 Task: In the  document Nora.pdf ,change text color to 'Dark Blue' Insert the shape mentioned shape on right side of the text 'Star'. Change color of the shape to  OrangeChange shape height to 1
Action: Mouse moved to (249, 330)
Screenshot: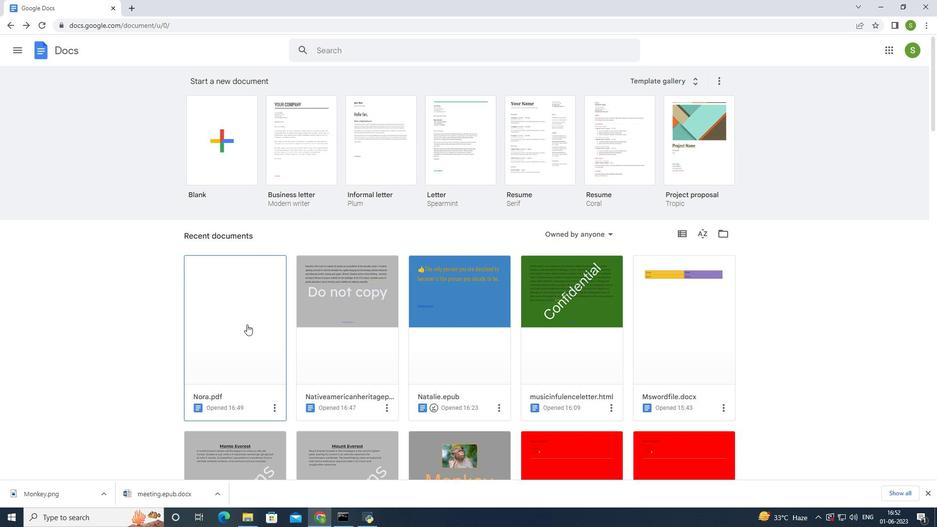 
Action: Mouse pressed left at (249, 330)
Screenshot: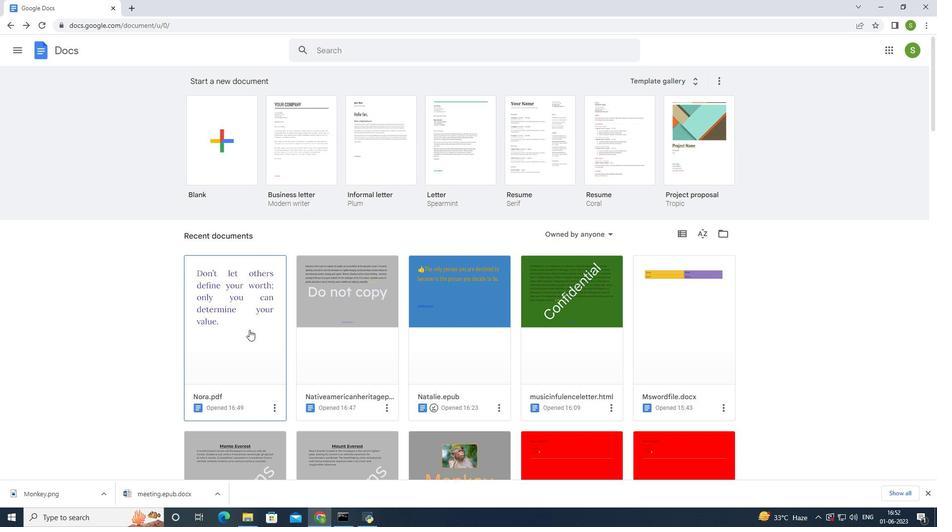 
Action: Mouse moved to (303, 165)
Screenshot: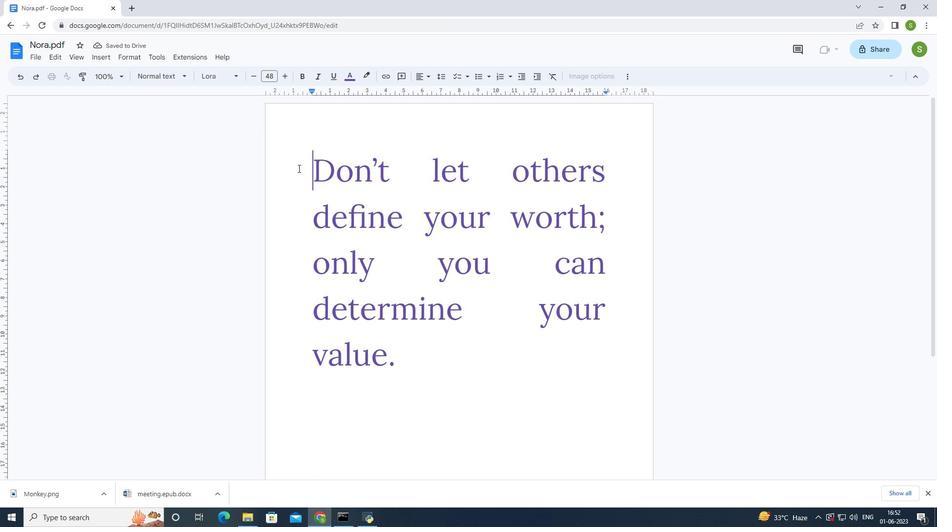 
Action: Mouse pressed left at (303, 165)
Screenshot: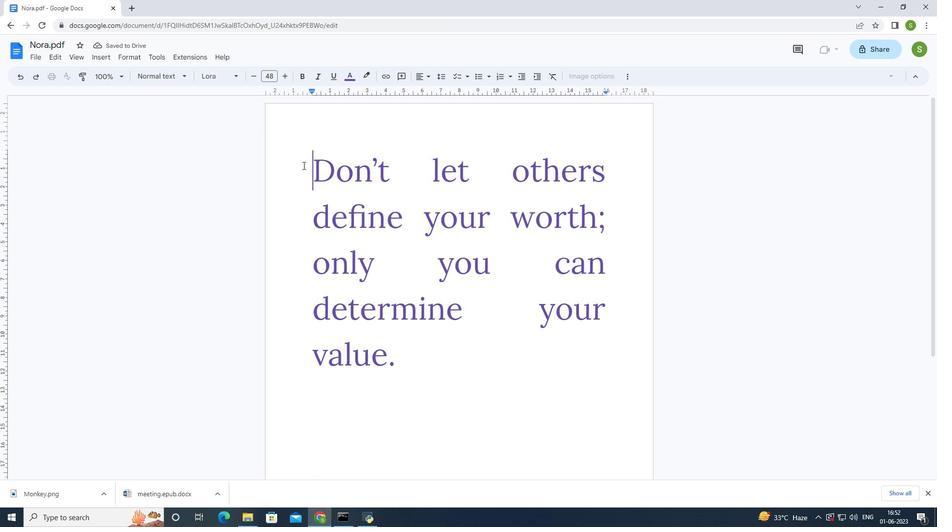 
Action: Mouse moved to (243, 155)
Screenshot: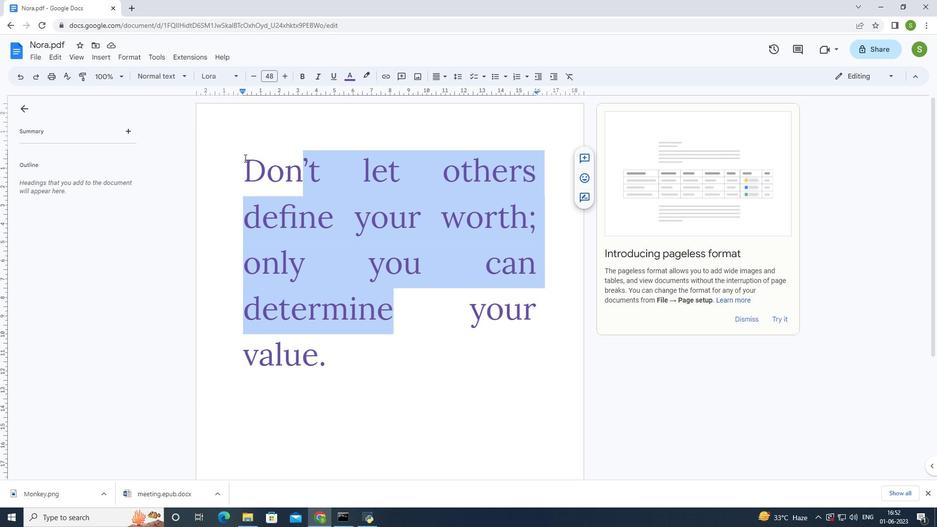 
Action: Mouse pressed left at (243, 155)
Screenshot: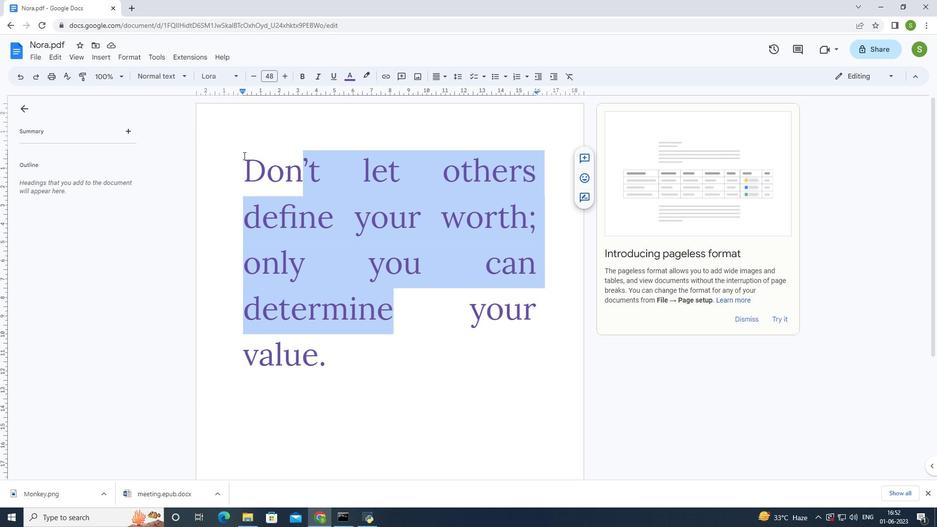 
Action: Mouse moved to (347, 74)
Screenshot: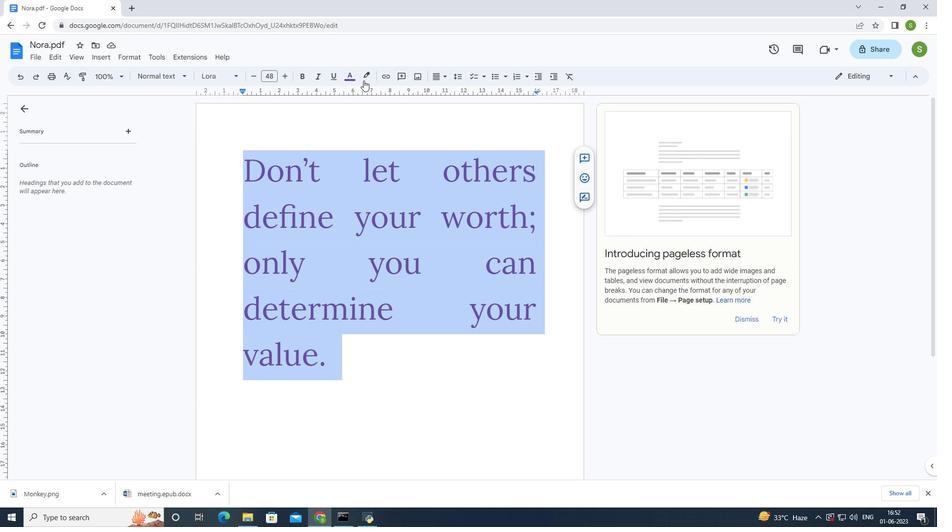 
Action: Mouse pressed left at (347, 74)
Screenshot: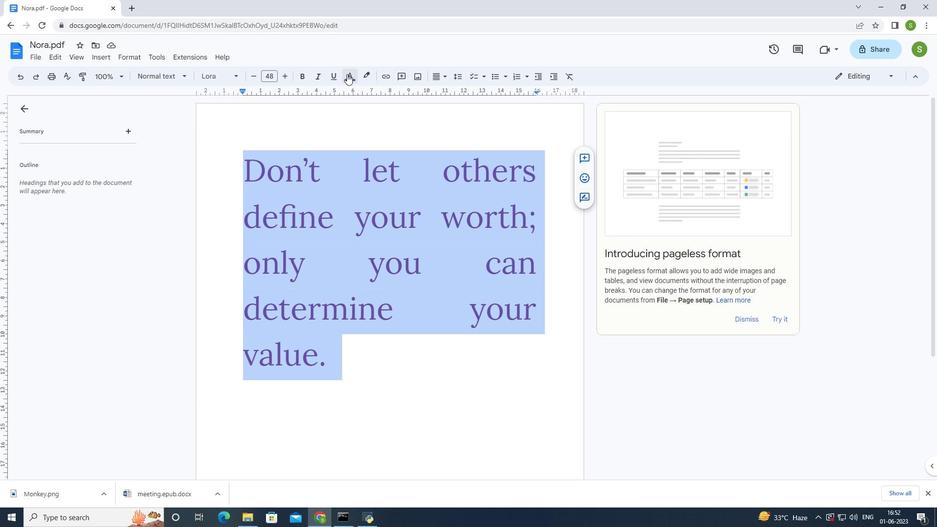 
Action: Mouse moved to (429, 147)
Screenshot: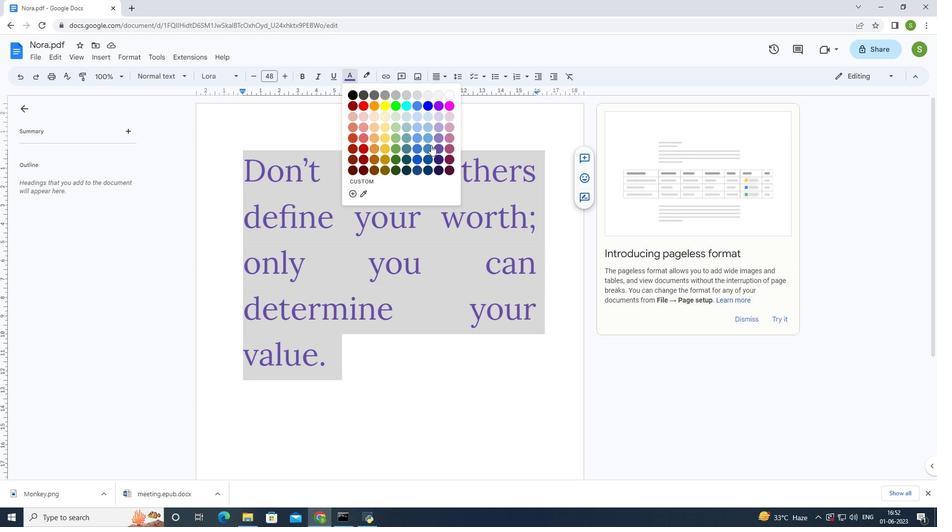 
Action: Mouse pressed left at (429, 147)
Screenshot: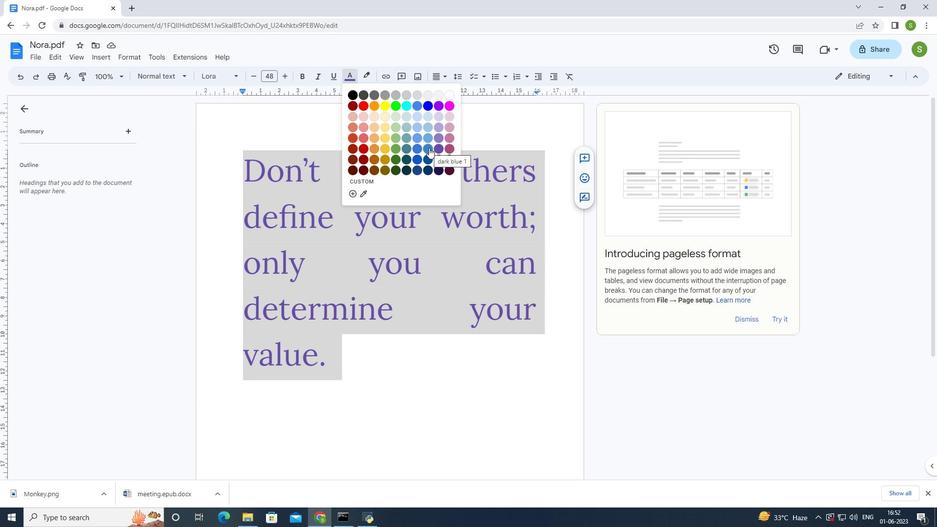 
Action: Mouse moved to (398, 353)
Screenshot: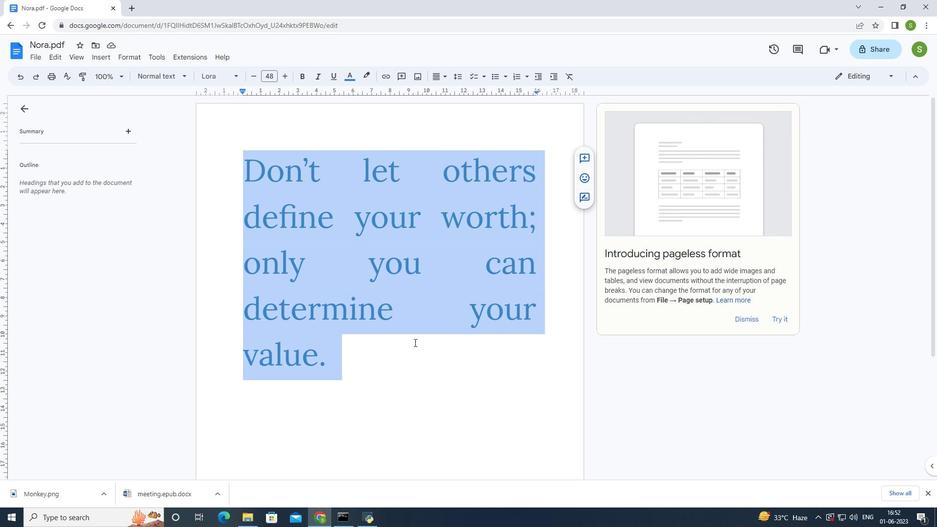 
Action: Mouse pressed left at (398, 353)
Screenshot: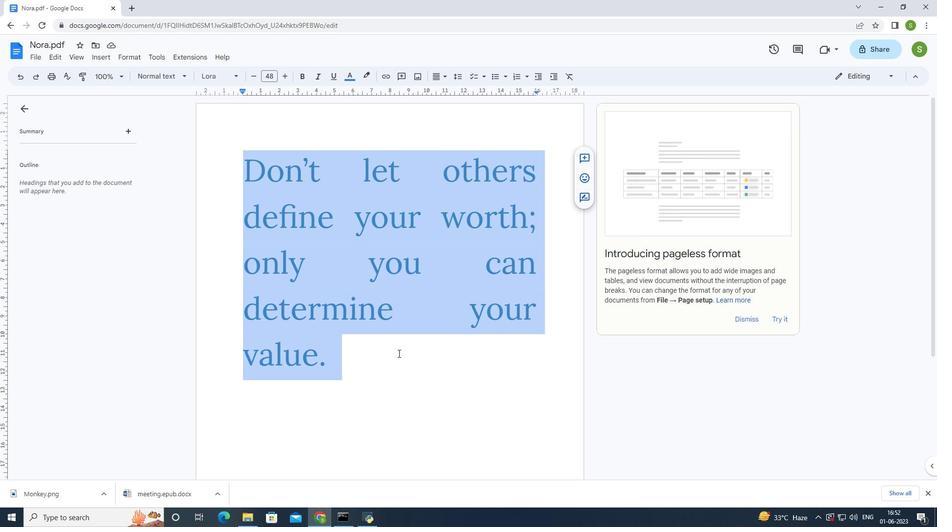 
Action: Mouse moved to (132, 60)
Screenshot: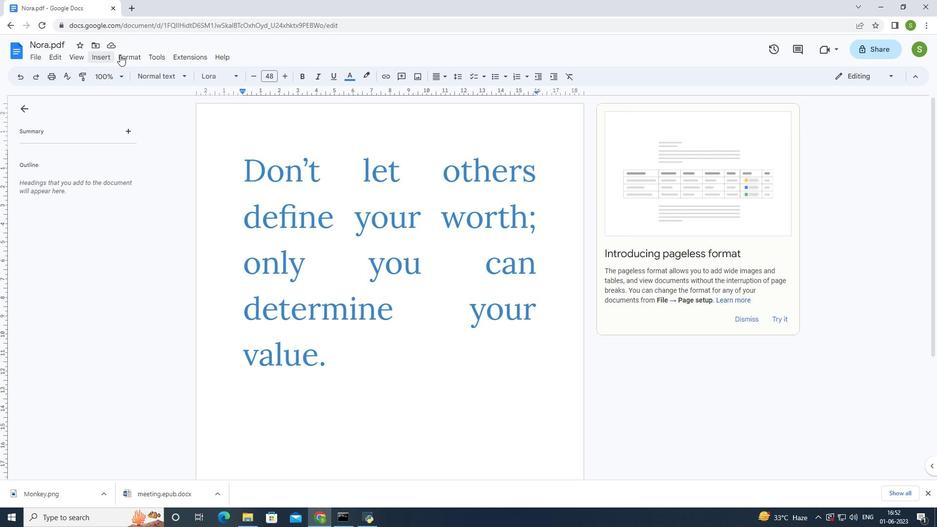 
Action: Mouse pressed left at (132, 60)
Screenshot: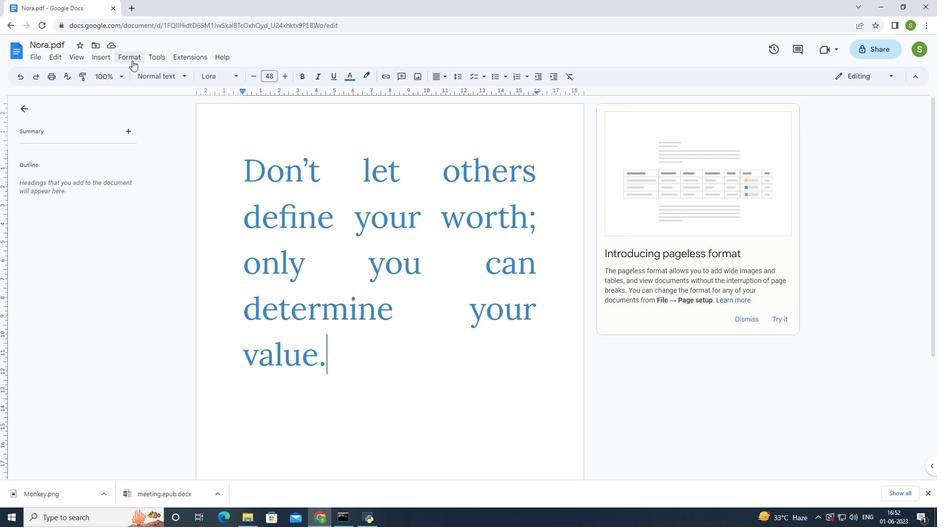 
Action: Mouse moved to (112, 102)
Screenshot: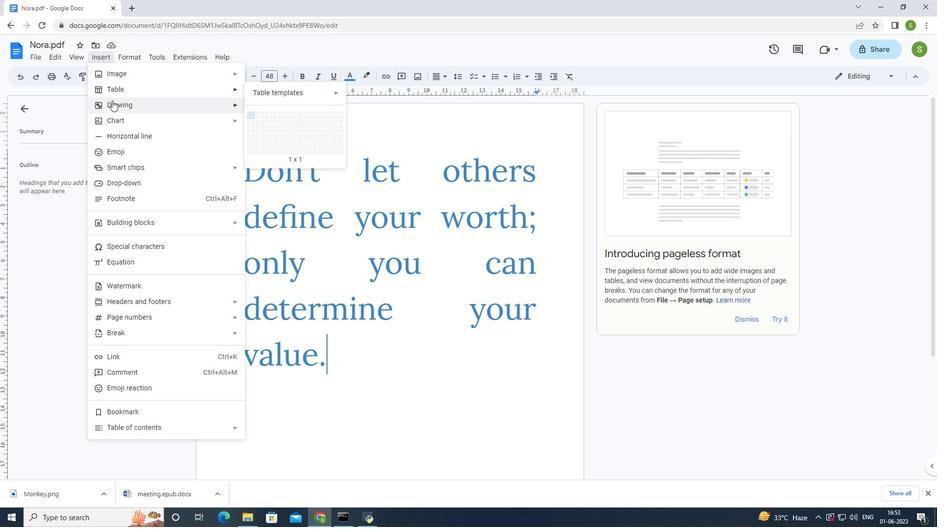 
Action: Mouse pressed left at (112, 102)
Screenshot: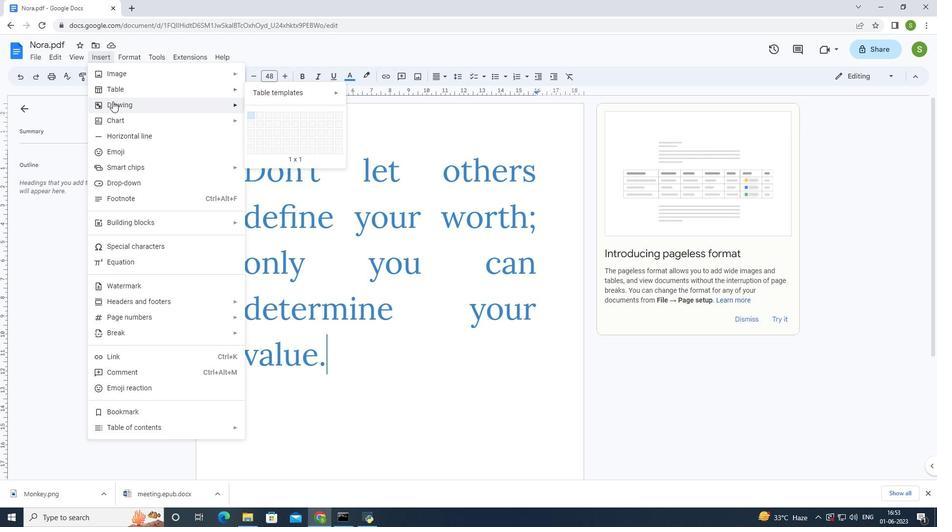 
Action: Mouse moved to (282, 109)
Screenshot: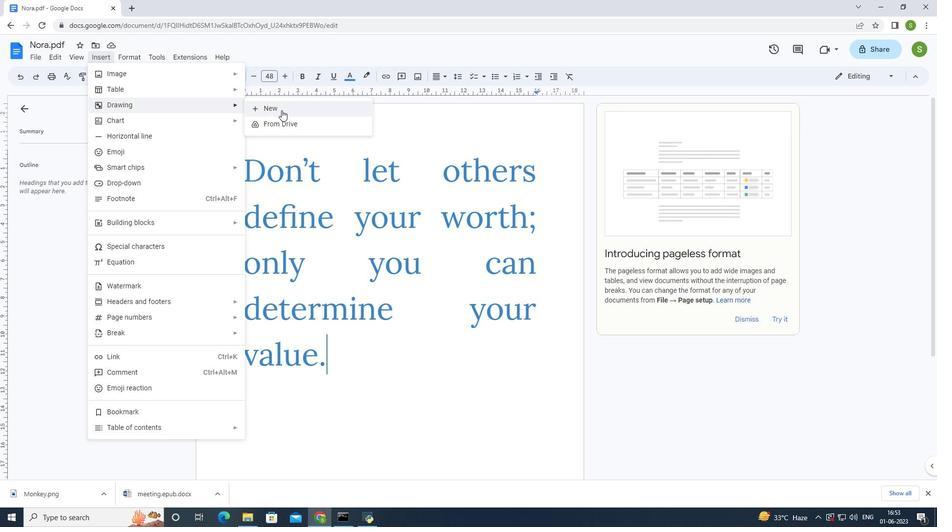 
Action: Mouse pressed left at (282, 109)
Screenshot: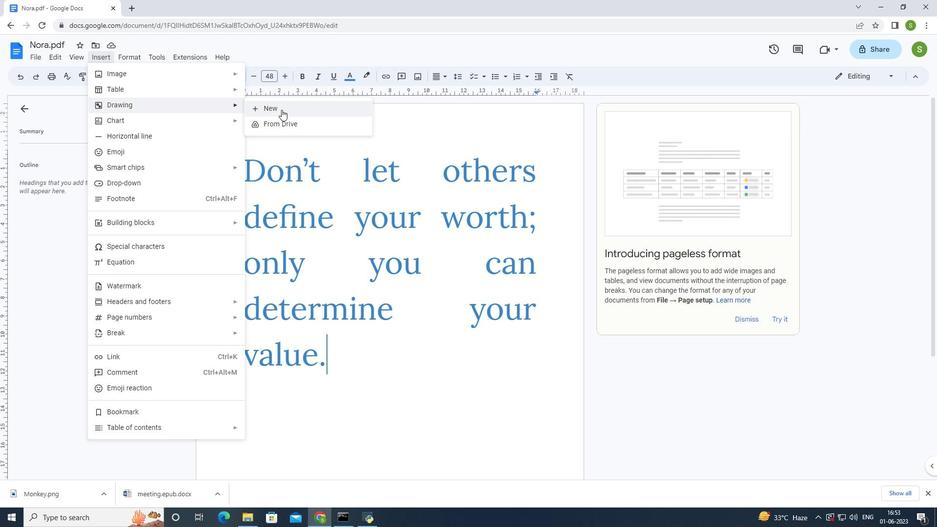 
Action: Mouse moved to (359, 95)
Screenshot: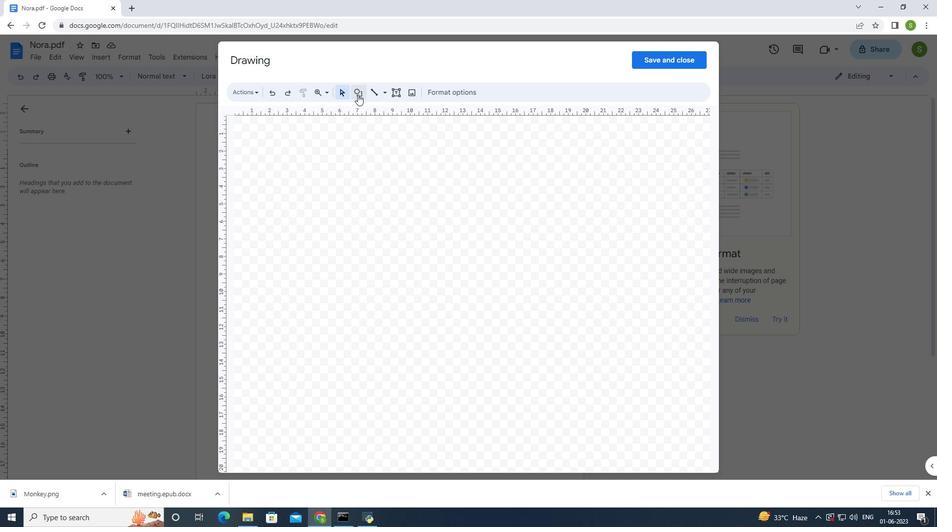 
Action: Mouse pressed left at (359, 95)
Screenshot: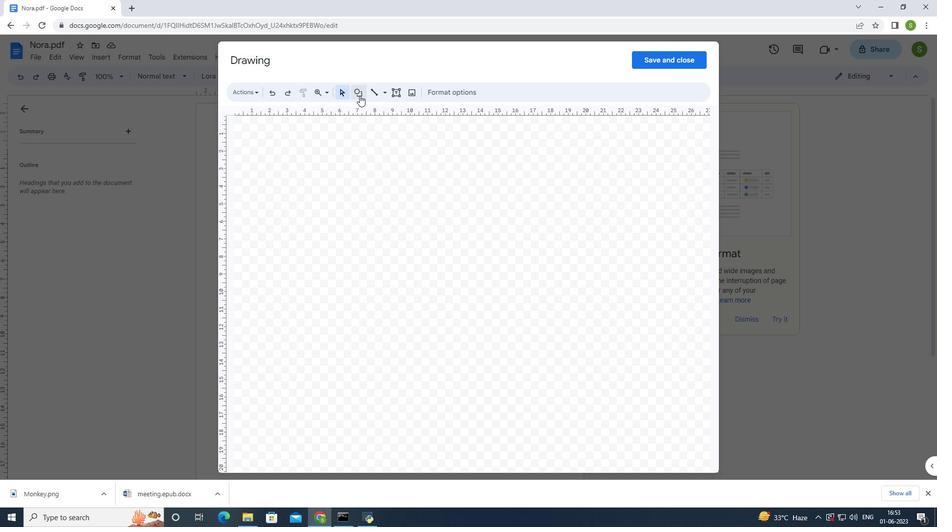 
Action: Mouse moved to (523, 153)
Screenshot: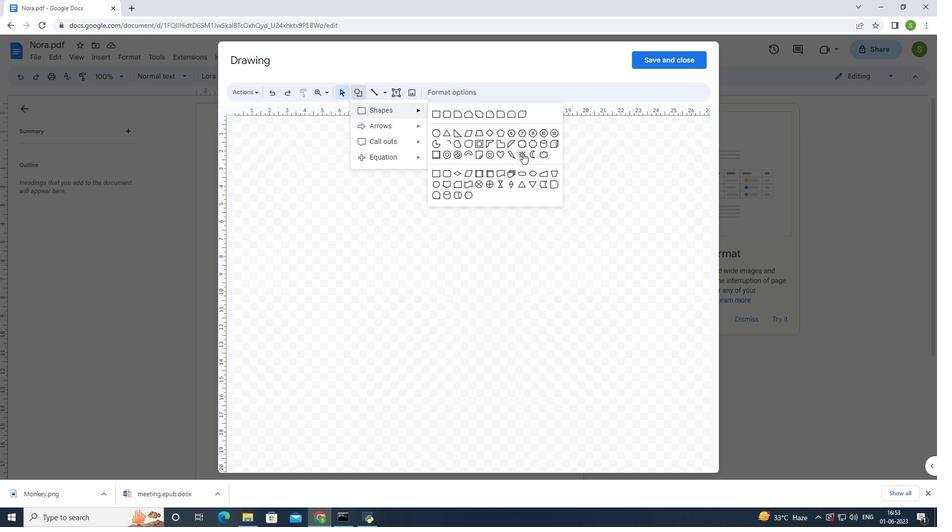 
Action: Mouse pressed left at (523, 153)
Screenshot: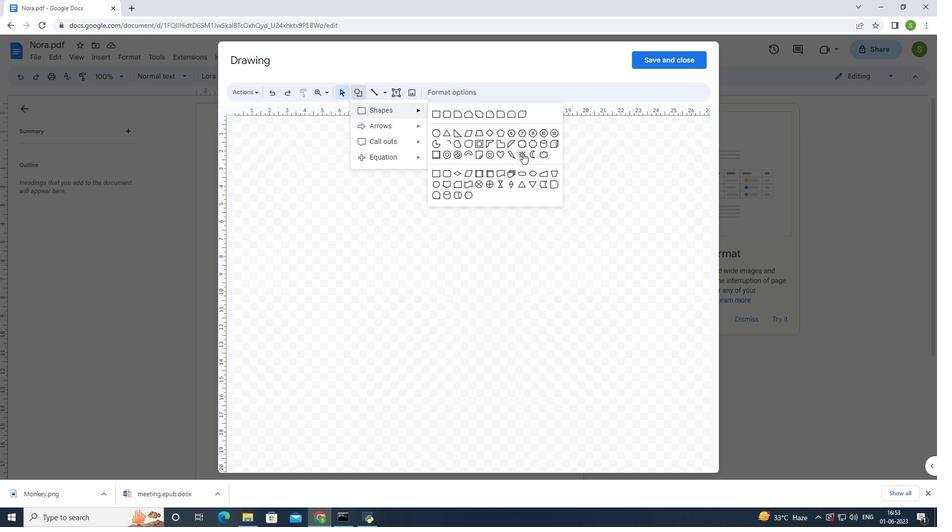 
Action: Mouse moved to (355, 166)
Screenshot: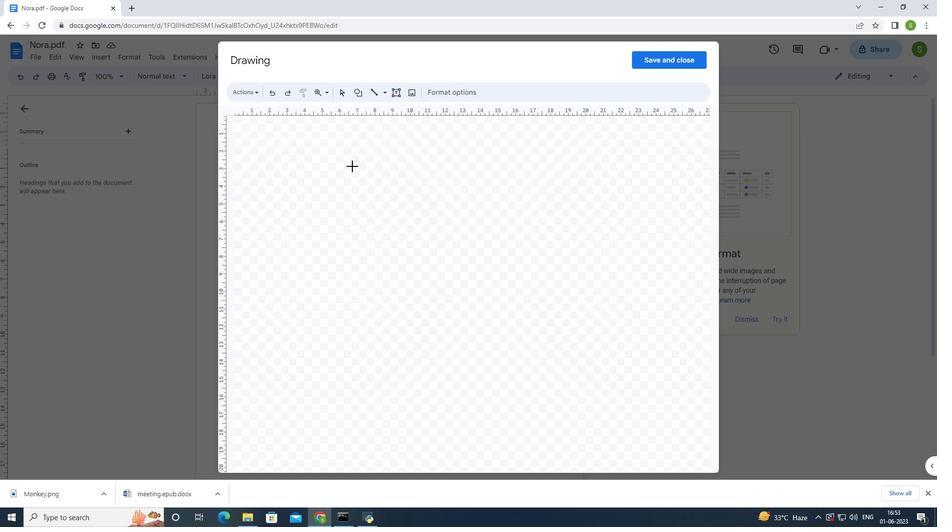 
Action: Mouse pressed left at (355, 166)
Screenshot: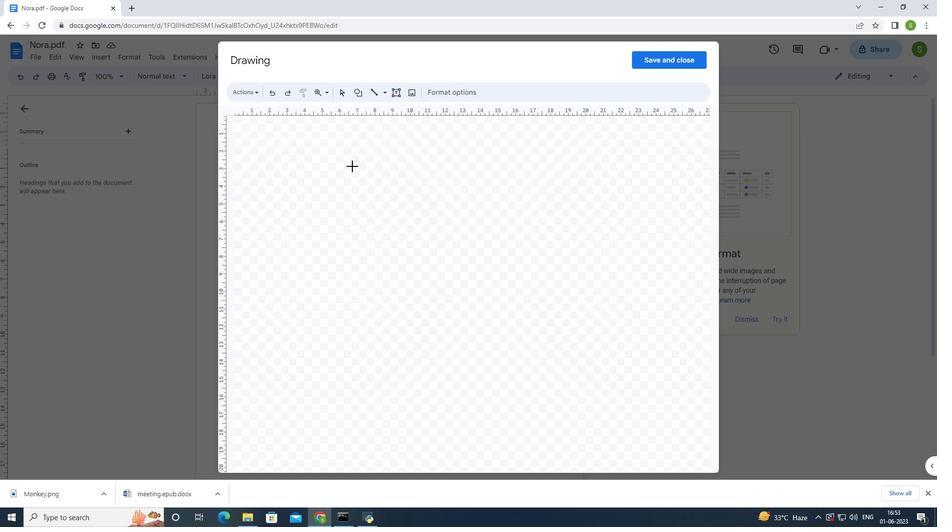 
Action: Mouse moved to (431, 93)
Screenshot: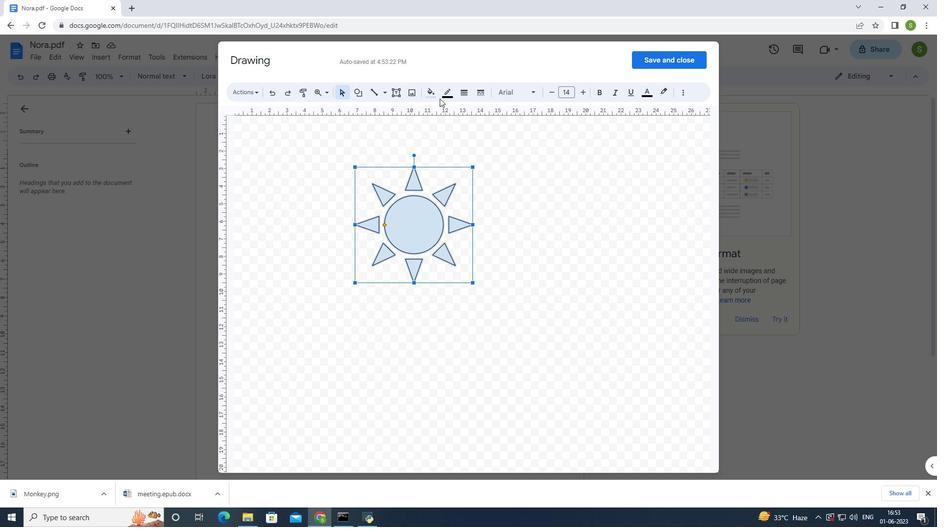 
Action: Mouse pressed left at (431, 93)
Screenshot: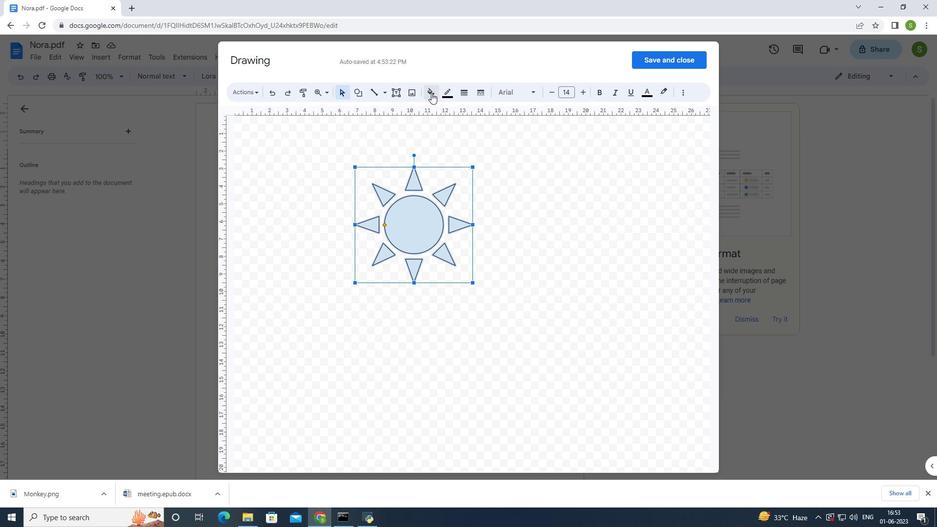 
Action: Mouse moved to (455, 170)
Screenshot: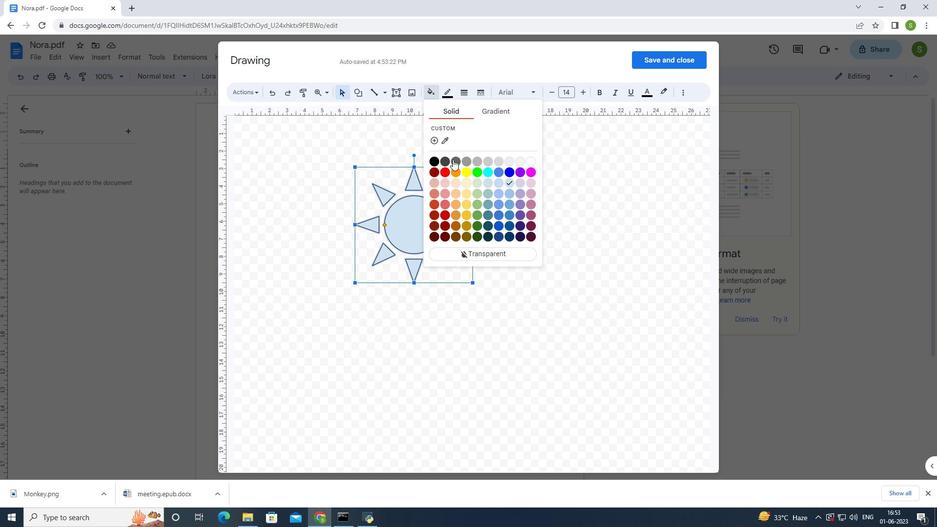 
Action: Mouse pressed left at (455, 170)
Screenshot: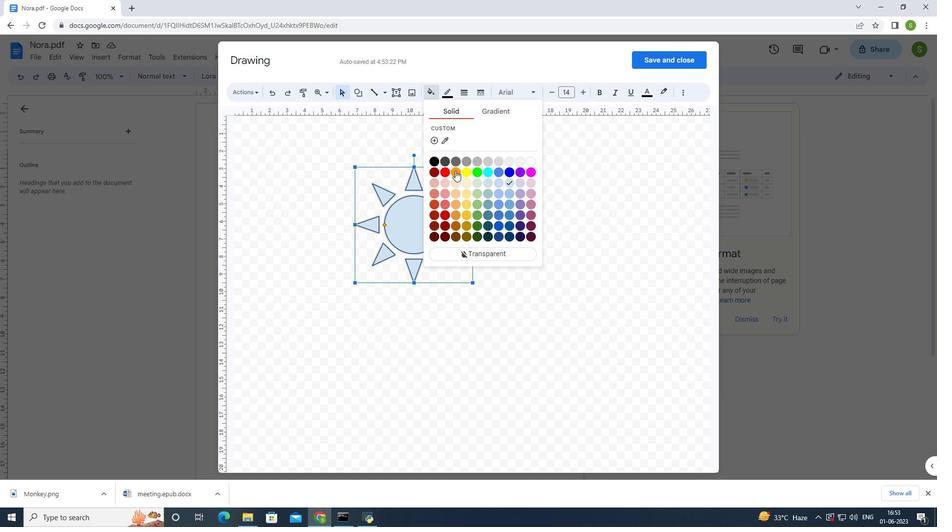 
Action: Mouse moved to (465, 91)
Screenshot: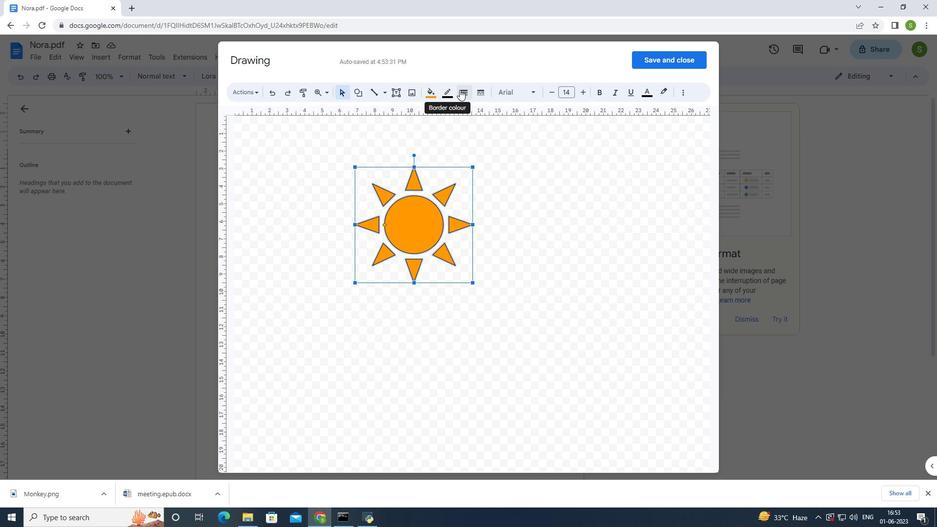 
Action: Mouse pressed left at (465, 91)
Screenshot: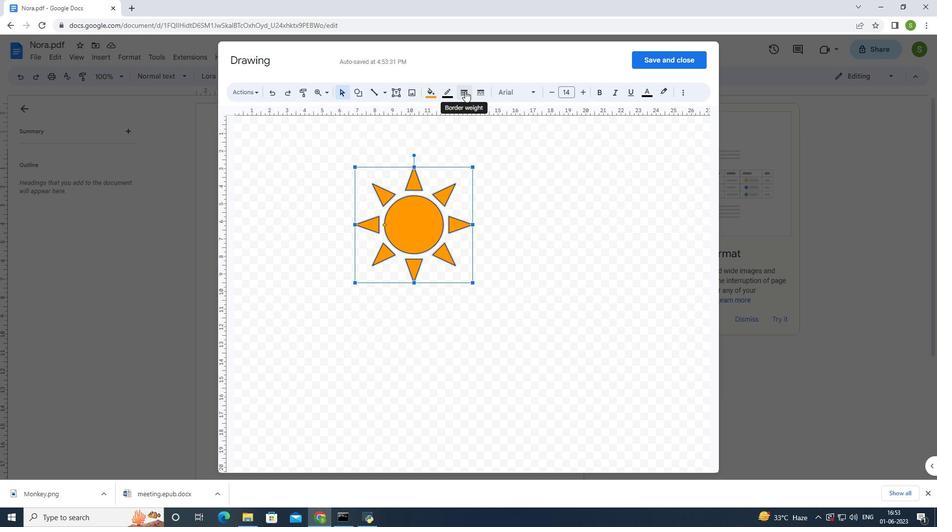 
Action: Mouse moved to (544, 178)
Screenshot: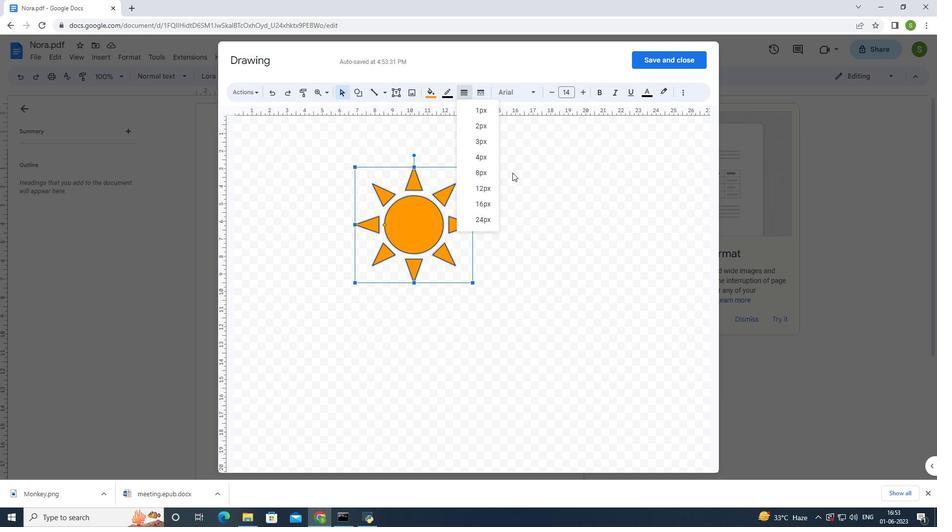 
Action: Mouse pressed left at (544, 178)
Screenshot: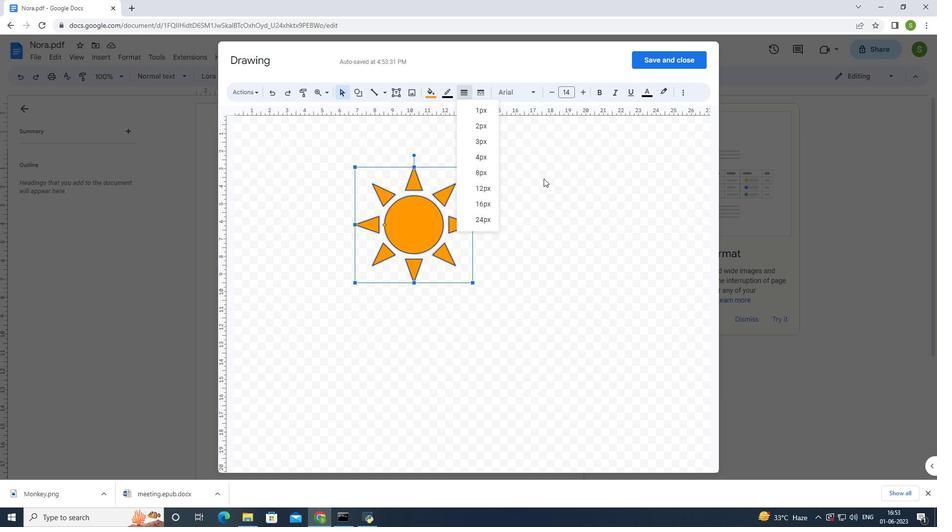
Action: Mouse moved to (539, 177)
Screenshot: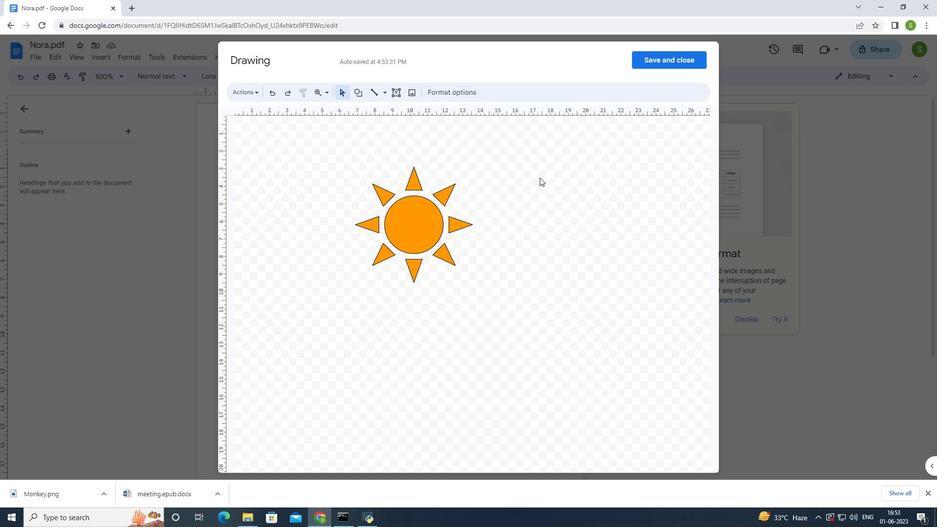 
Action: Key pressed <Key.enter>
Screenshot: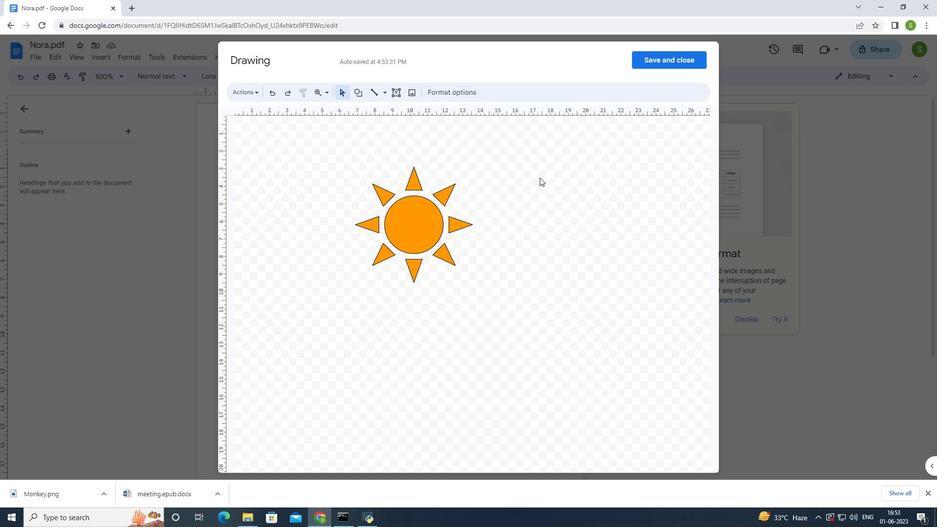 
Action: Mouse moved to (656, 63)
Screenshot: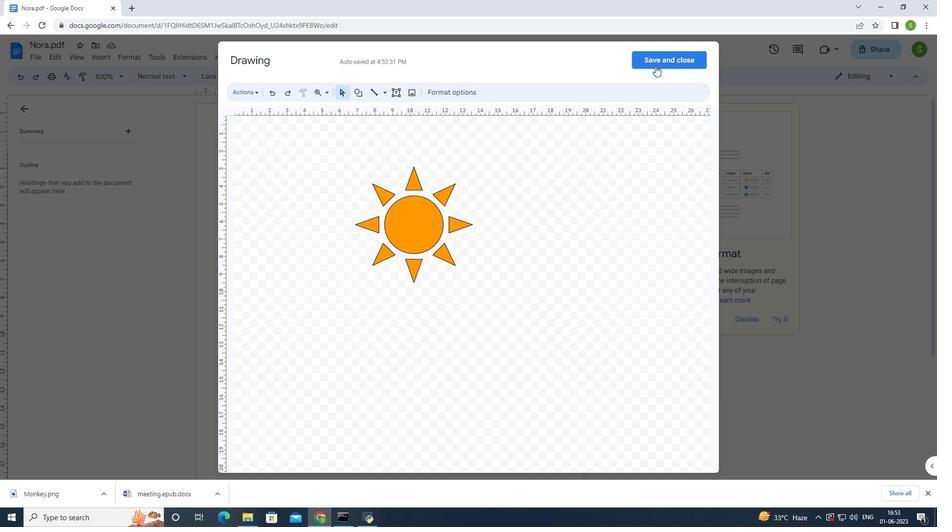 
Action: Mouse pressed left at (656, 63)
Screenshot: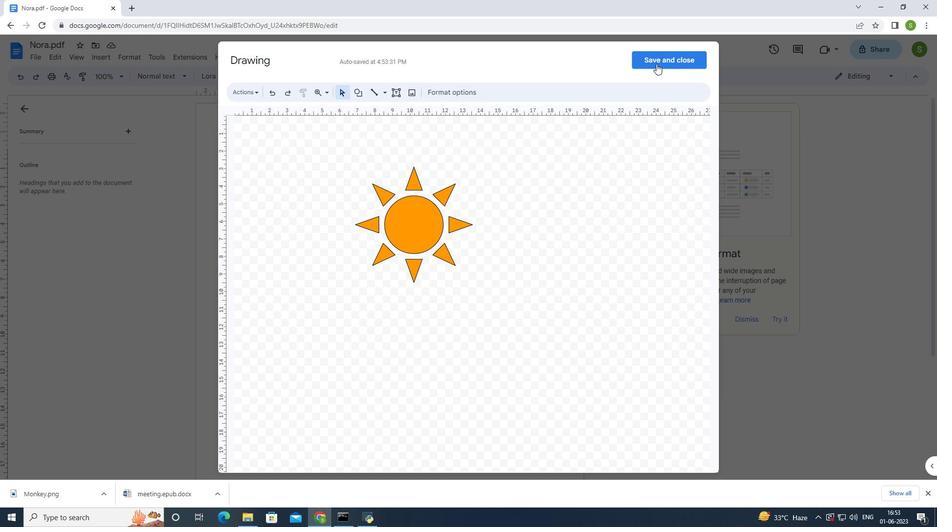 
Action: Mouse moved to (410, 409)
Screenshot: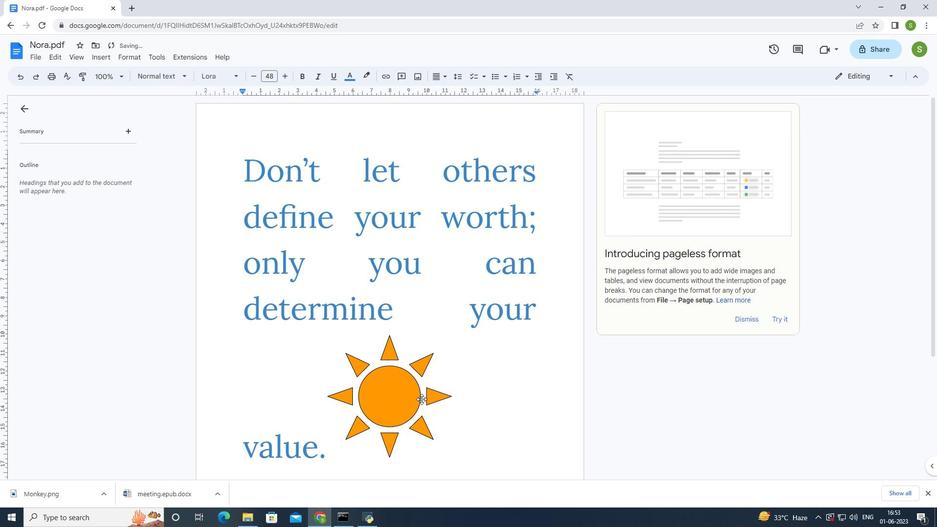 
Action: Mouse pressed right at (410, 409)
Screenshot: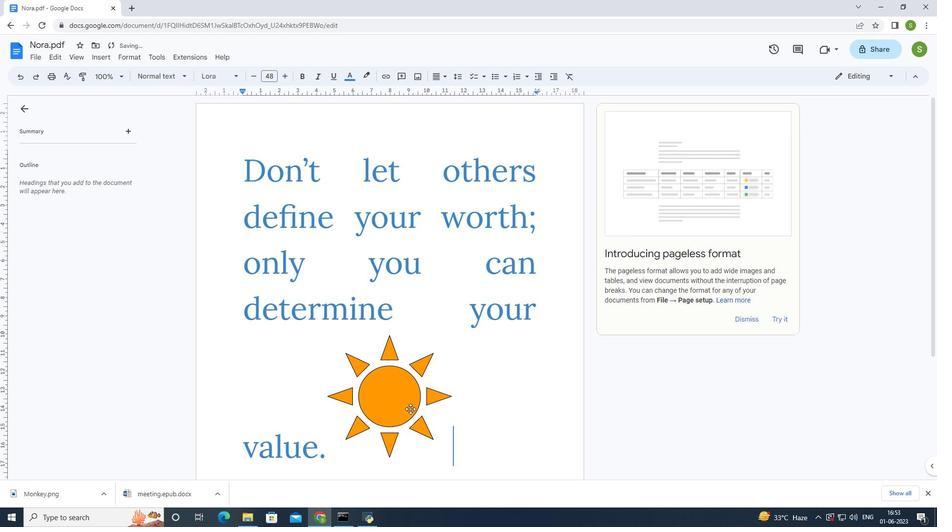 
Action: Mouse moved to (473, 475)
Screenshot: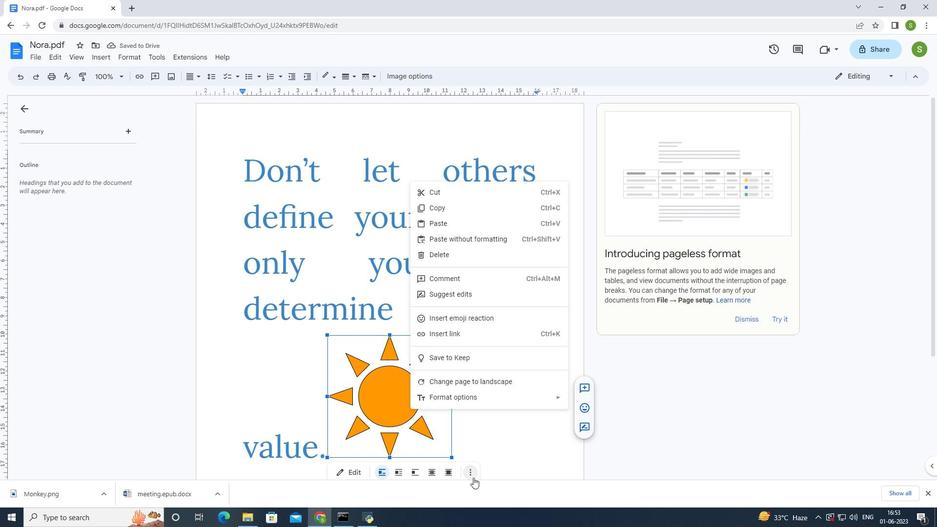 
Action: Mouse pressed left at (473, 475)
Screenshot: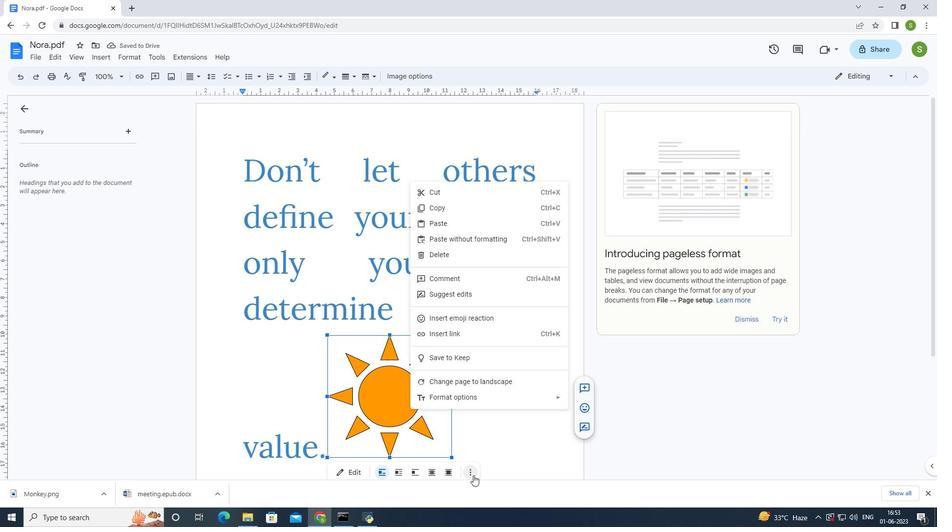 
Action: Mouse moved to (484, 433)
Screenshot: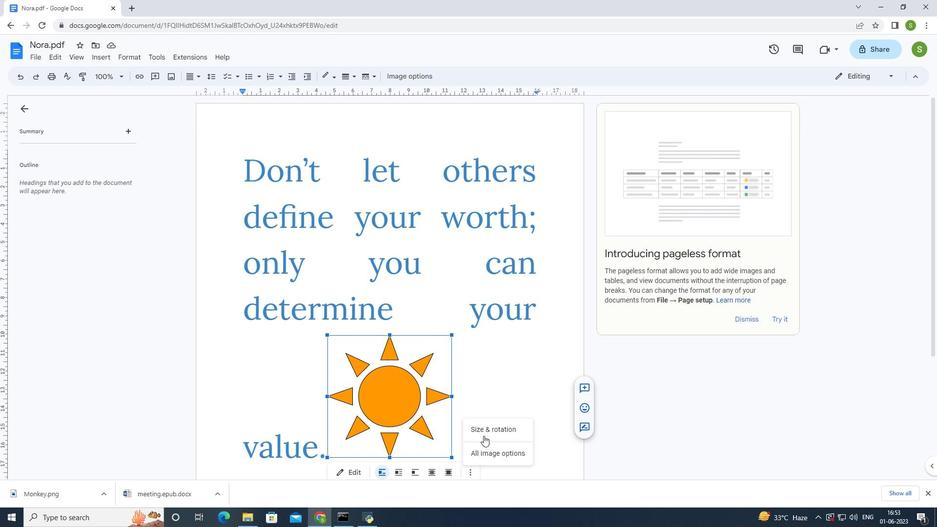 
Action: Mouse pressed left at (484, 433)
Screenshot: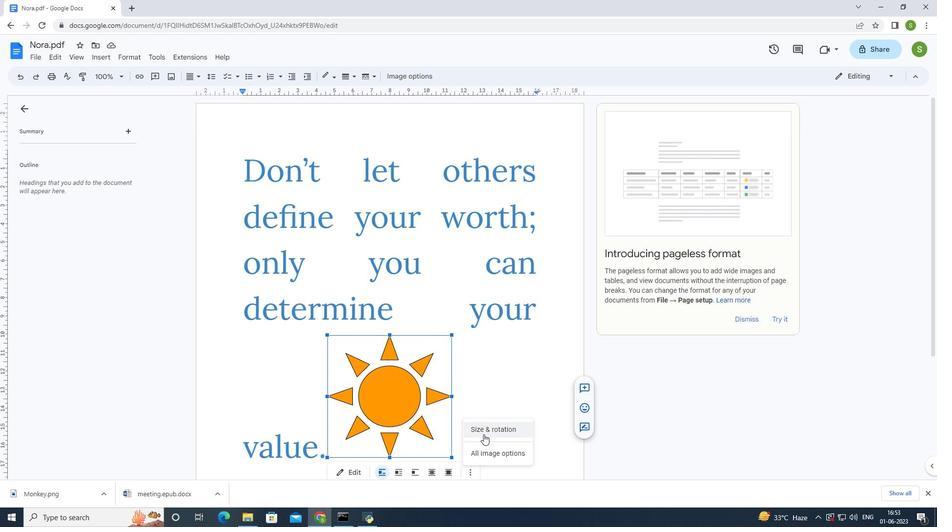 
Action: Mouse moved to (894, 160)
Screenshot: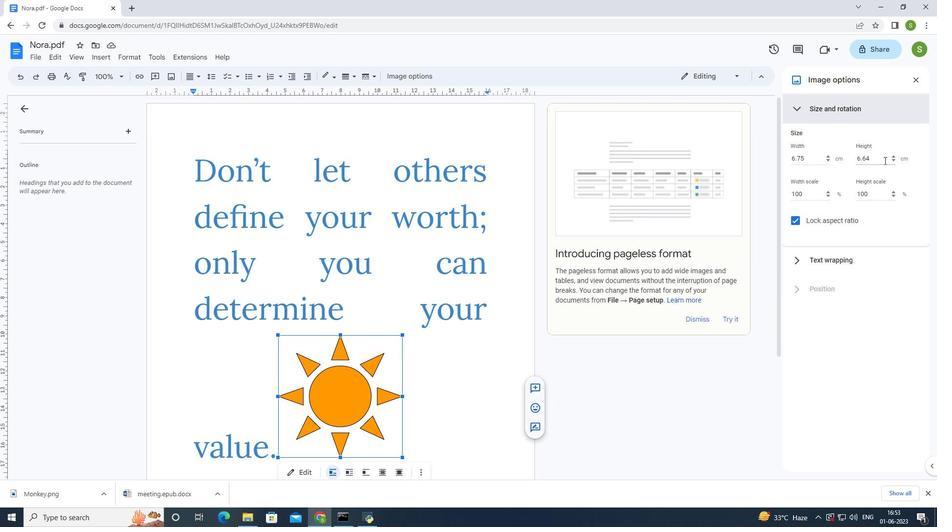 
Action: Mouse pressed left at (894, 160)
Screenshot: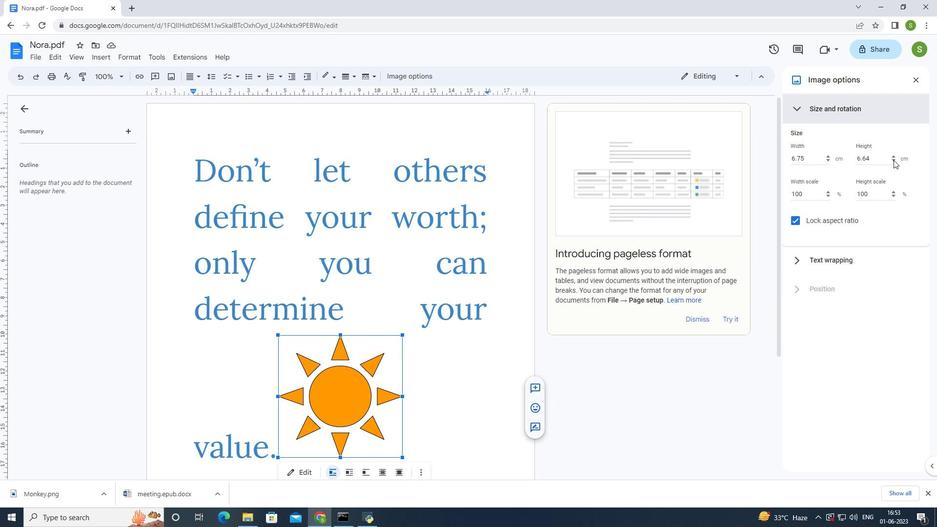 
Action: Mouse pressed left at (894, 160)
Screenshot: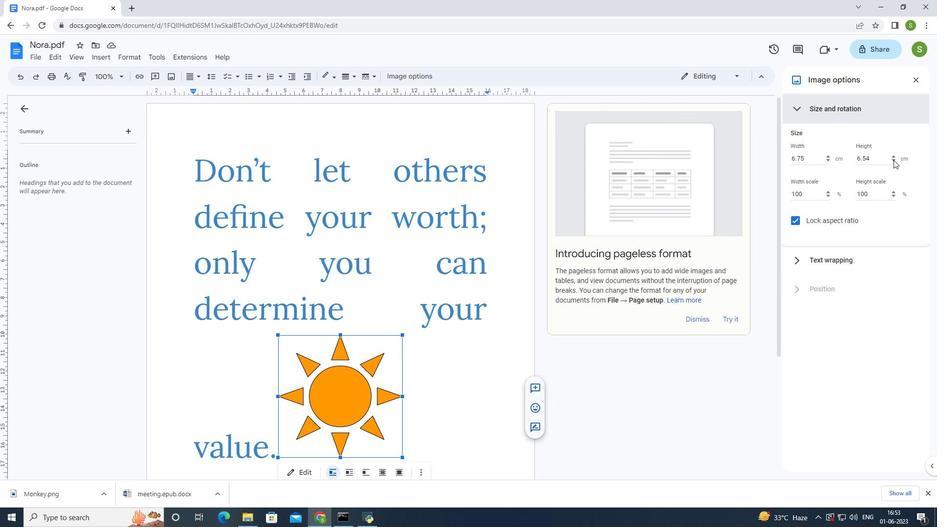 
Action: Mouse pressed left at (894, 160)
Screenshot: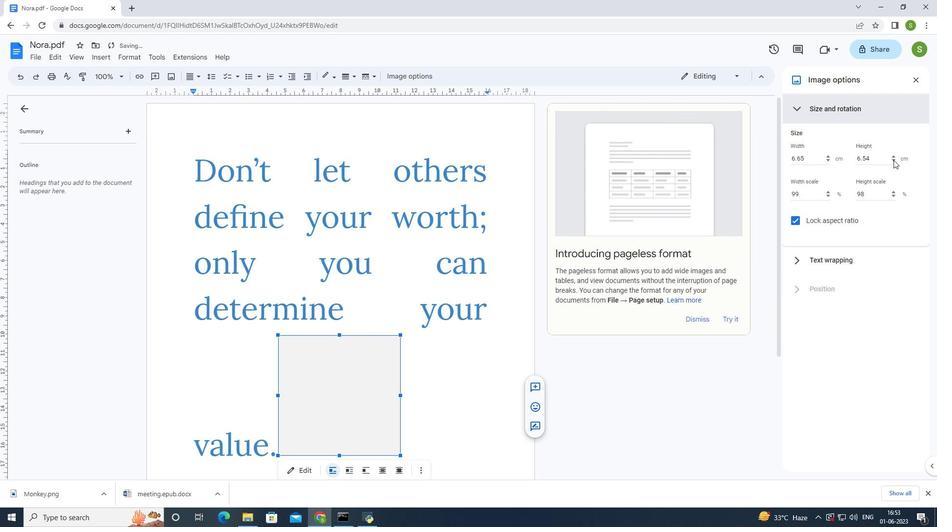
Action: Mouse pressed left at (894, 160)
Screenshot: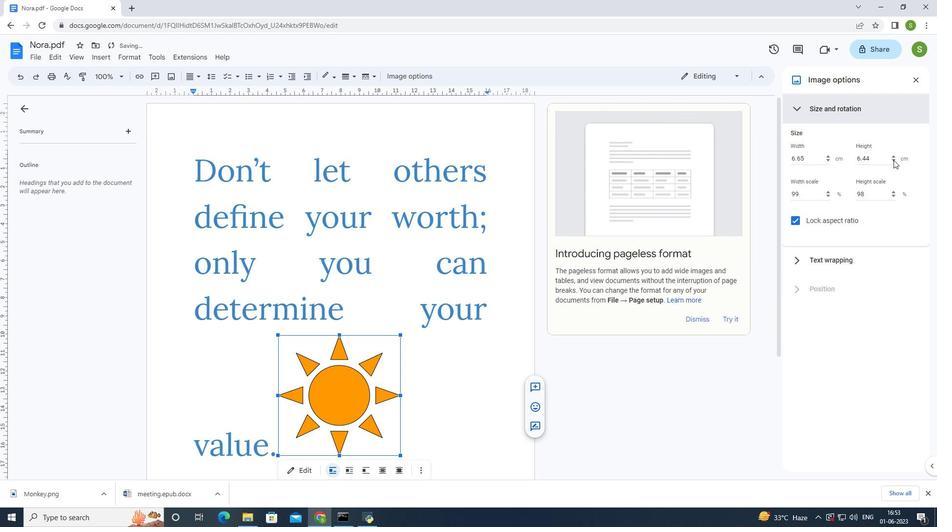 
Action: Mouse pressed left at (894, 160)
Screenshot: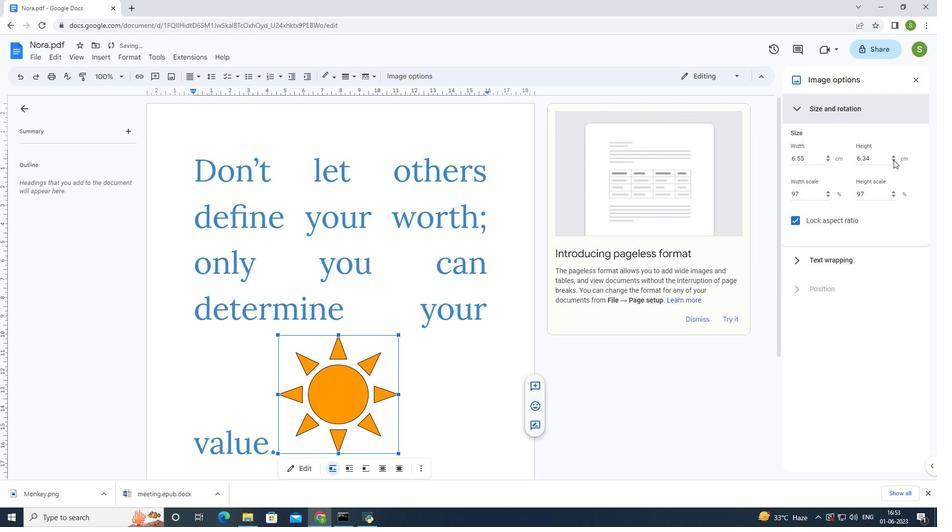 
Action: Mouse moved to (894, 160)
Screenshot: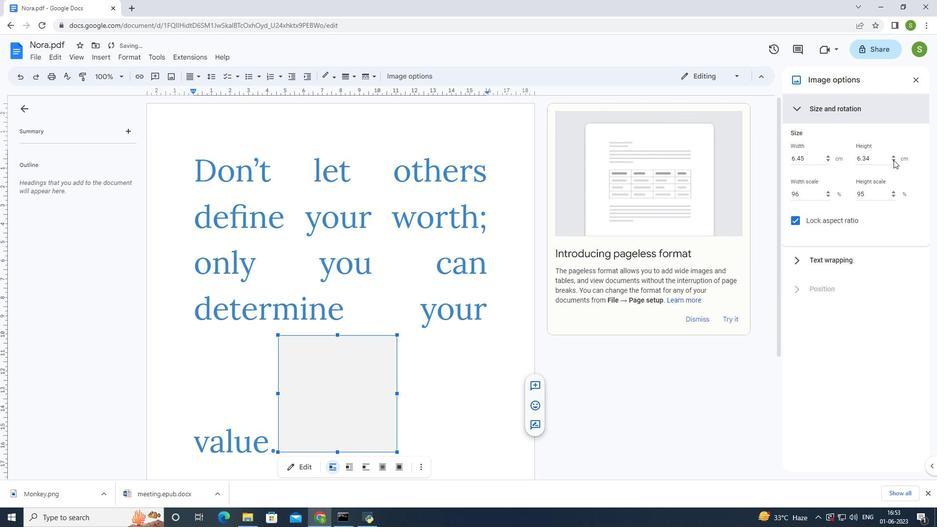 
Action: Mouse pressed left at (894, 160)
Screenshot: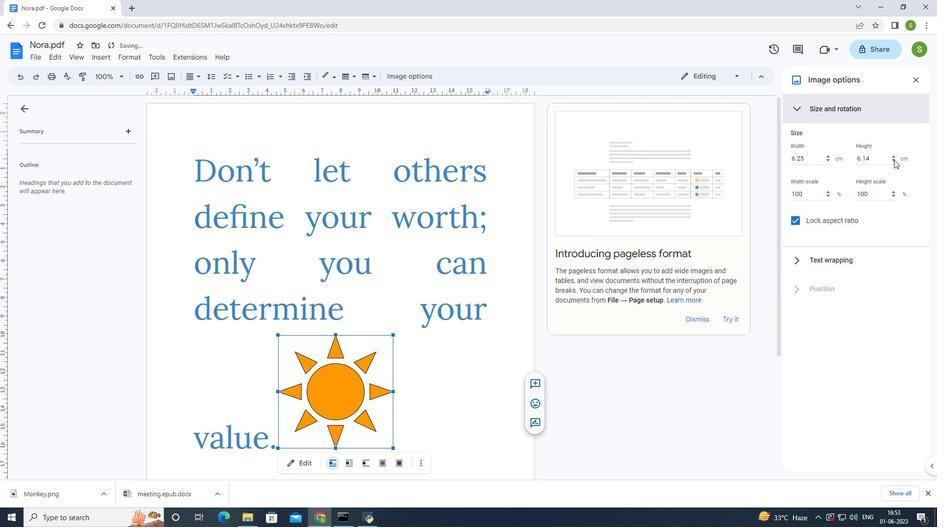 
Action: Mouse moved to (895, 160)
Screenshot: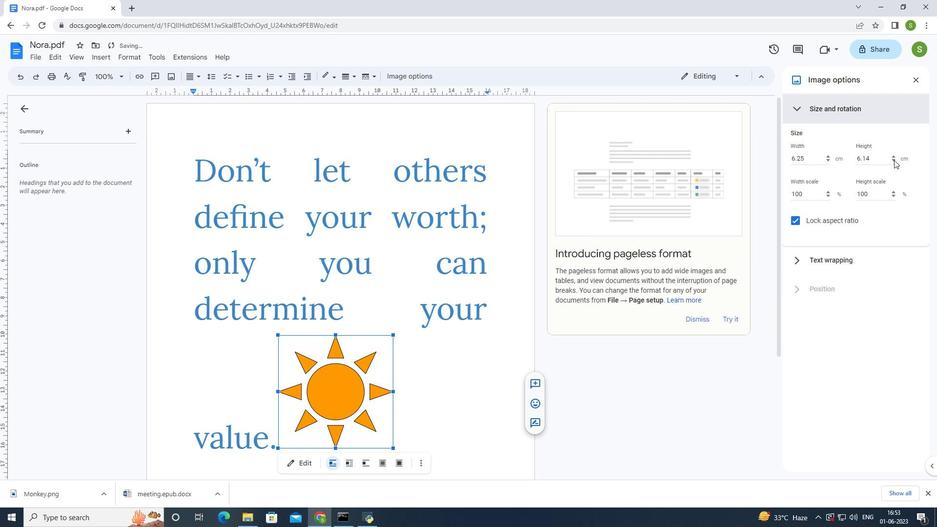
Action: Mouse pressed left at (895, 160)
Screenshot: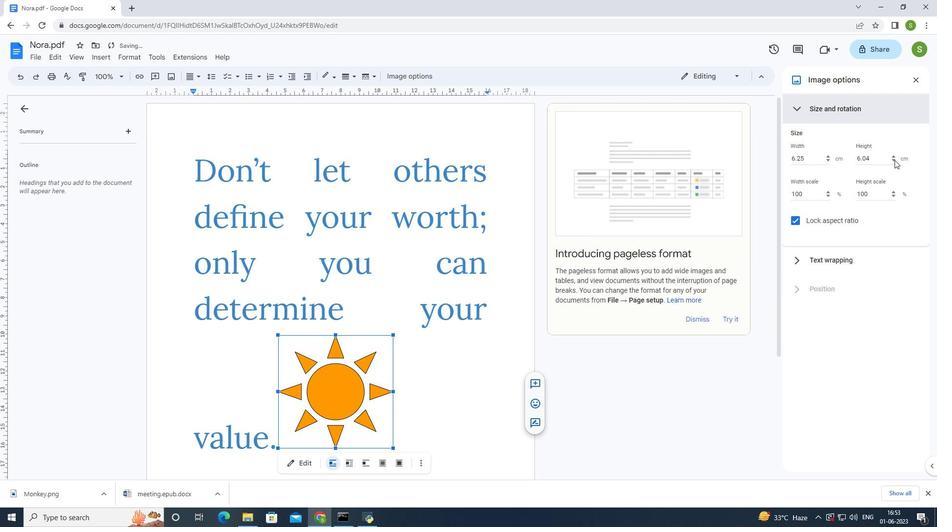 
Action: Mouse pressed left at (895, 160)
Screenshot: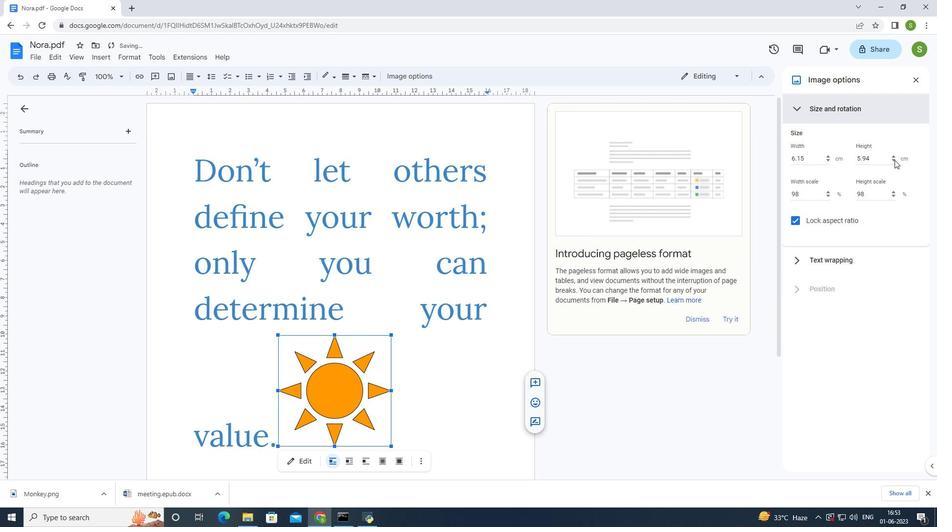 
Action: Mouse pressed left at (895, 160)
Screenshot: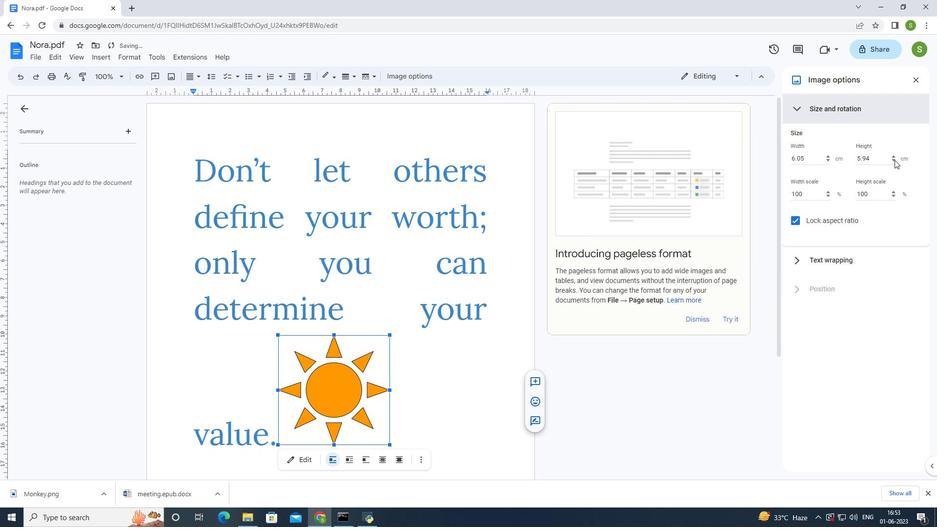 
Action: Mouse moved to (895, 159)
Screenshot: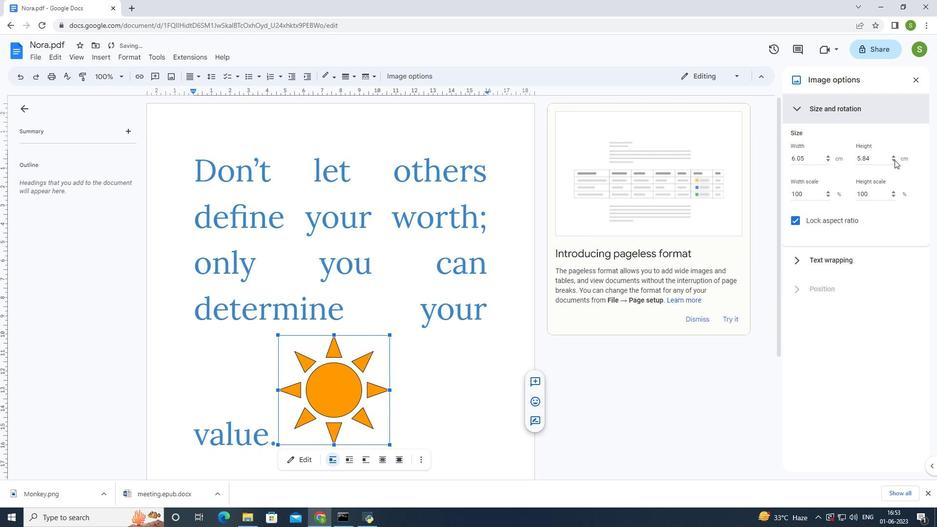 
Action: Mouse pressed left at (895, 159)
Screenshot: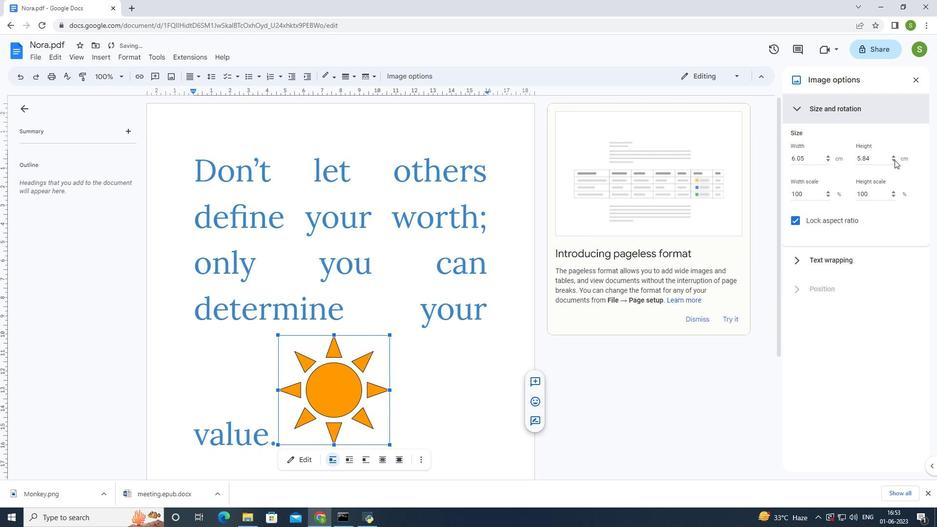
Action: Mouse pressed left at (895, 159)
Screenshot: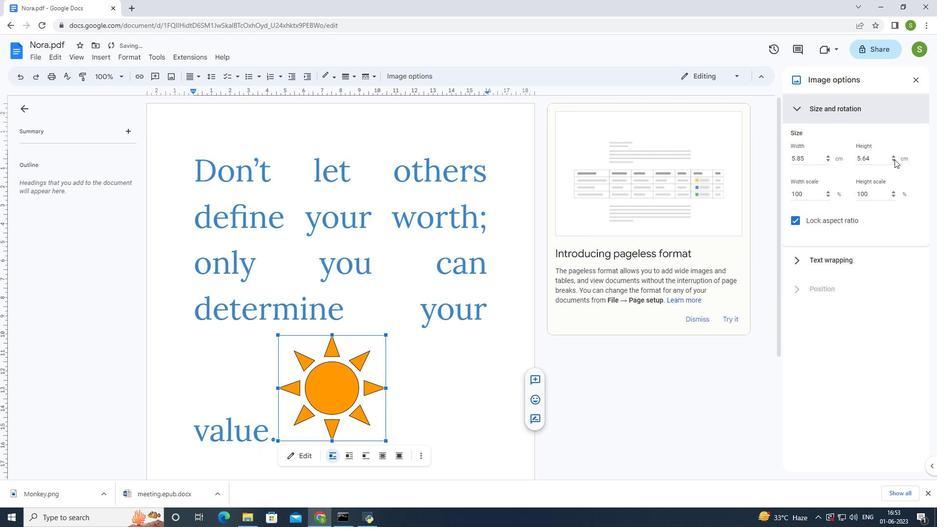 
Action: Mouse pressed left at (895, 159)
Screenshot: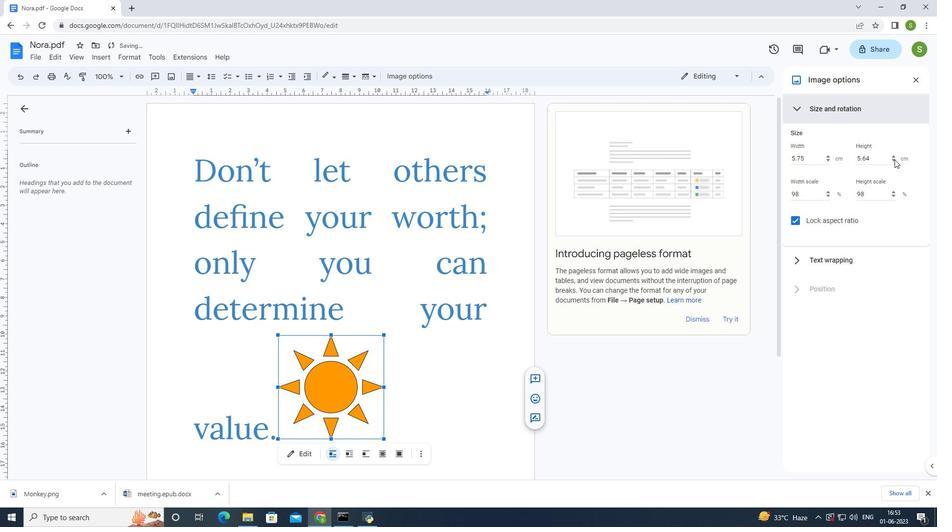 
Action: Mouse pressed left at (895, 159)
Screenshot: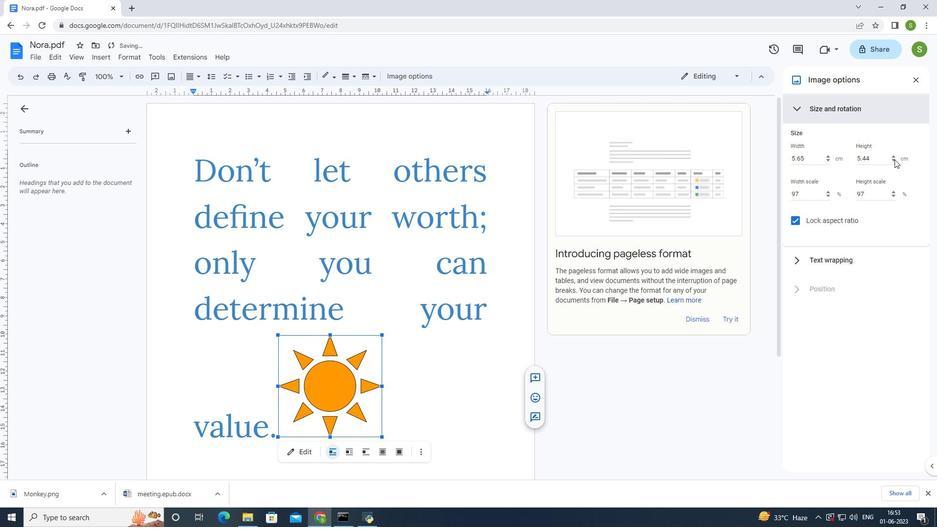 
Action: Mouse pressed left at (895, 159)
Screenshot: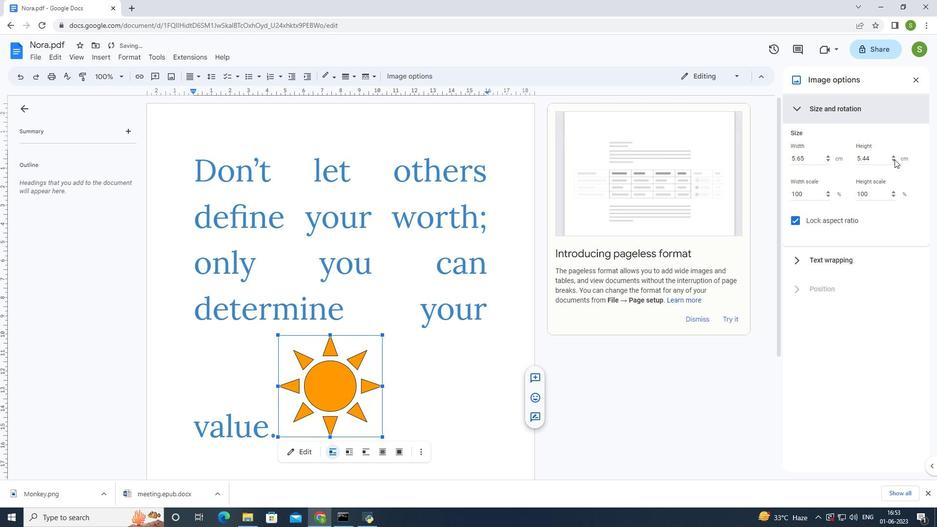 
Action: Mouse pressed left at (895, 159)
Screenshot: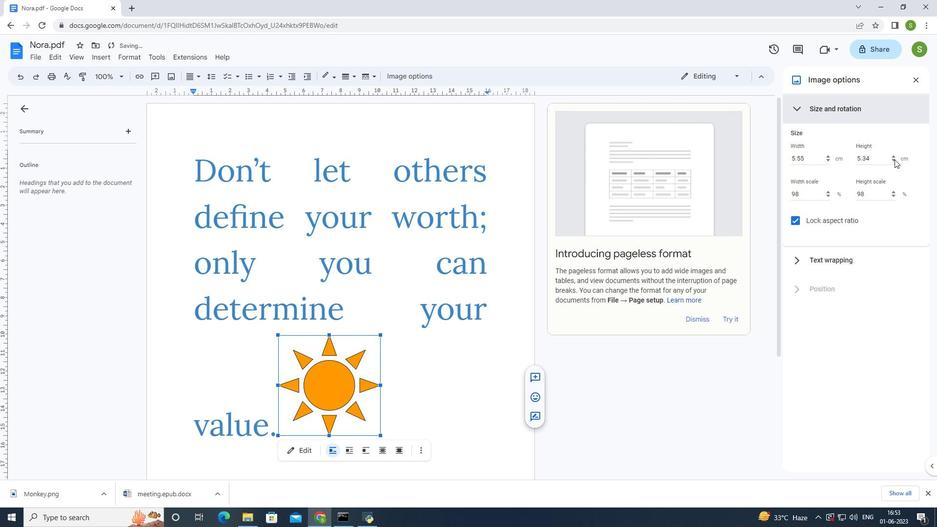 
Action: Mouse pressed left at (895, 159)
Screenshot: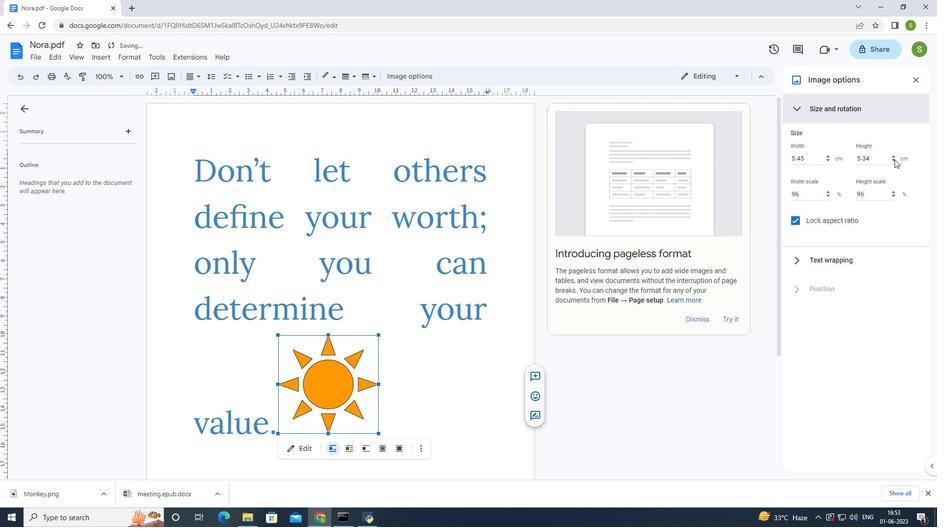 
Action: Mouse pressed left at (895, 159)
Screenshot: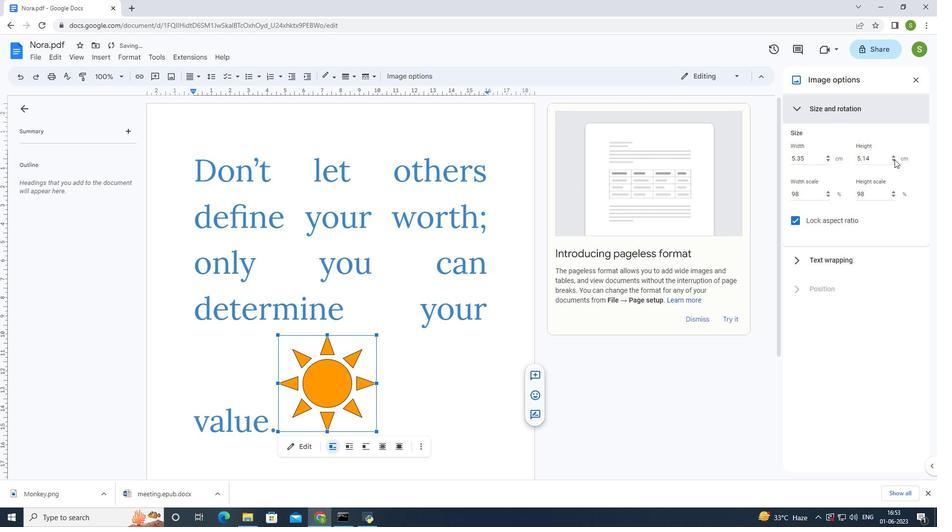 
Action: Mouse pressed left at (895, 159)
Screenshot: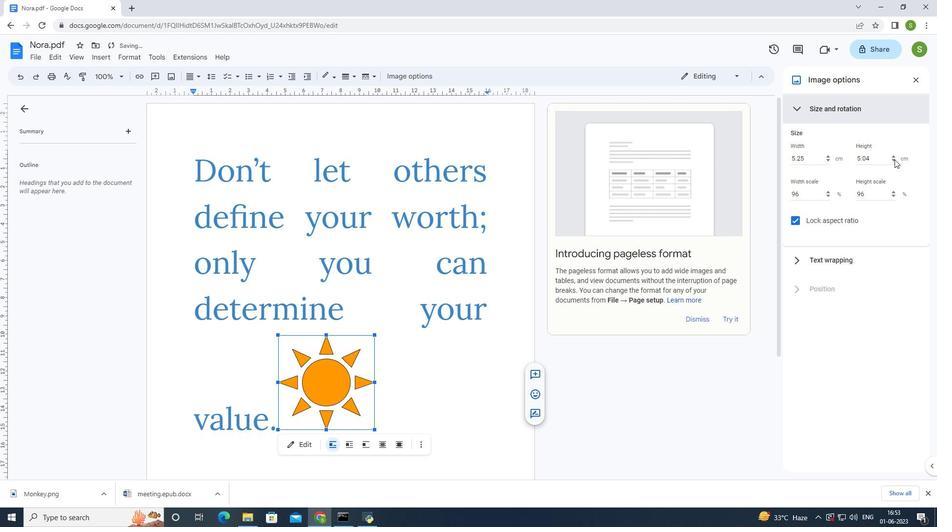
Action: Mouse moved to (894, 158)
Screenshot: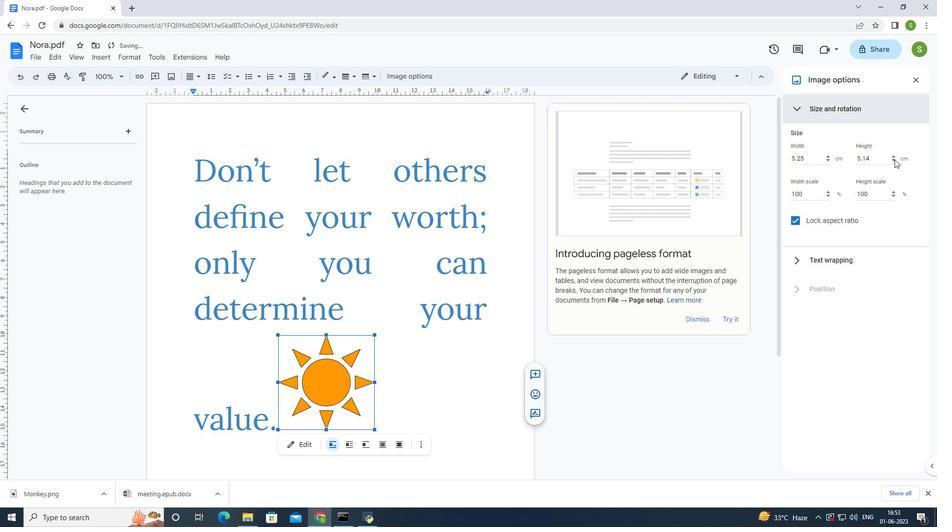 
Action: Mouse pressed left at (894, 158)
Screenshot: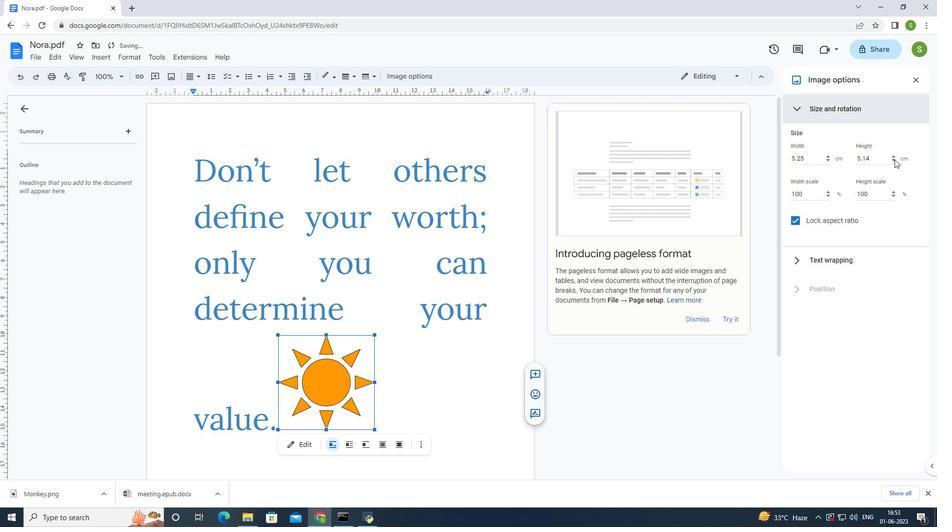 
Action: Mouse pressed left at (894, 158)
Screenshot: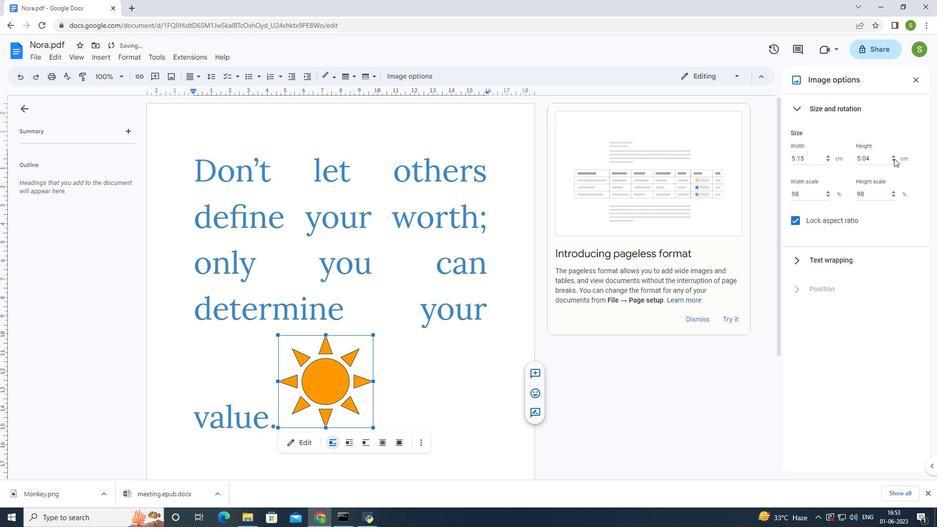 
Action: Mouse pressed left at (894, 158)
Screenshot: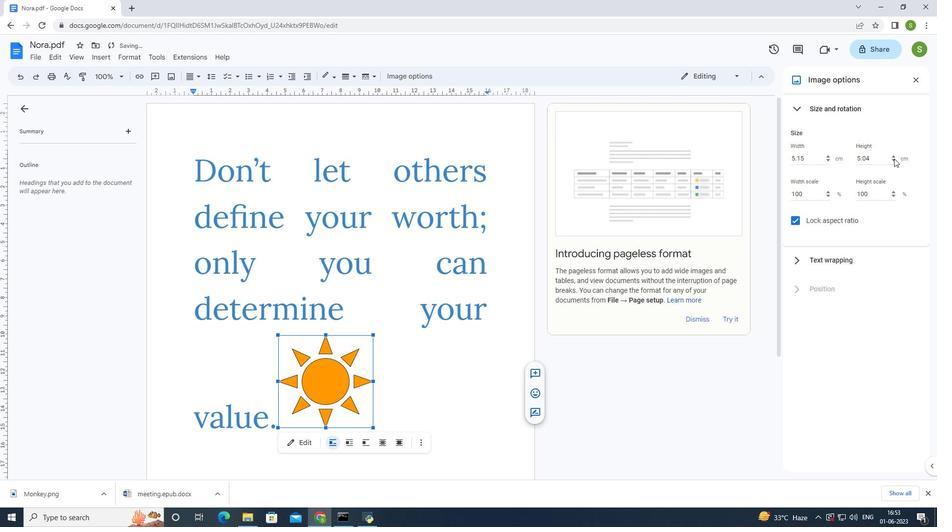 
Action: Mouse pressed left at (894, 158)
Screenshot: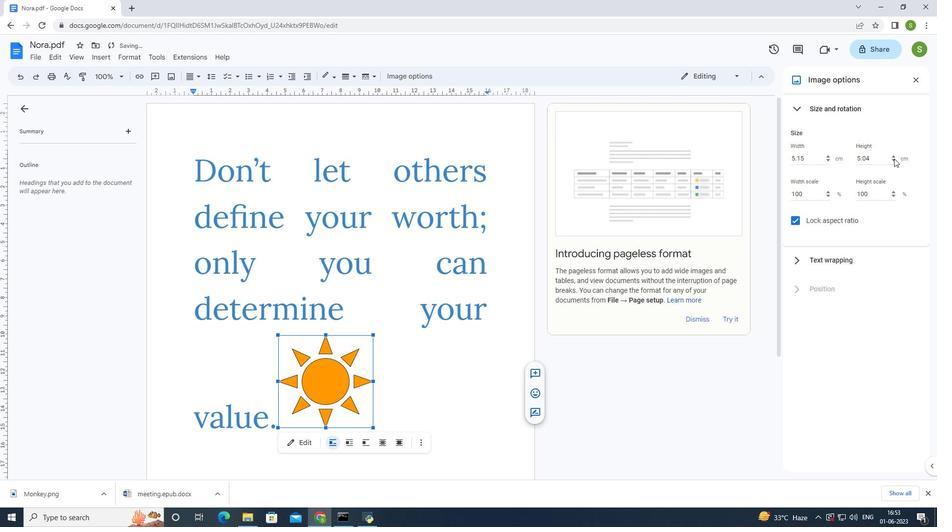 
Action: Mouse pressed left at (894, 158)
Screenshot: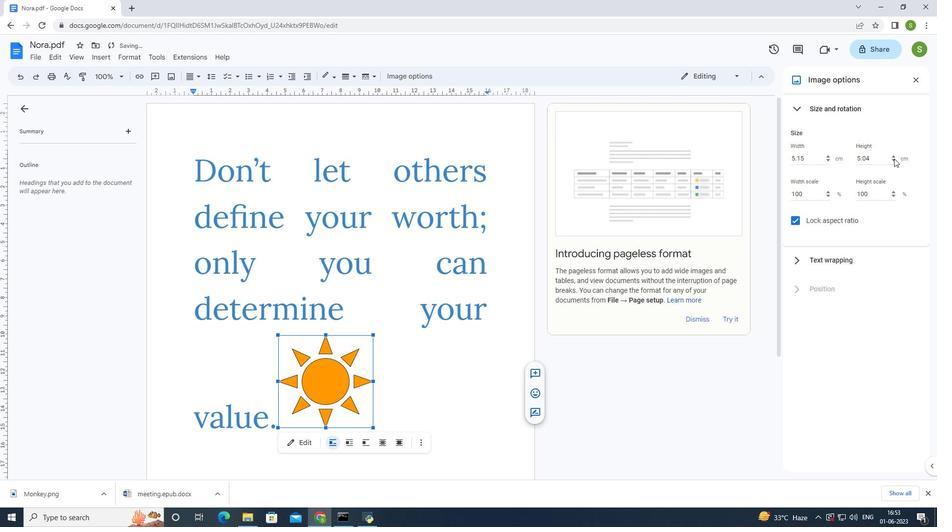 
Action: Mouse moved to (893, 160)
Screenshot: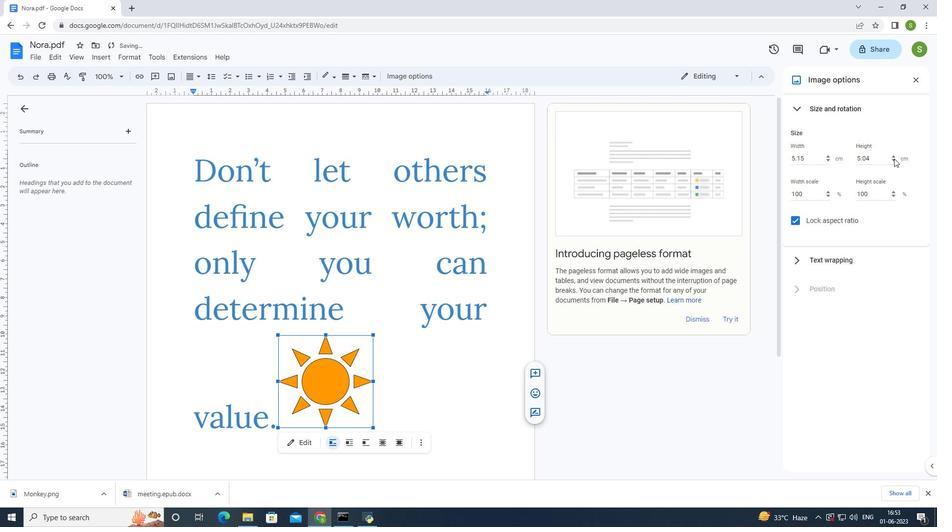 
Action: Mouse pressed left at (893, 160)
Screenshot: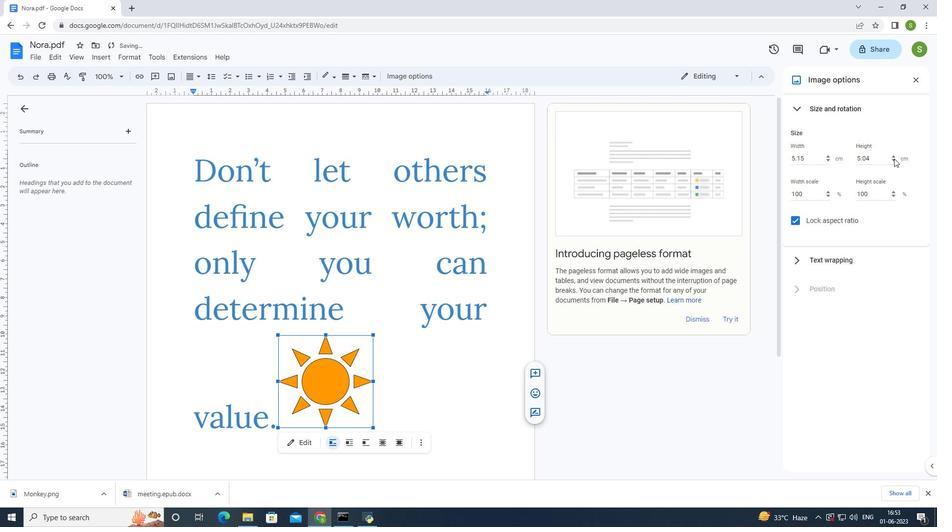 
Action: Mouse moved to (892, 160)
Screenshot: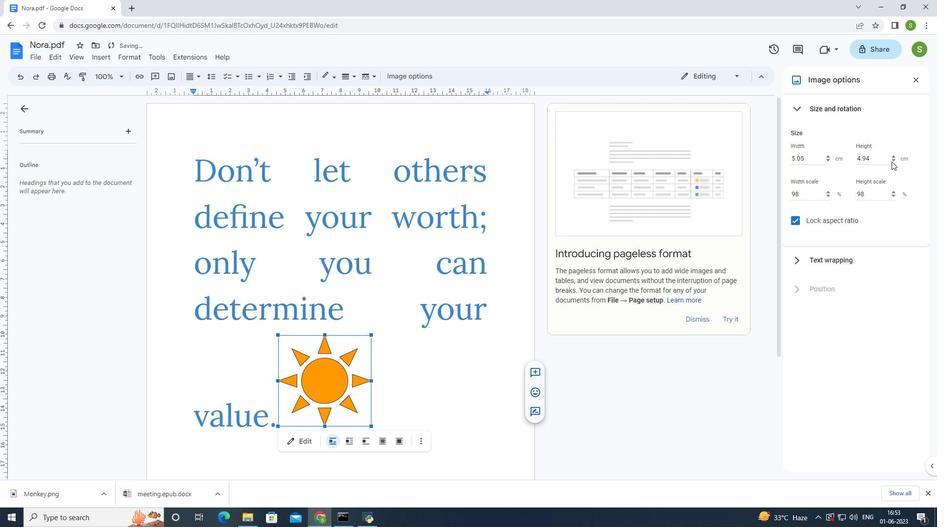 
Action: Mouse pressed left at (892, 160)
Screenshot: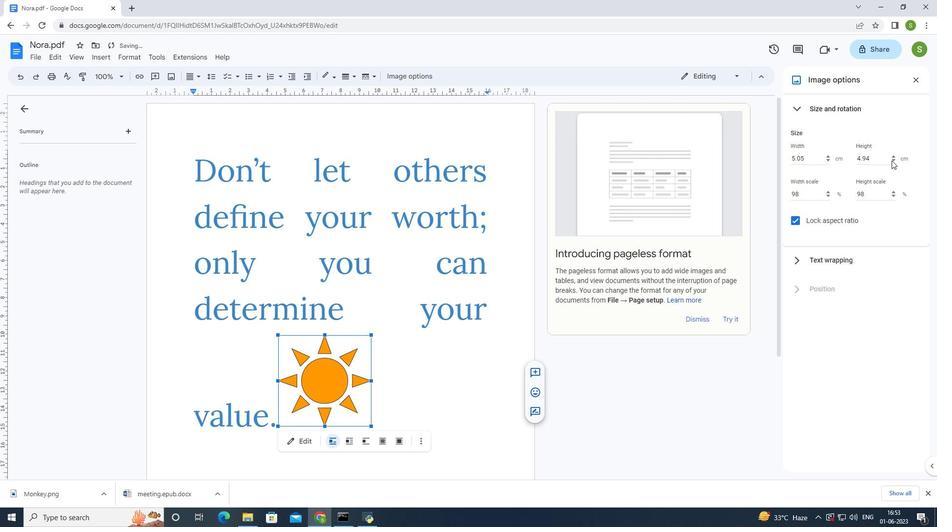 
Action: Mouse pressed left at (892, 160)
Screenshot: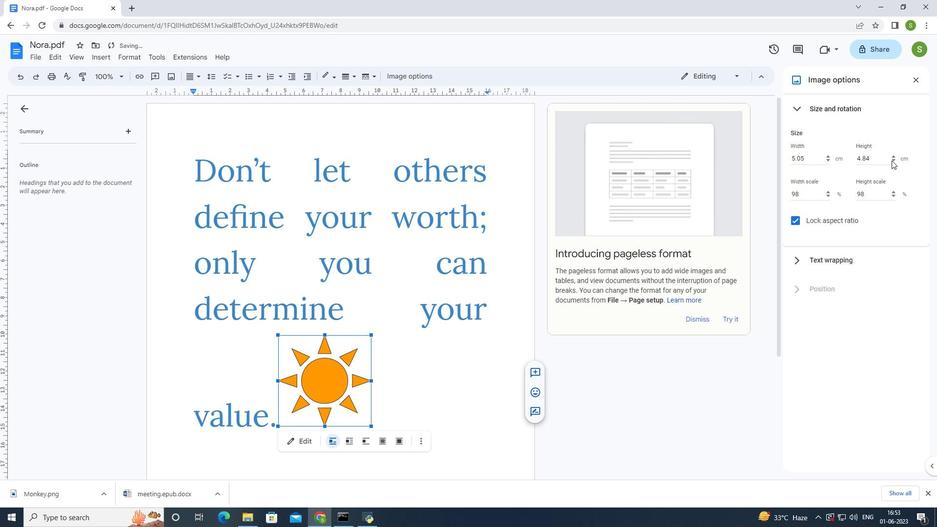 
Action: Mouse moved to (892, 160)
Screenshot: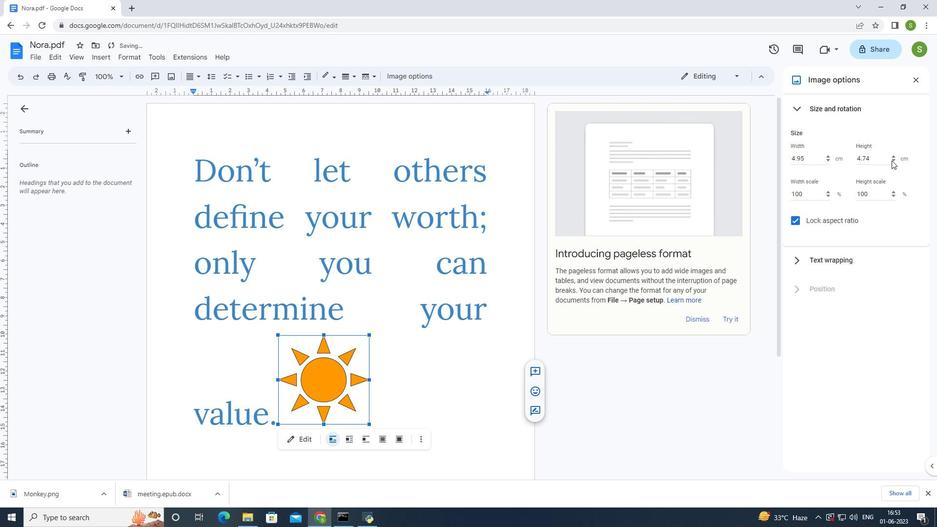 
Action: Mouse pressed left at (892, 160)
Screenshot: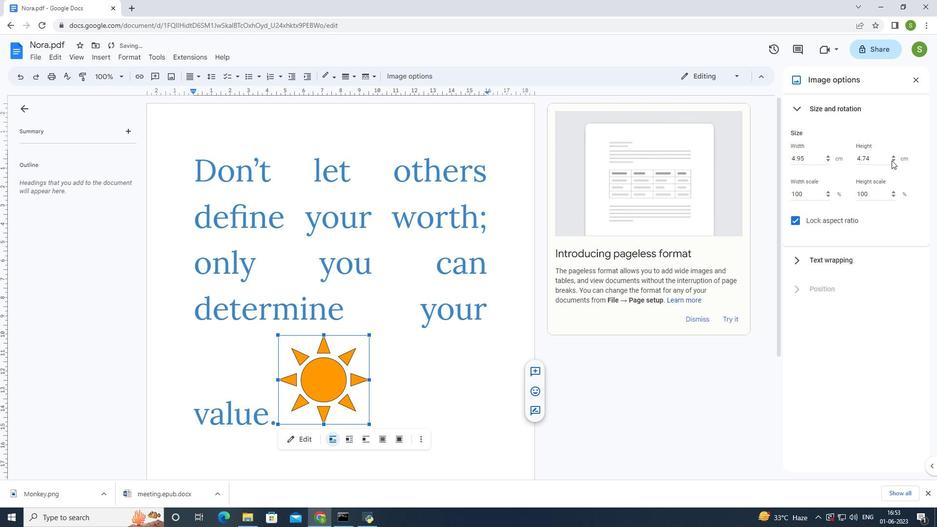 
Action: Mouse pressed left at (892, 160)
Screenshot: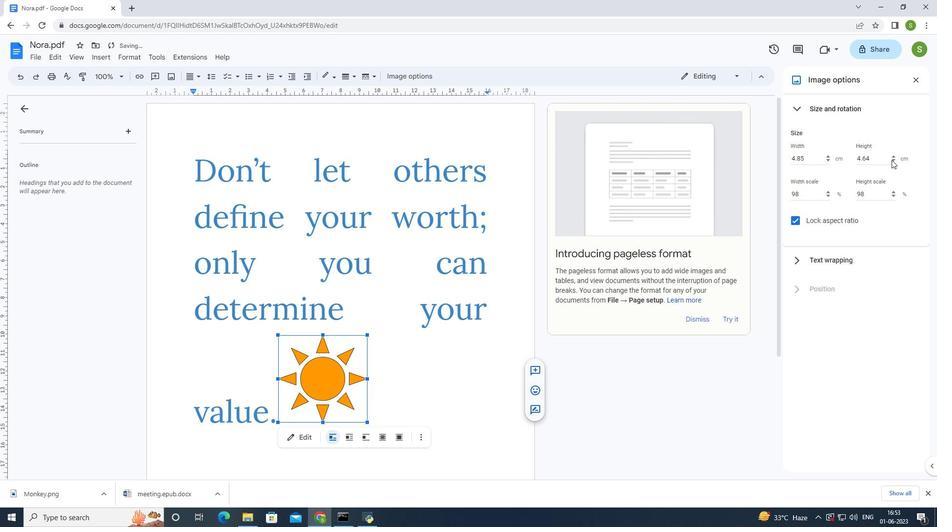 
Action: Mouse pressed left at (892, 160)
Screenshot: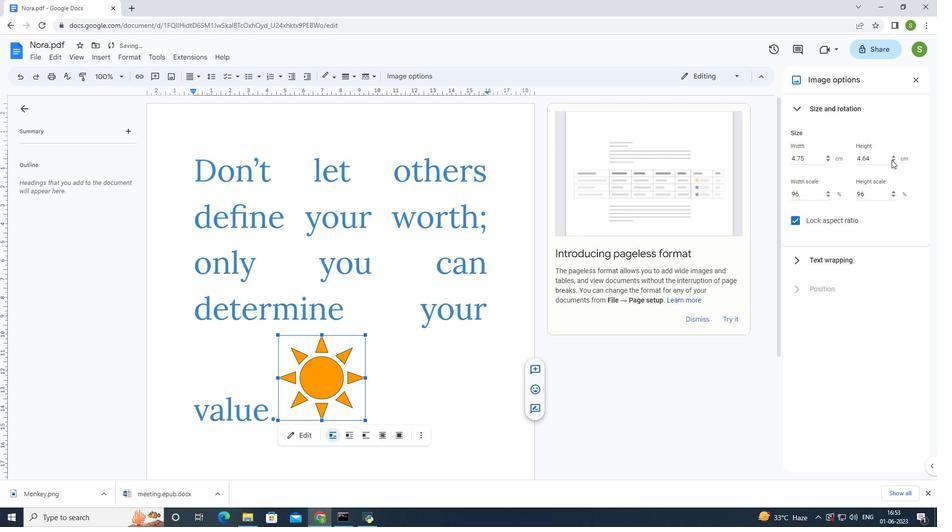 
Action: Mouse pressed left at (892, 160)
Screenshot: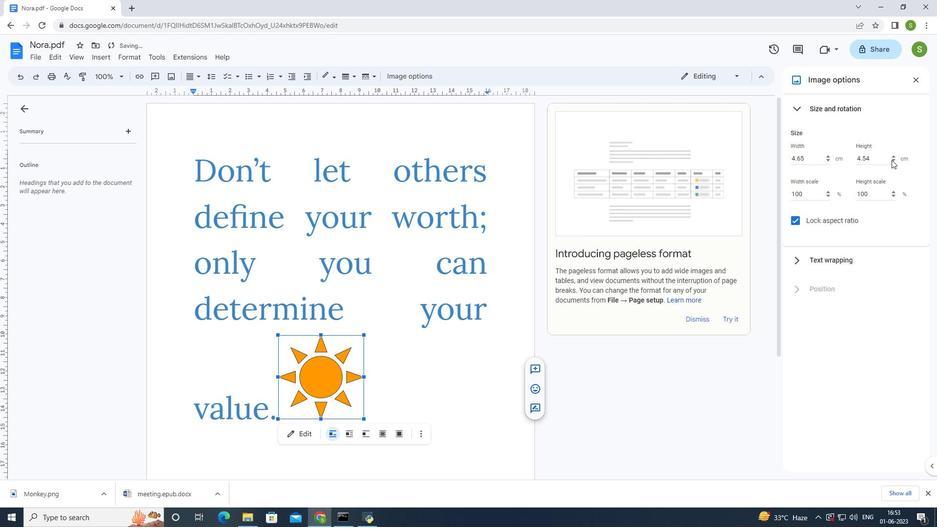 
Action: Mouse pressed left at (892, 160)
Screenshot: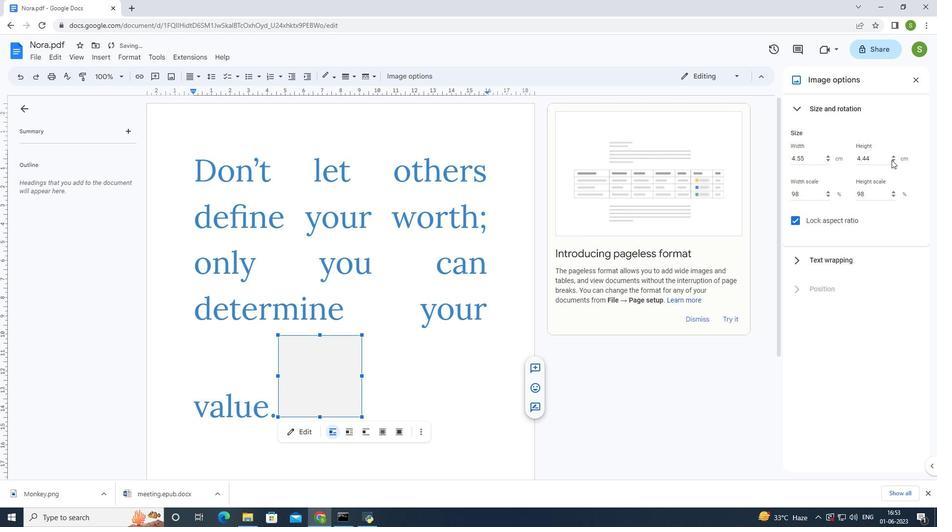 
Action: Mouse pressed left at (892, 160)
Screenshot: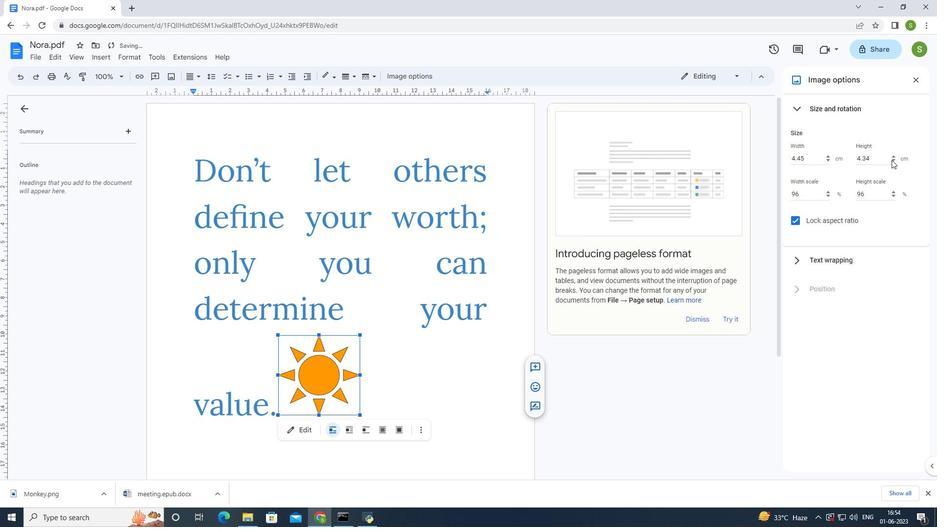 
Action: Mouse pressed left at (892, 160)
Screenshot: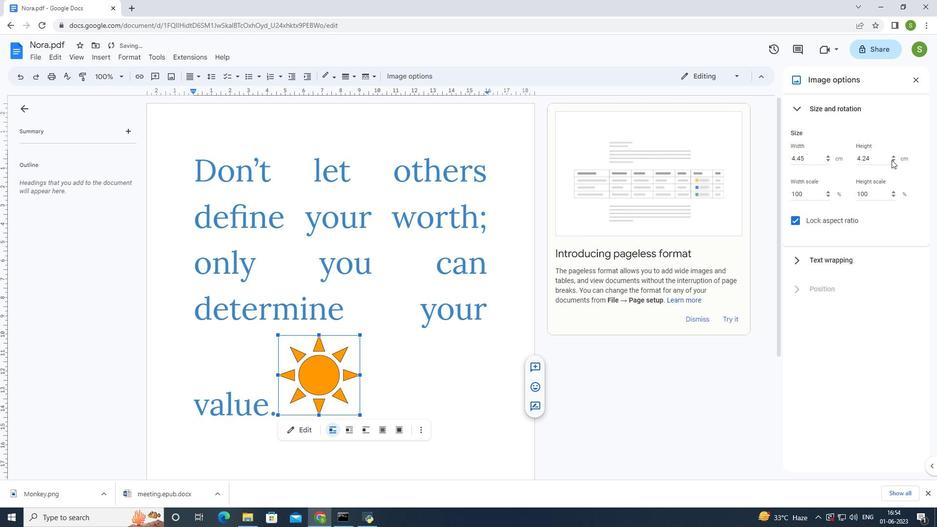 
Action: Mouse pressed left at (892, 160)
Screenshot: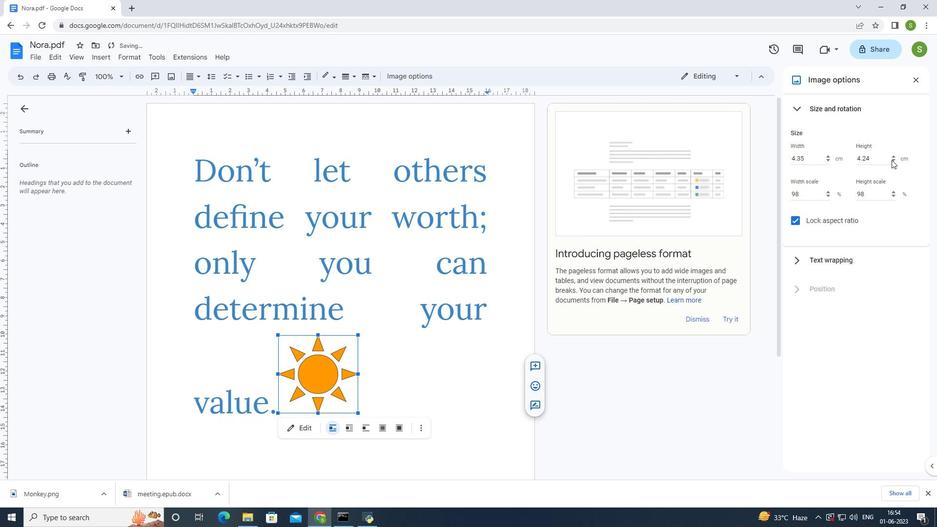 
Action: Mouse pressed left at (892, 160)
Screenshot: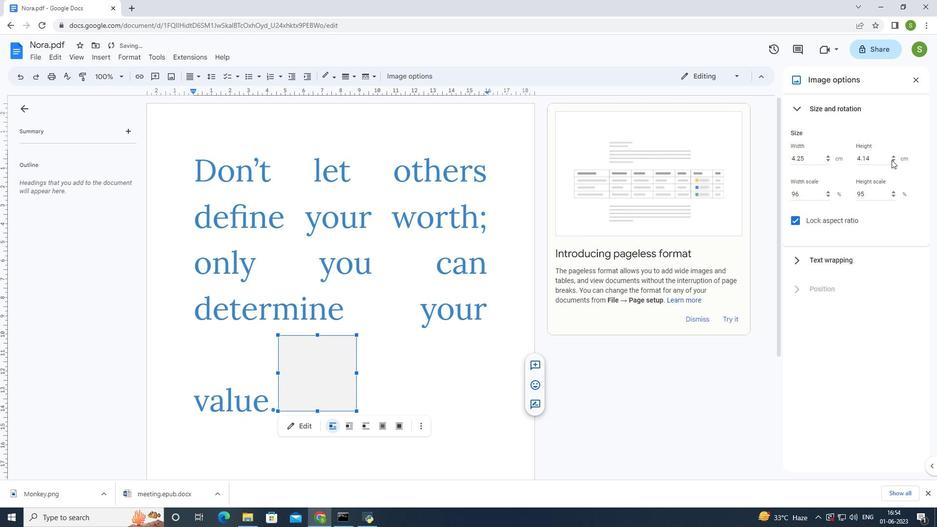
Action: Mouse pressed left at (892, 160)
Screenshot: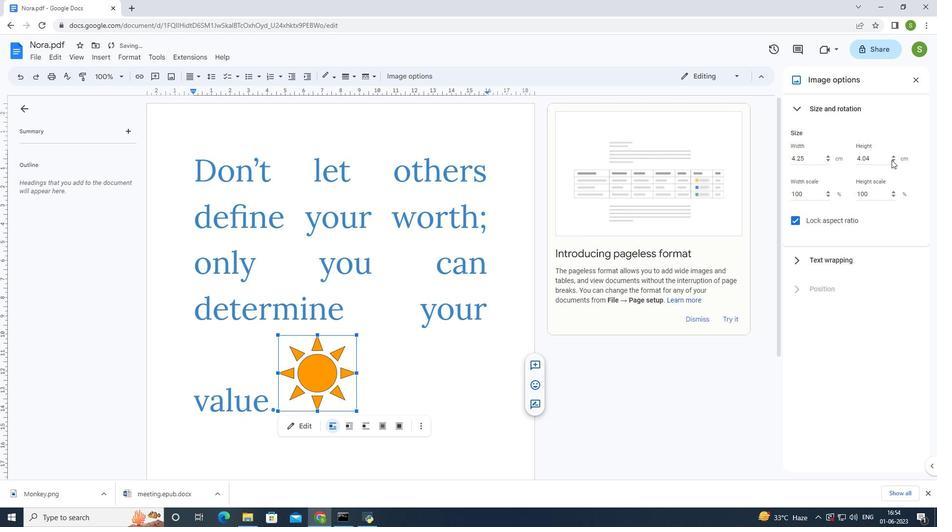 
Action: Mouse pressed left at (892, 160)
Screenshot: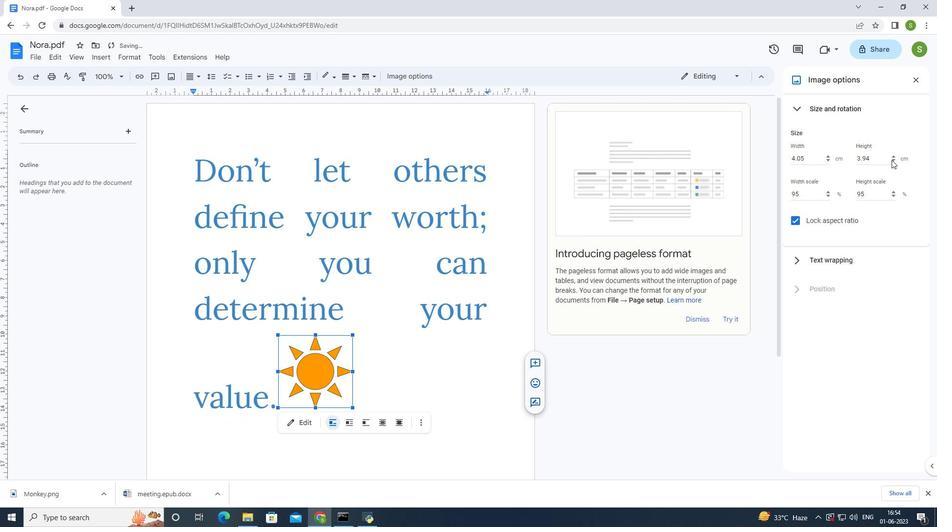 
Action: Mouse pressed left at (892, 160)
Screenshot: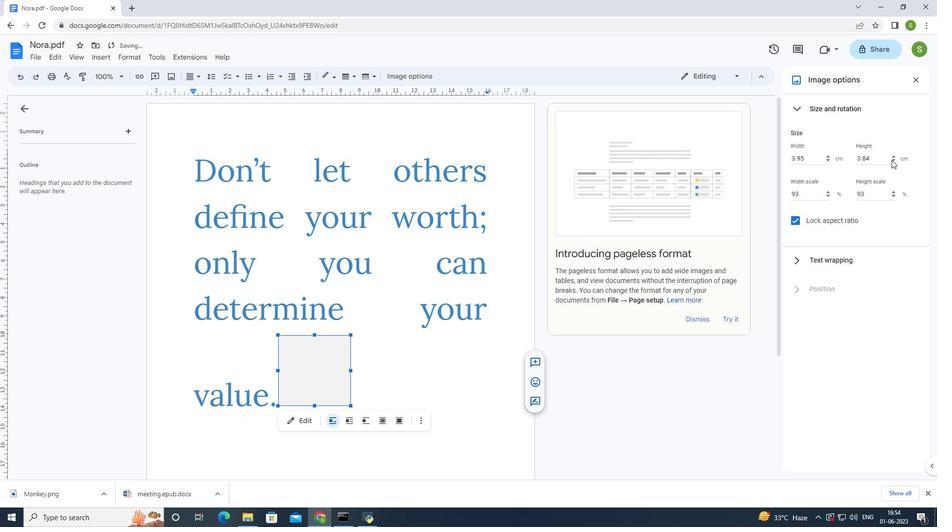 
Action: Mouse pressed left at (892, 160)
Screenshot: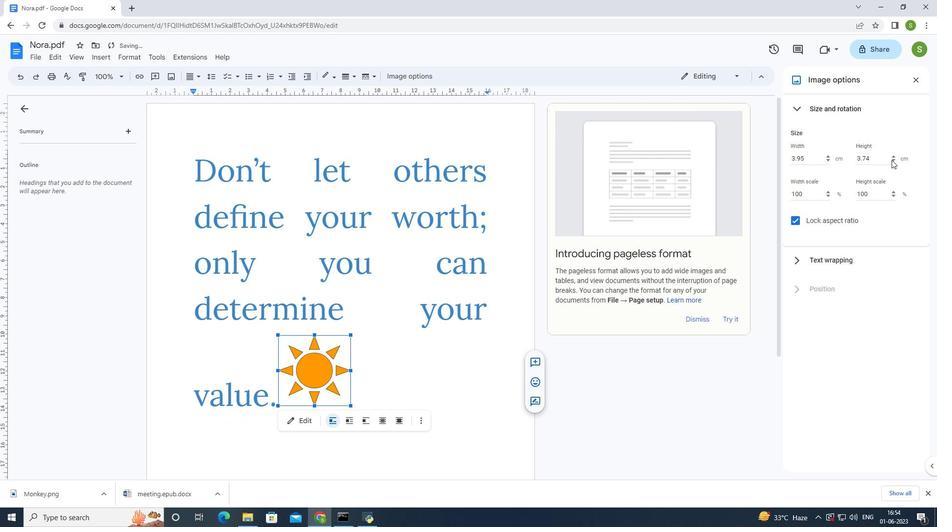
Action: Mouse pressed left at (892, 160)
Screenshot: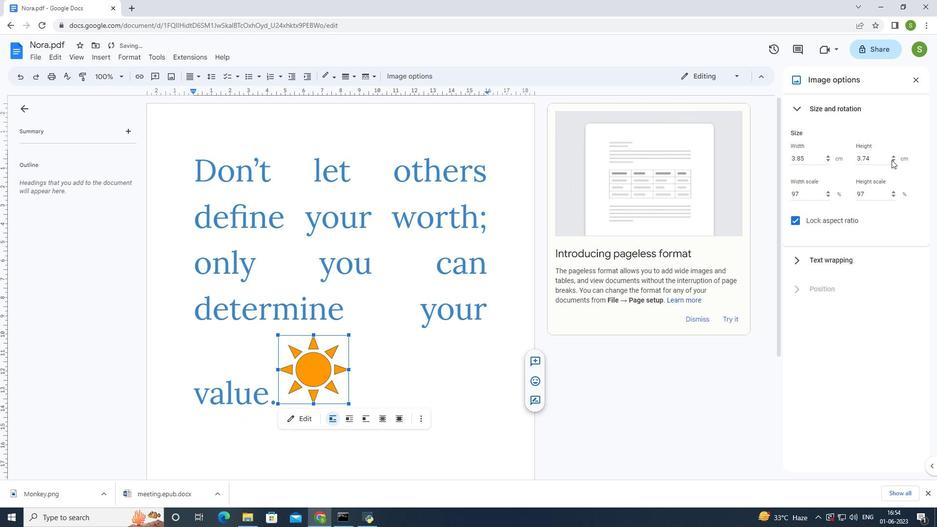
Action: Mouse pressed left at (892, 160)
Screenshot: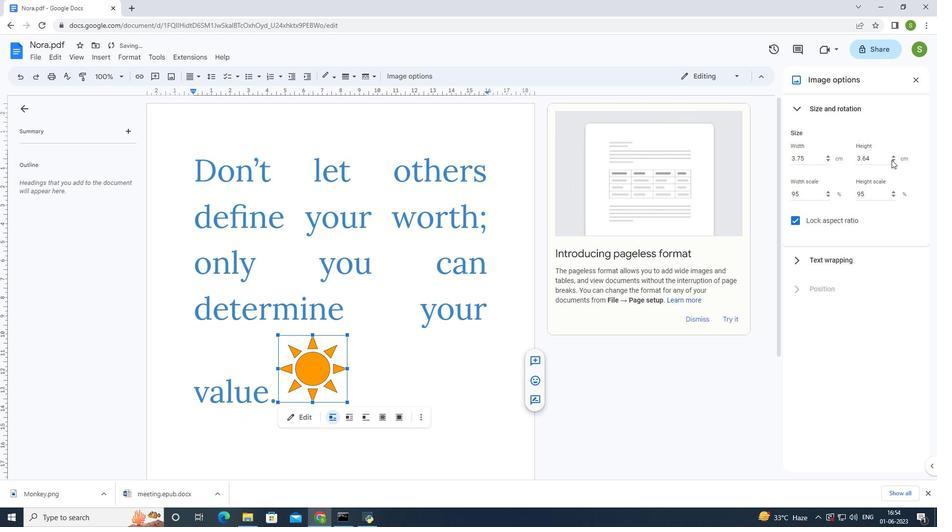 
Action: Mouse pressed left at (892, 160)
Screenshot: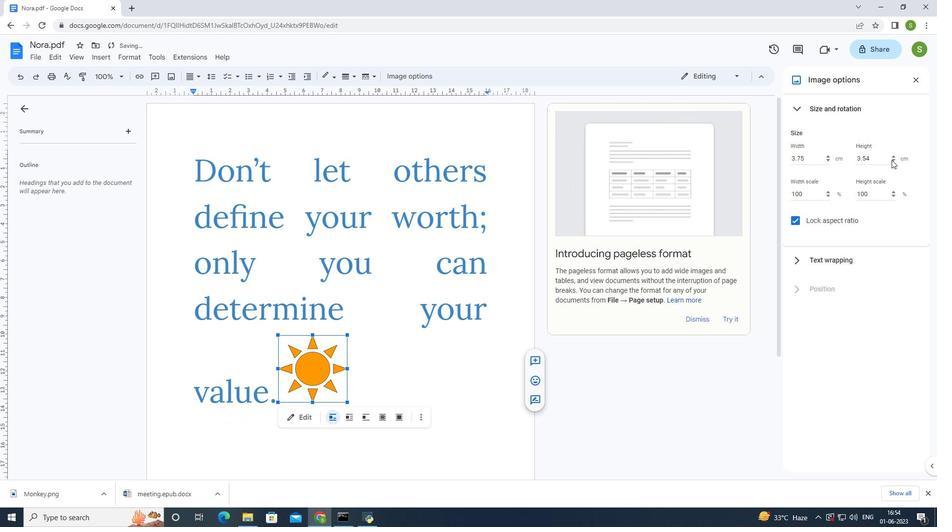 
Action: Mouse pressed left at (892, 160)
Screenshot: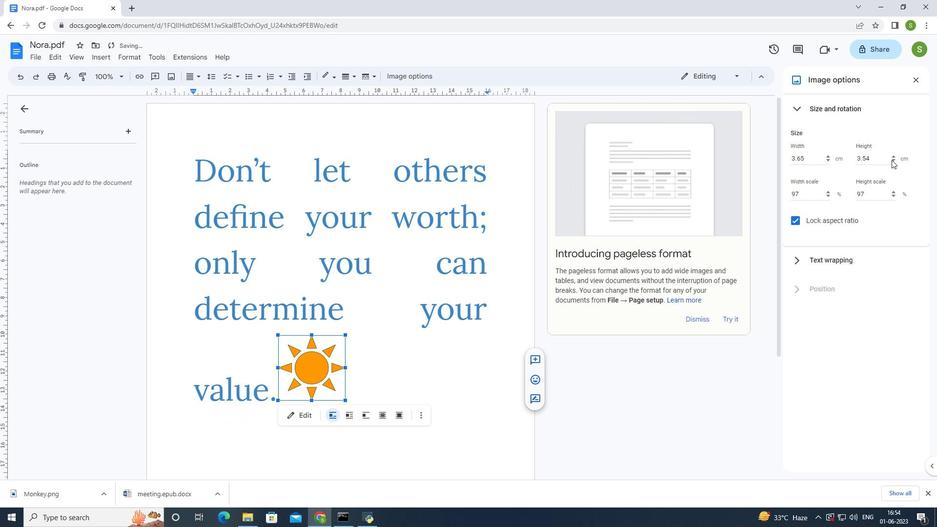 
Action: Mouse pressed left at (892, 160)
Screenshot: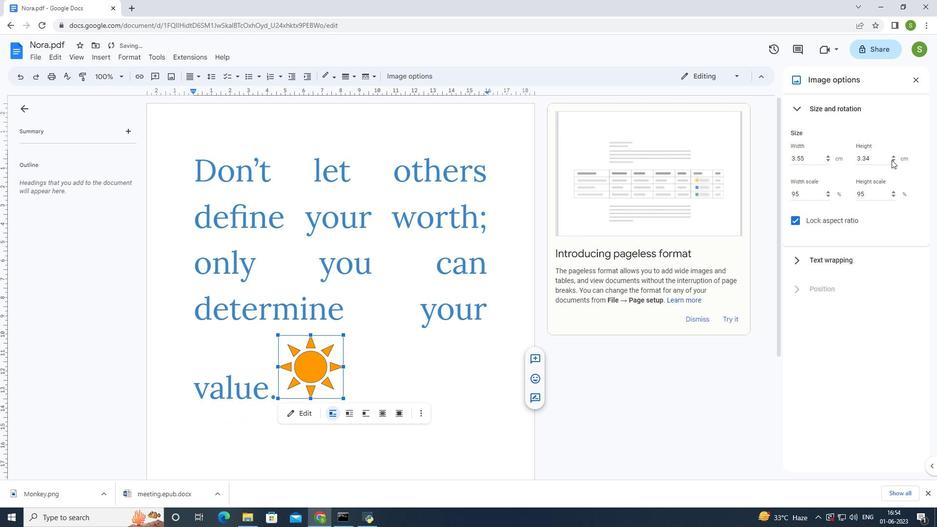 
Action: Mouse pressed left at (892, 160)
Screenshot: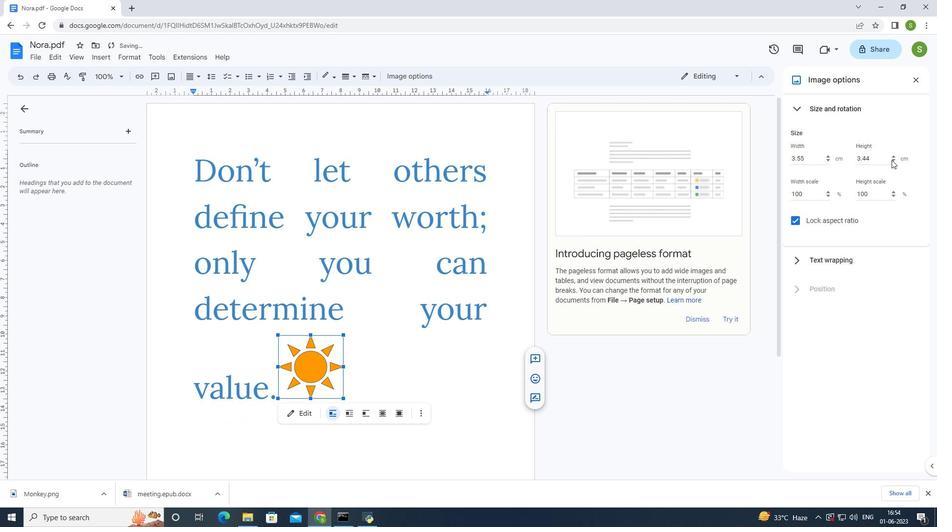 
Action: Mouse pressed left at (892, 160)
Screenshot: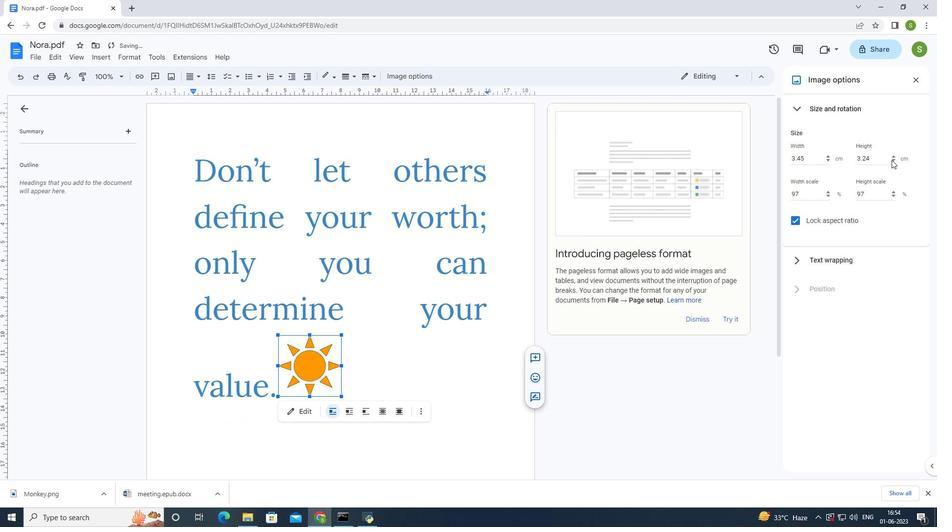
Action: Mouse pressed left at (892, 160)
Screenshot: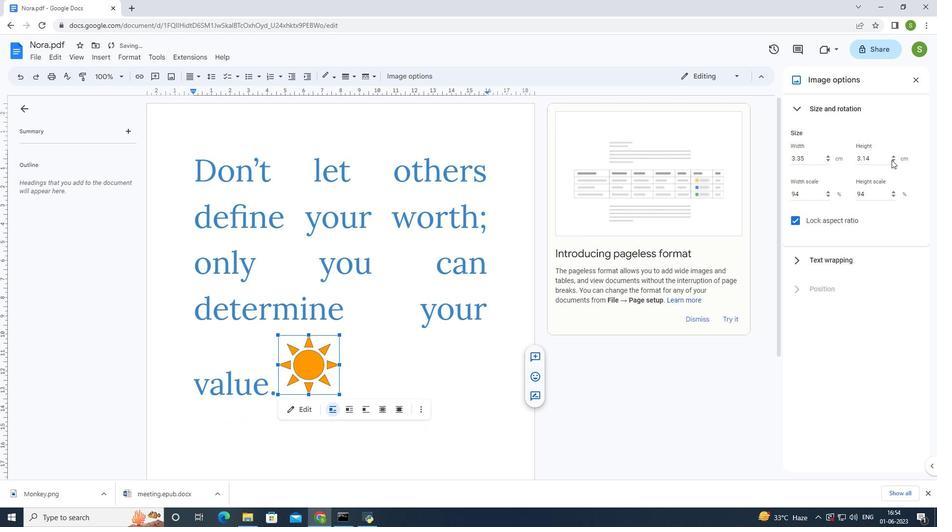 
Action: Mouse pressed left at (892, 160)
Screenshot: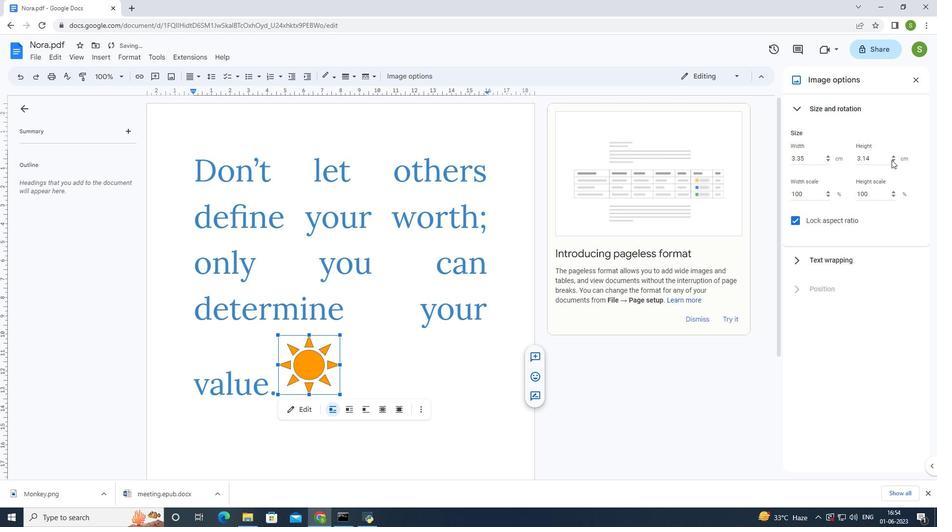 
Action: Mouse pressed left at (892, 160)
Screenshot: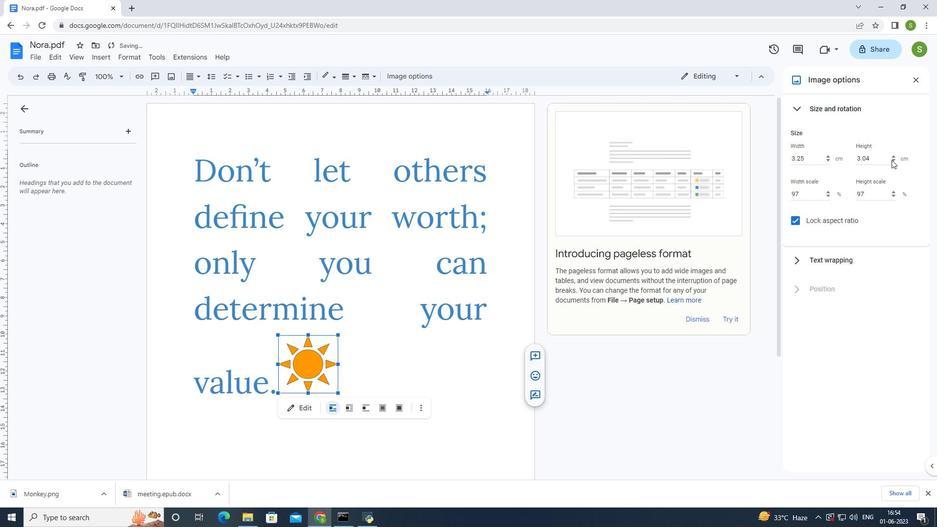 
Action: Mouse pressed left at (892, 160)
Screenshot: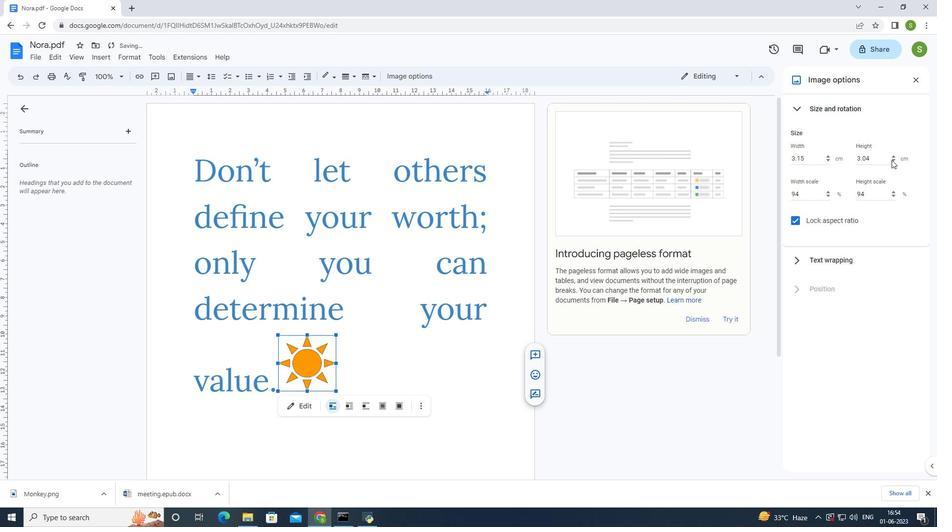 
Action: Mouse pressed left at (892, 160)
Screenshot: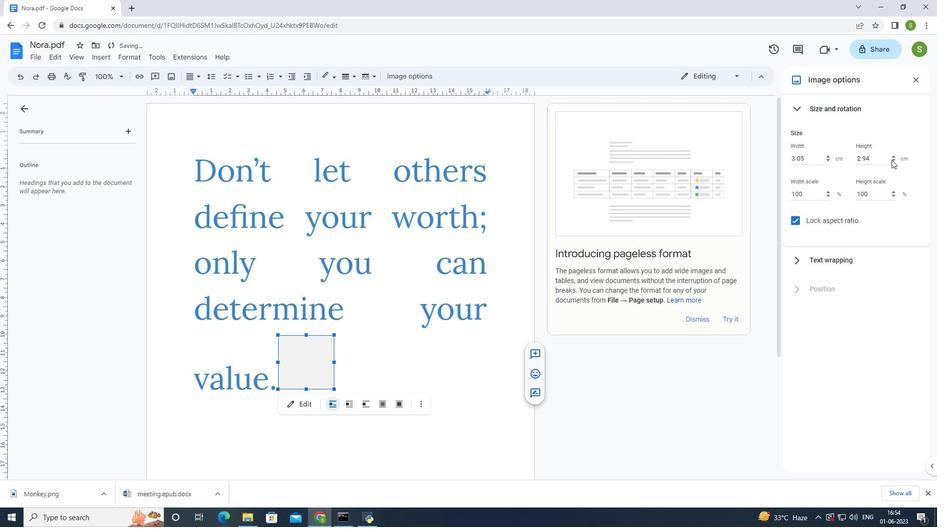 
Action: Mouse moved to (892, 160)
Screenshot: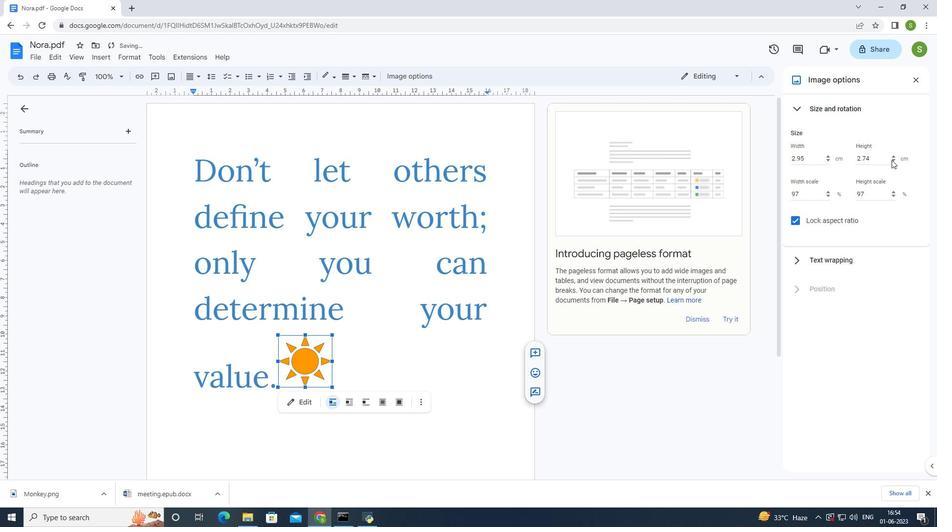 
Action: Mouse pressed left at (892, 160)
Screenshot: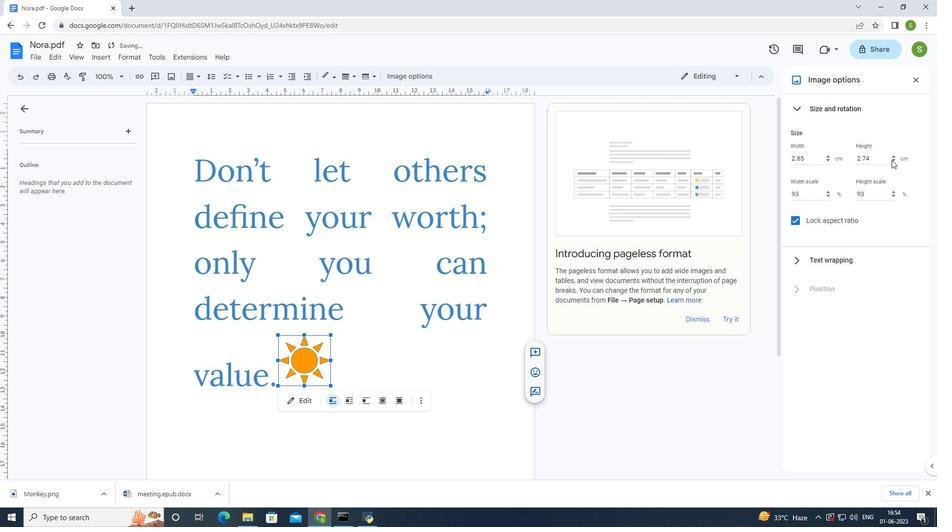 
Action: Mouse pressed left at (892, 160)
Screenshot: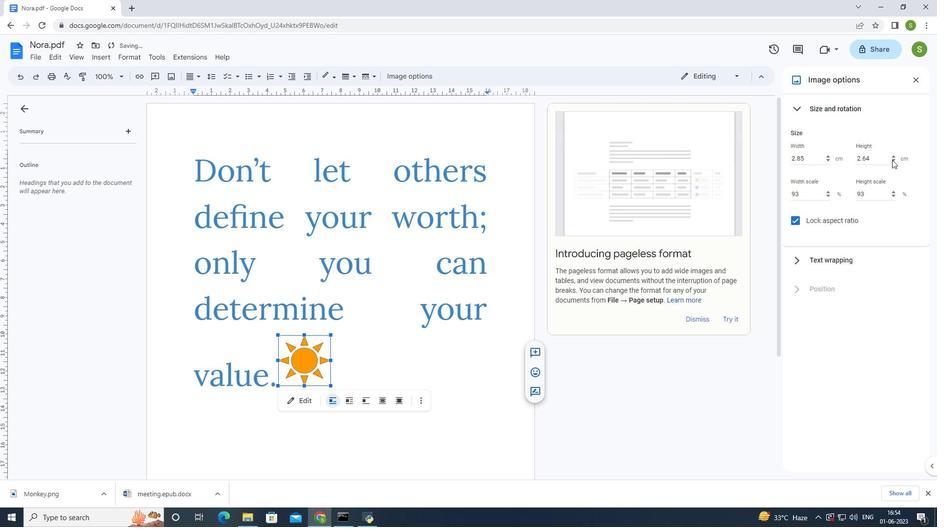 
Action: Mouse pressed left at (892, 160)
Screenshot: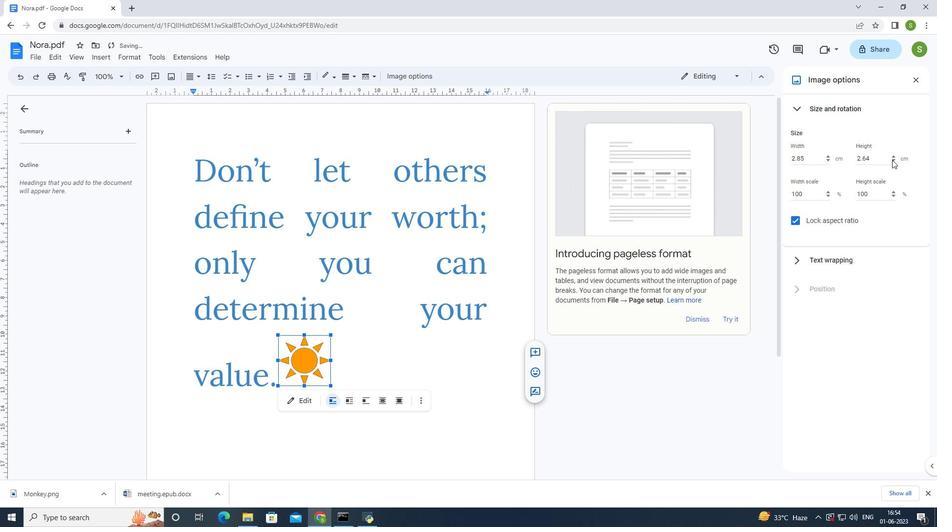 
Action: Mouse pressed left at (892, 160)
Screenshot: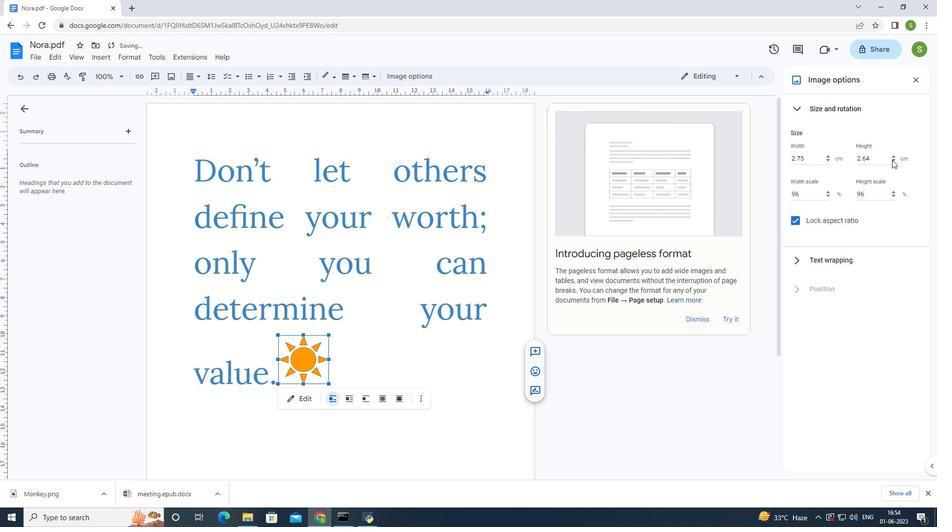 
Action: Mouse pressed left at (892, 160)
Screenshot: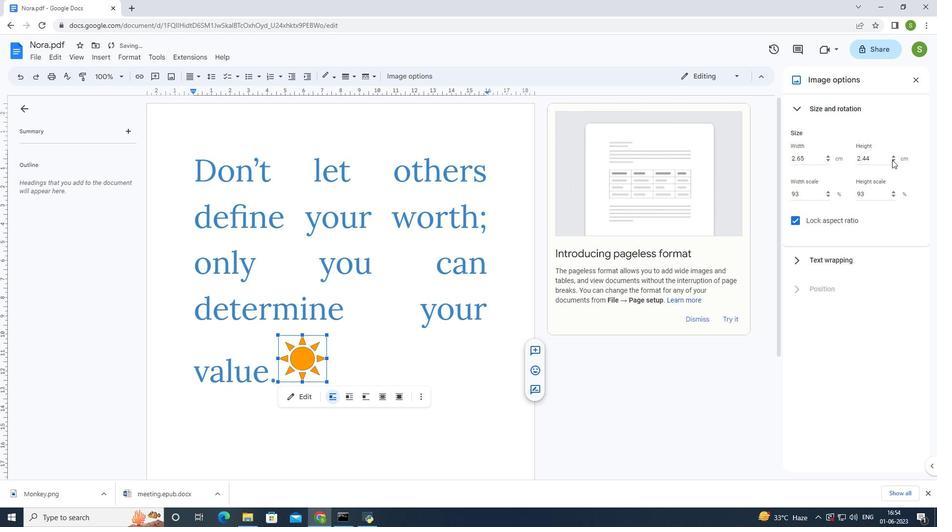 
Action: Mouse pressed left at (892, 160)
Screenshot: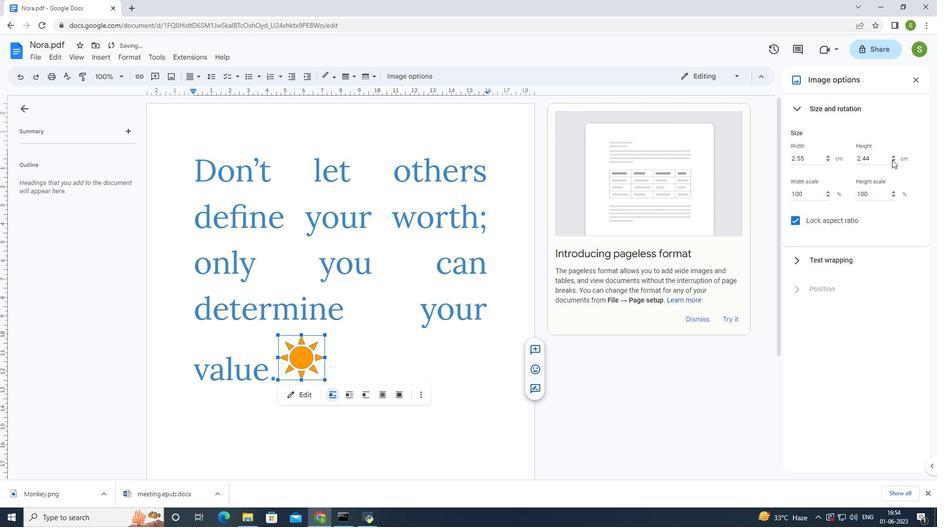 
Action: Mouse pressed left at (892, 160)
Screenshot: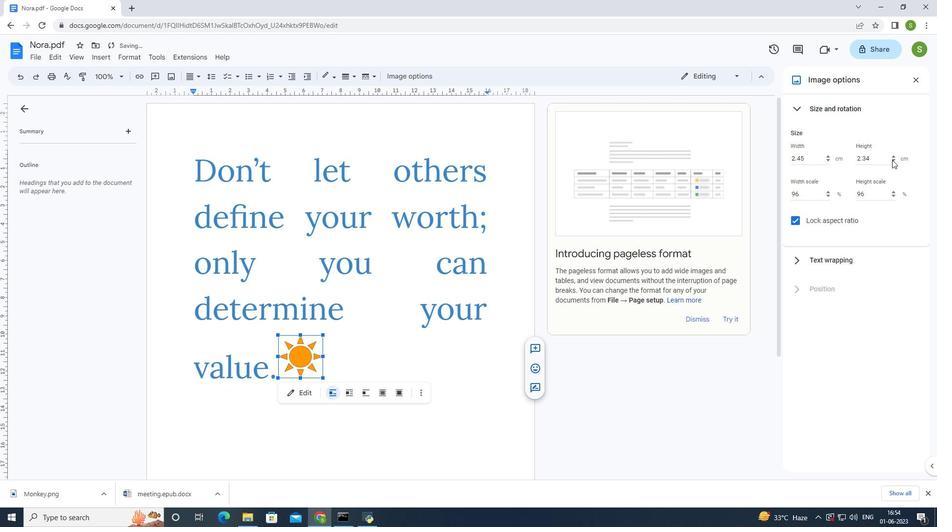 
Action: Mouse pressed left at (892, 160)
Screenshot: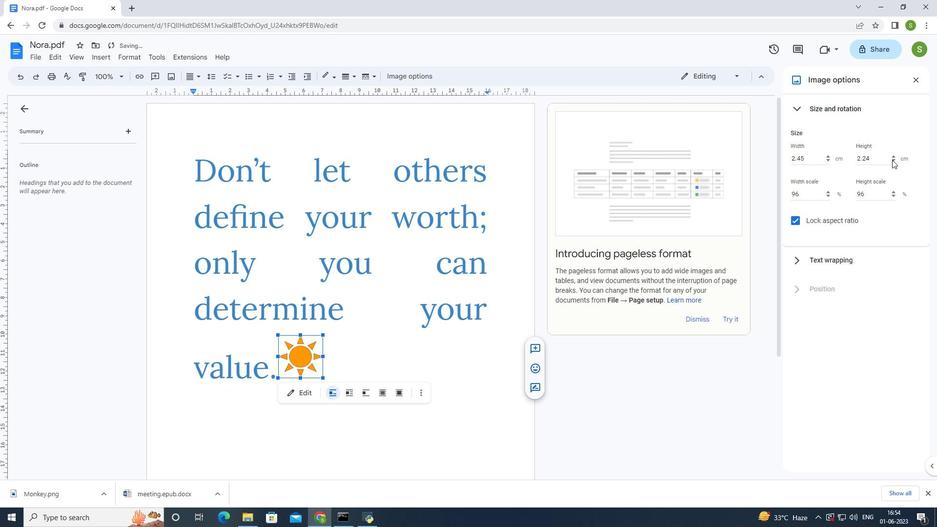 
Action: Mouse pressed left at (892, 160)
Screenshot: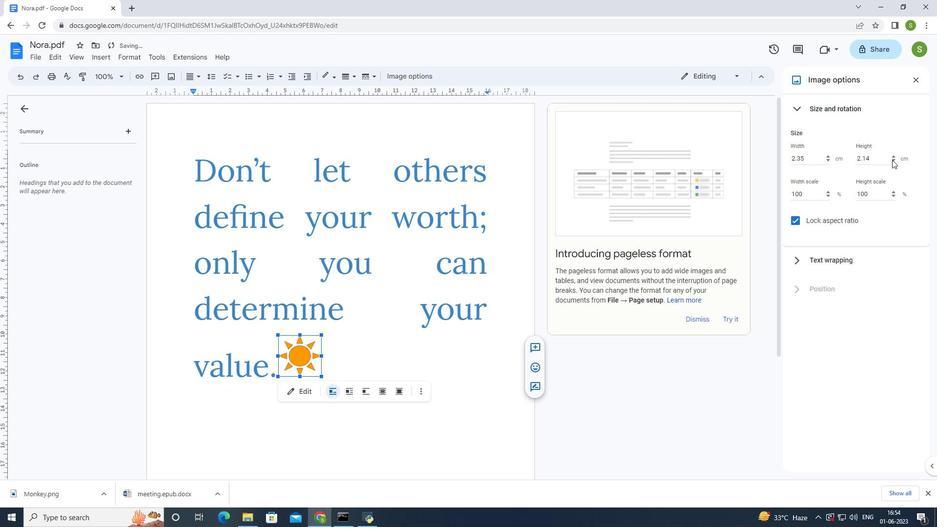 
Action: Mouse moved to (892, 159)
Screenshot: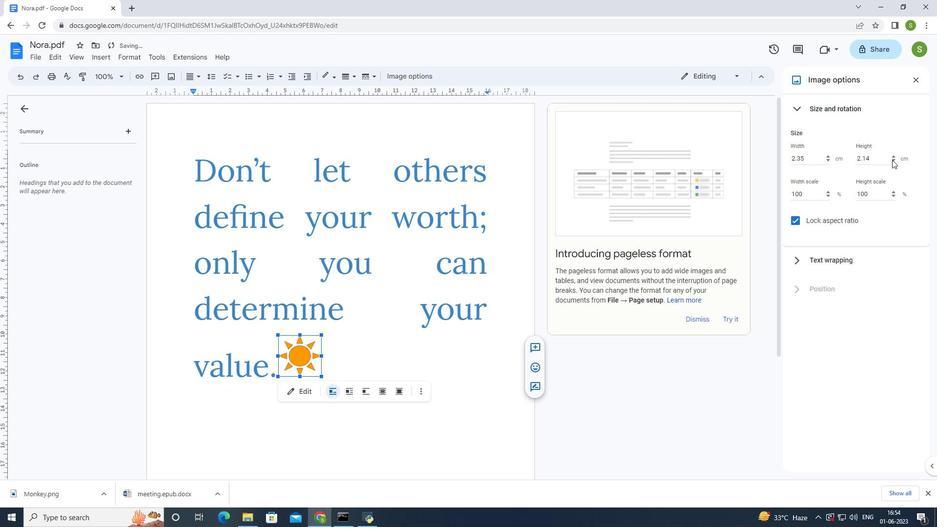 
Action: Mouse pressed left at (892, 159)
Screenshot: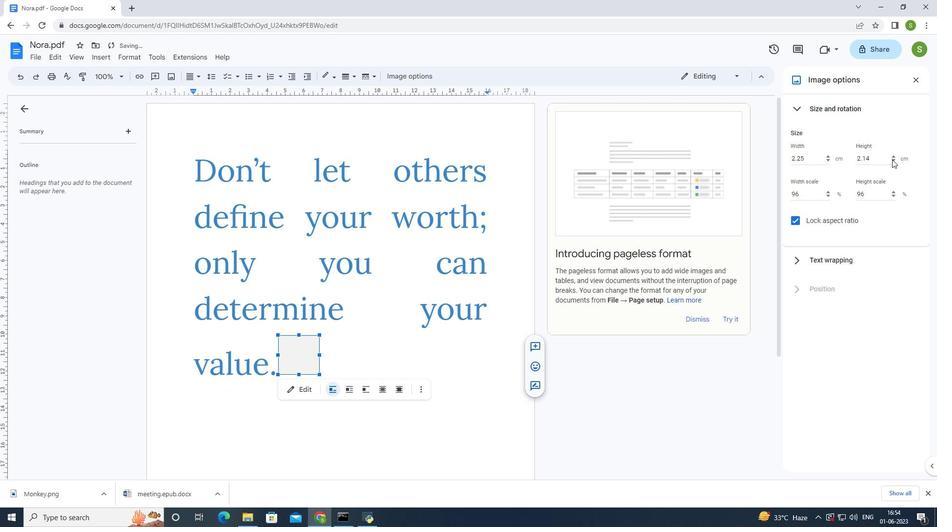 
Action: Mouse pressed left at (892, 159)
Screenshot: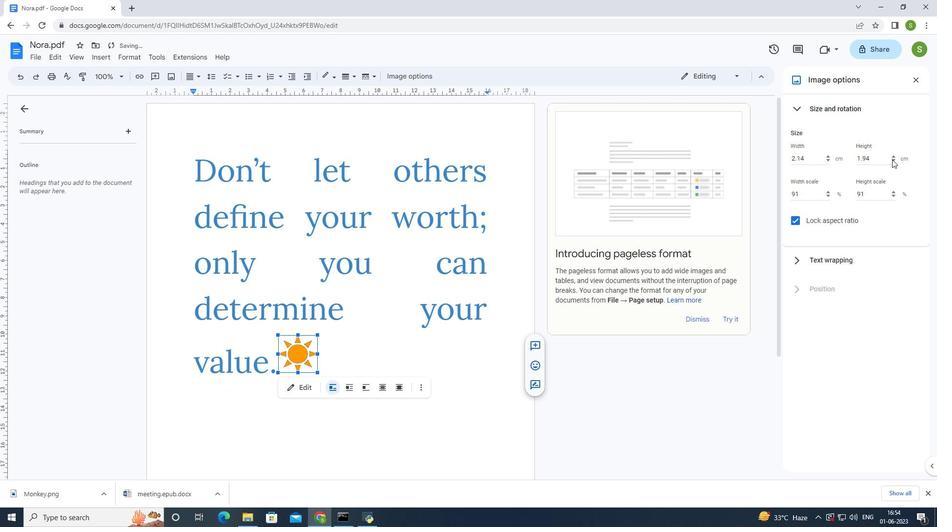 
Action: Mouse pressed left at (892, 159)
Screenshot: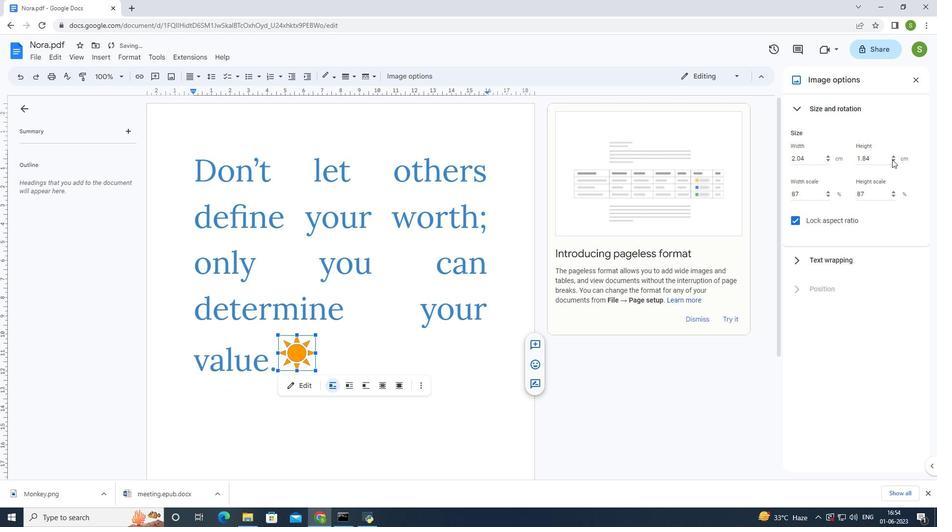 
Action: Mouse pressed left at (892, 159)
Screenshot: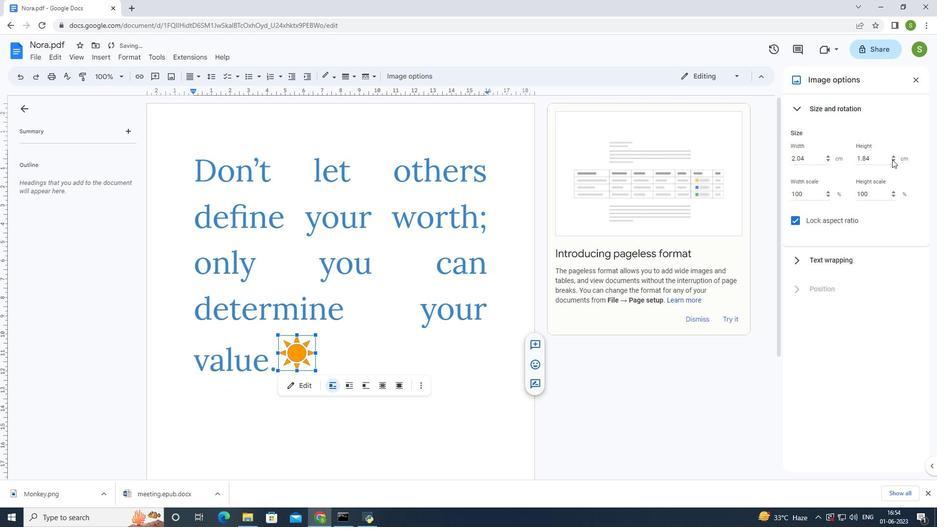 
Action: Mouse pressed left at (892, 159)
Screenshot: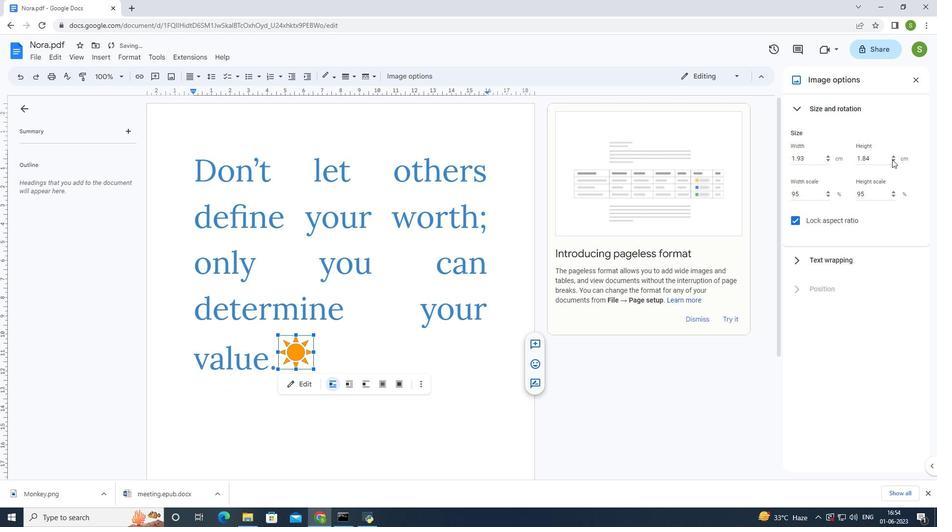 
Action: Mouse pressed left at (892, 159)
Screenshot: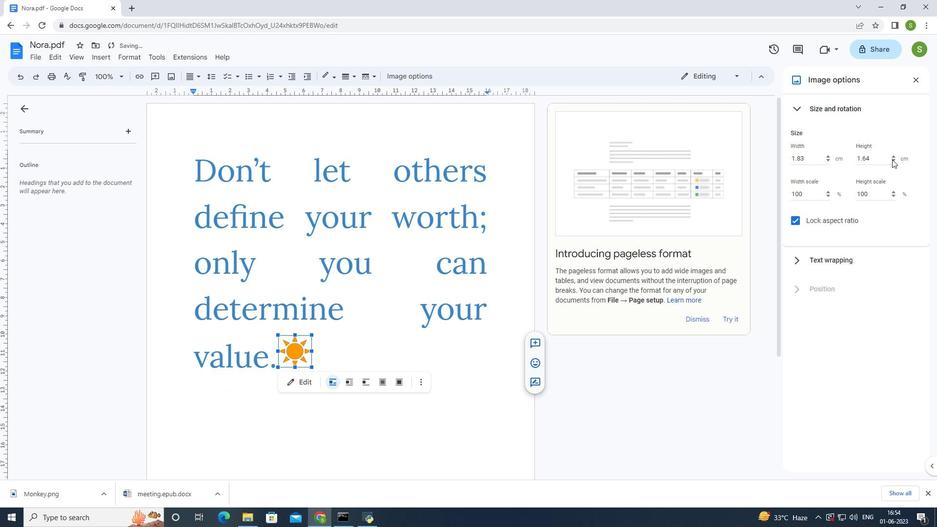 
Action: Mouse pressed left at (892, 159)
Screenshot: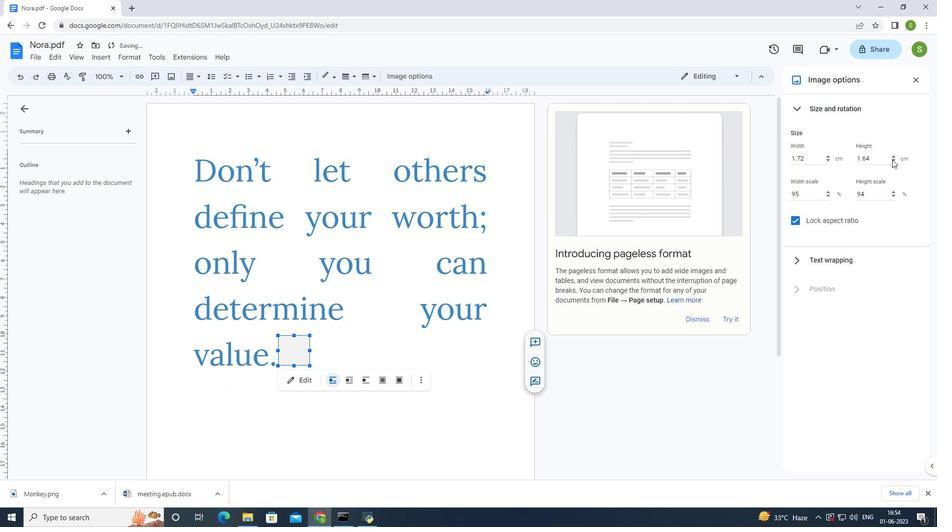 
Action: Mouse pressed left at (892, 159)
Screenshot: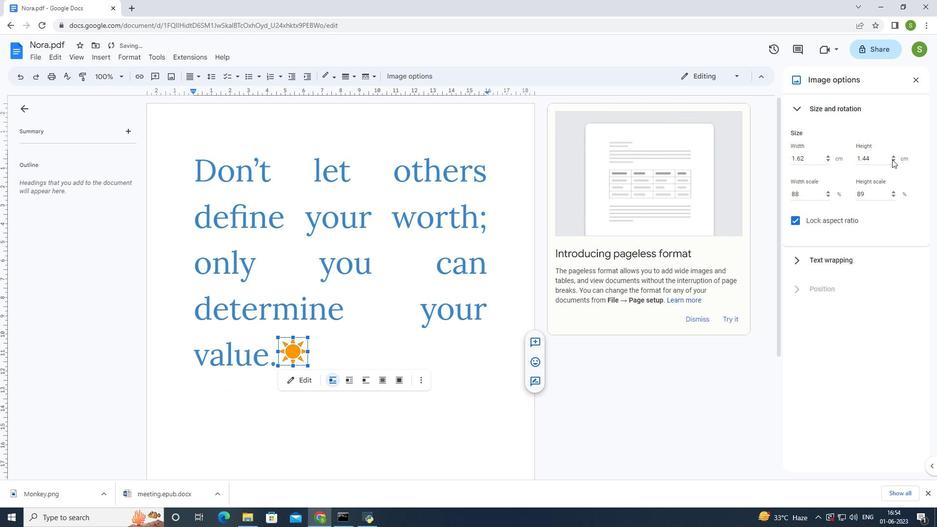 
Action: Mouse pressed left at (892, 159)
Screenshot: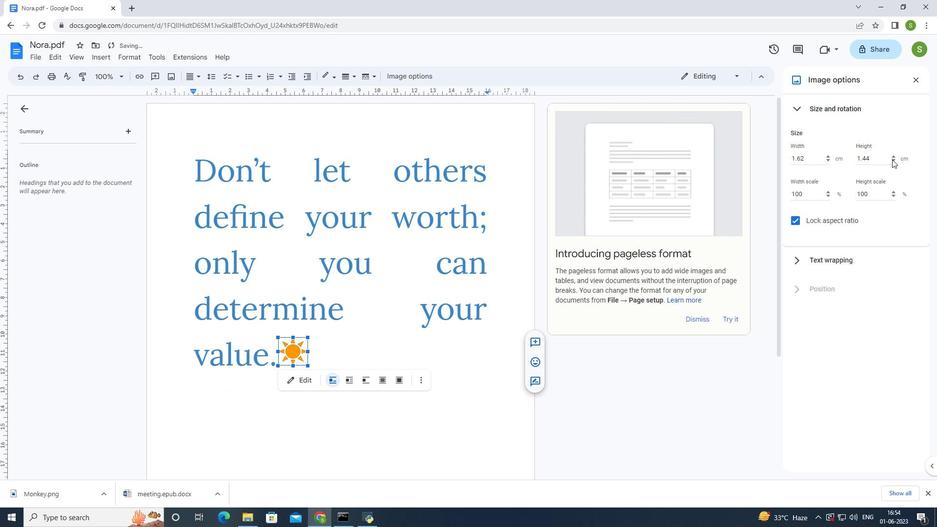 
Action: Mouse pressed left at (892, 159)
Screenshot: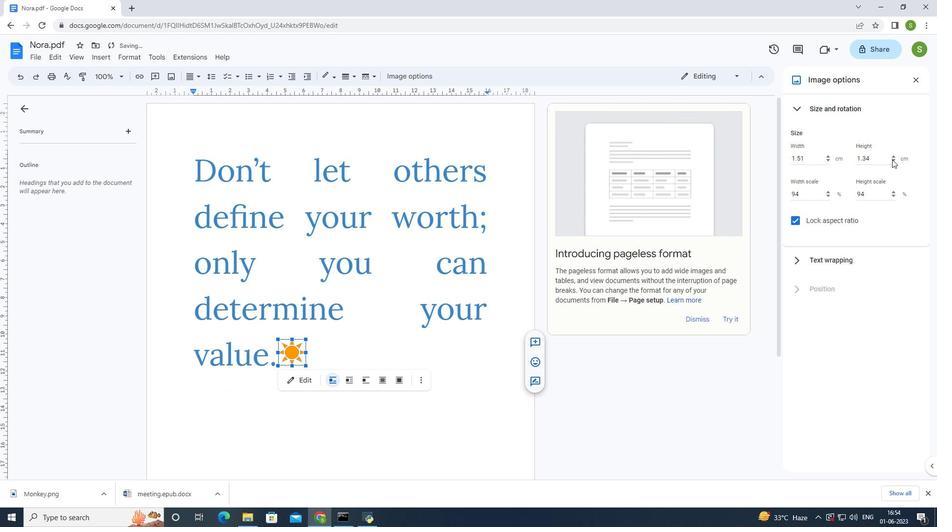 
Action: Mouse pressed left at (892, 159)
Screenshot: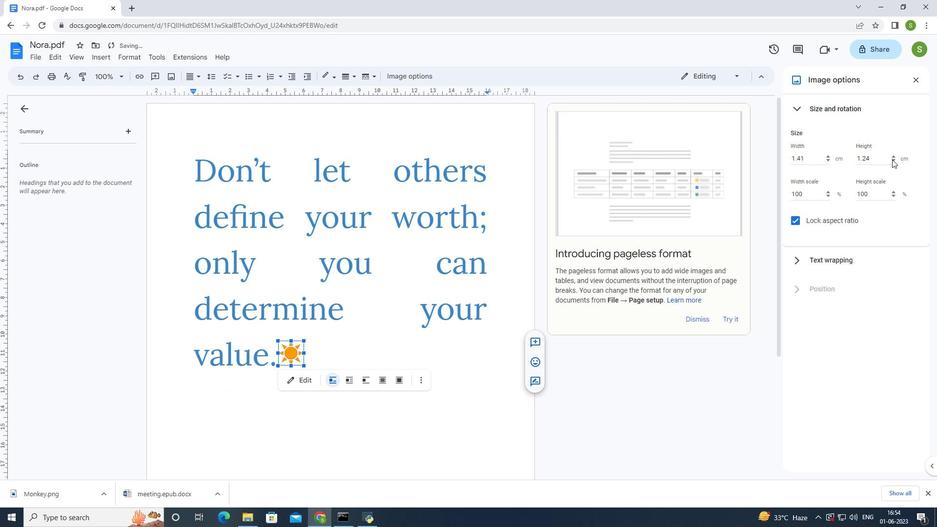 
Action: Mouse pressed left at (892, 159)
Screenshot: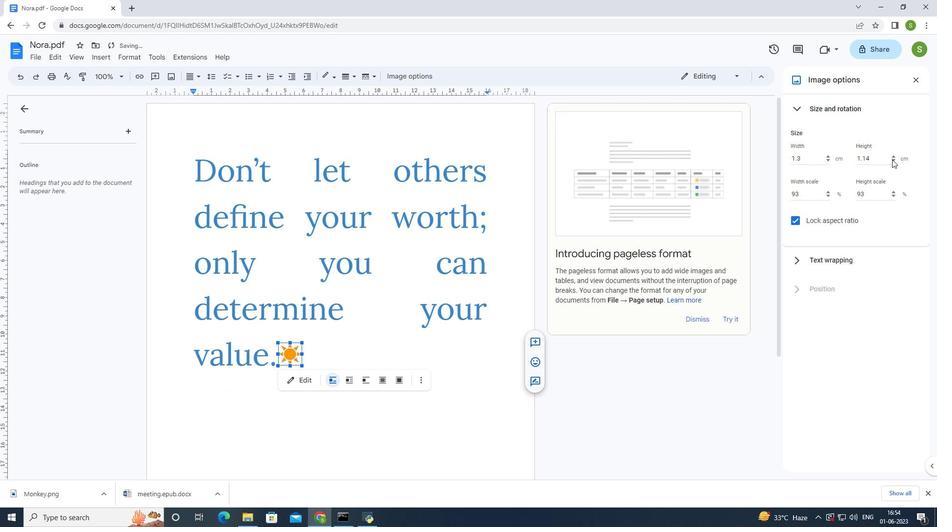 
Action: Mouse pressed left at (892, 159)
Screenshot: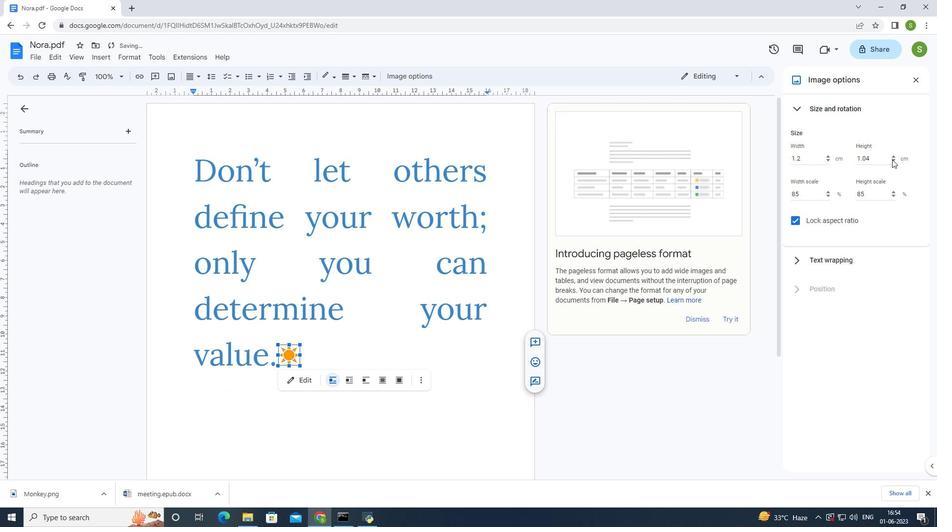 
Action: Mouse pressed left at (892, 159)
Screenshot: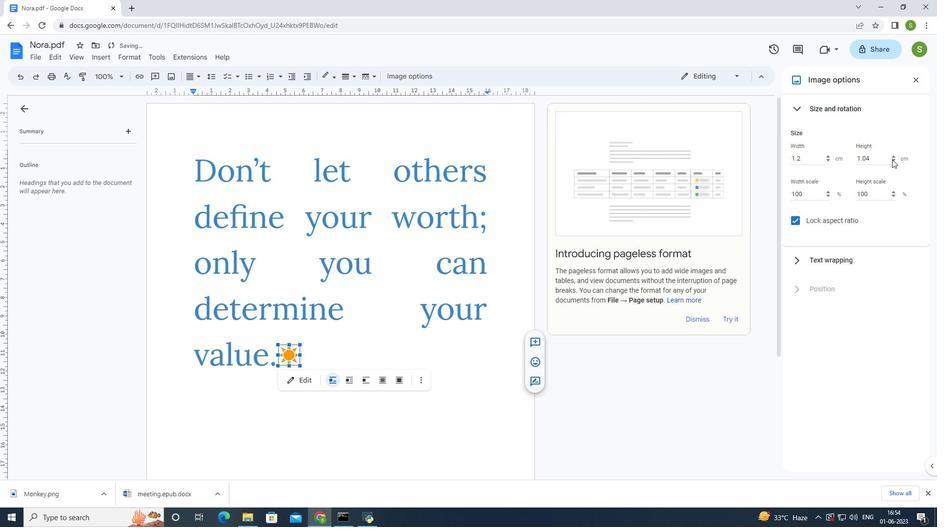 
Action: Mouse pressed left at (892, 159)
Screenshot: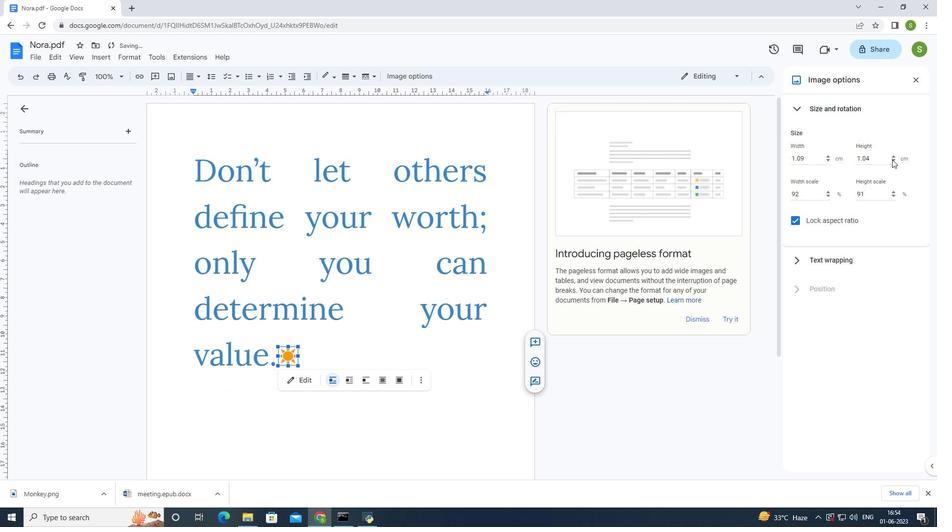 
Action: Mouse pressed left at (892, 159)
Screenshot: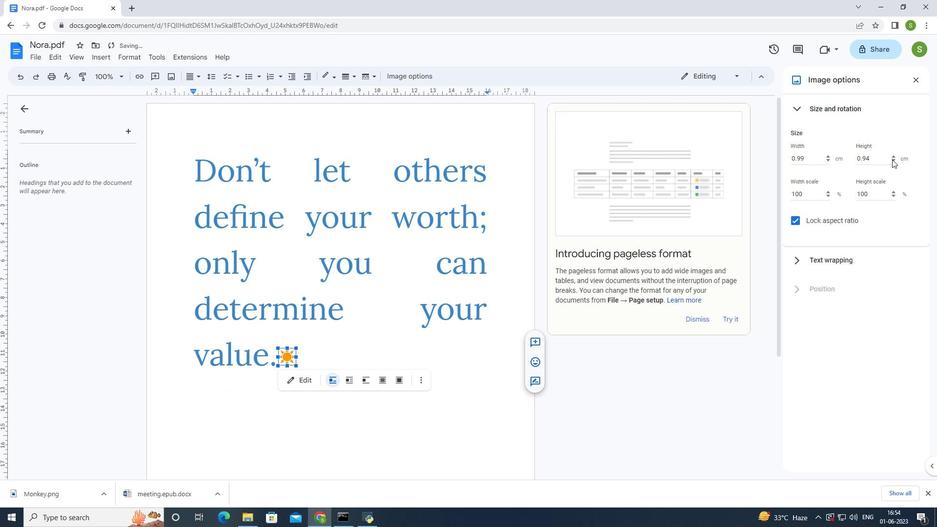 
Action: Mouse moved to (894, 156)
Screenshot: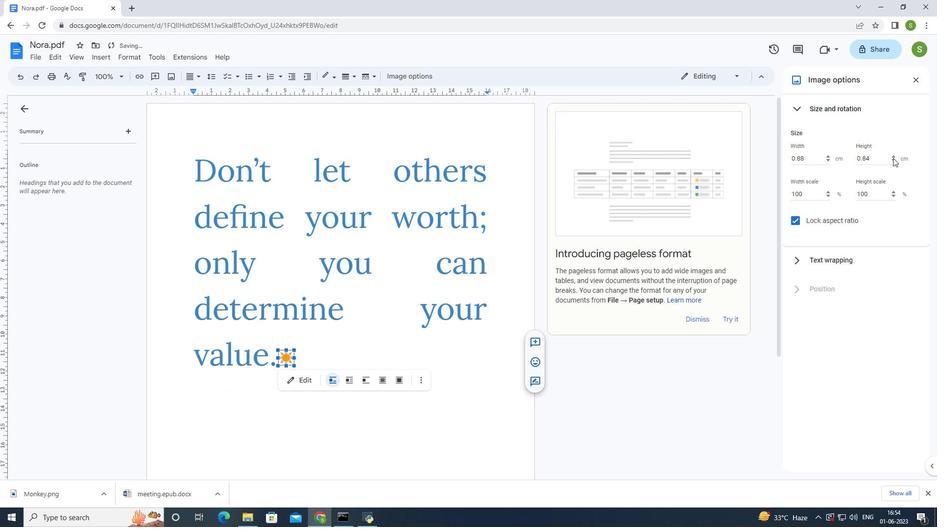 
Action: Mouse pressed left at (894, 156)
Screenshot: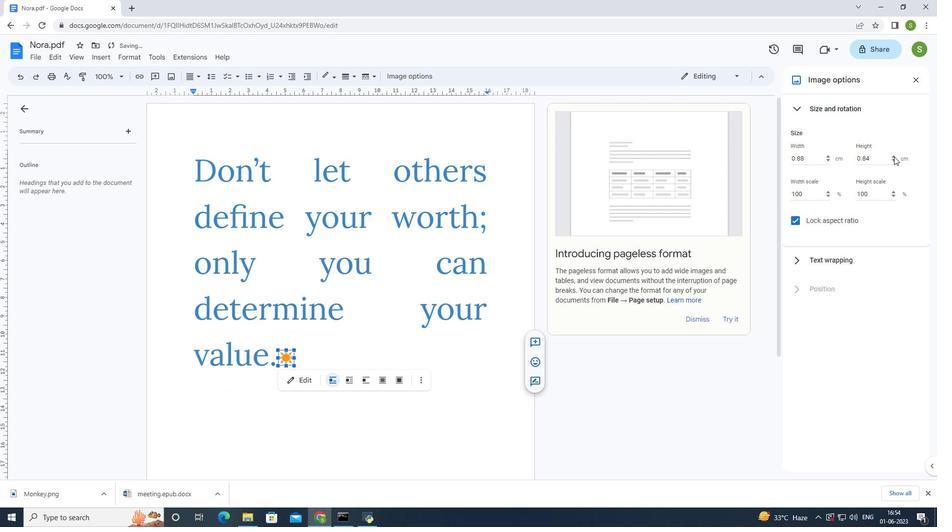 
Action: Mouse pressed left at (894, 156)
Screenshot: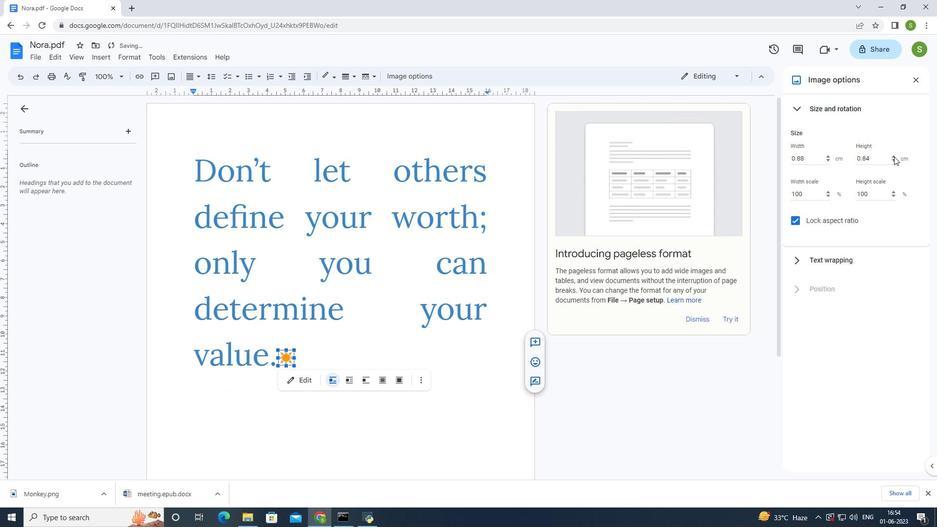
Action: Mouse pressed left at (894, 156)
Screenshot: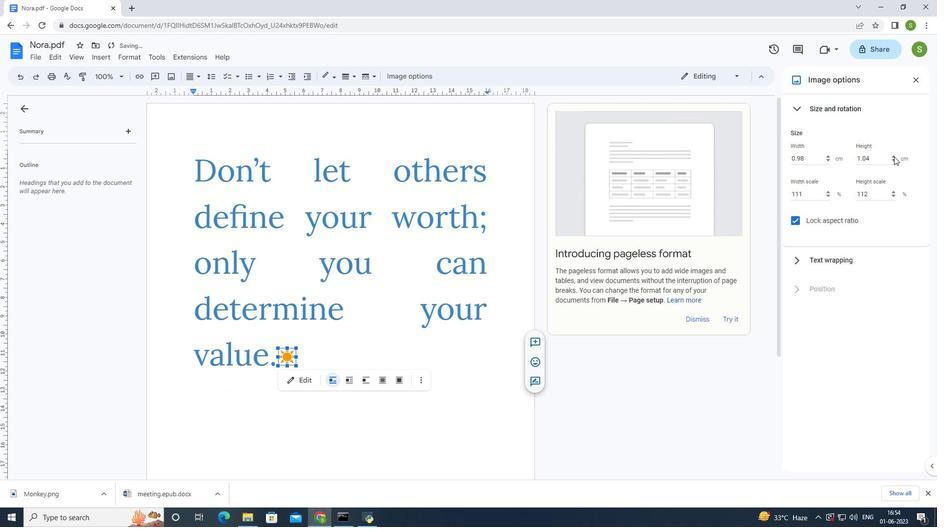 
Action: Mouse moved to (894, 160)
Screenshot: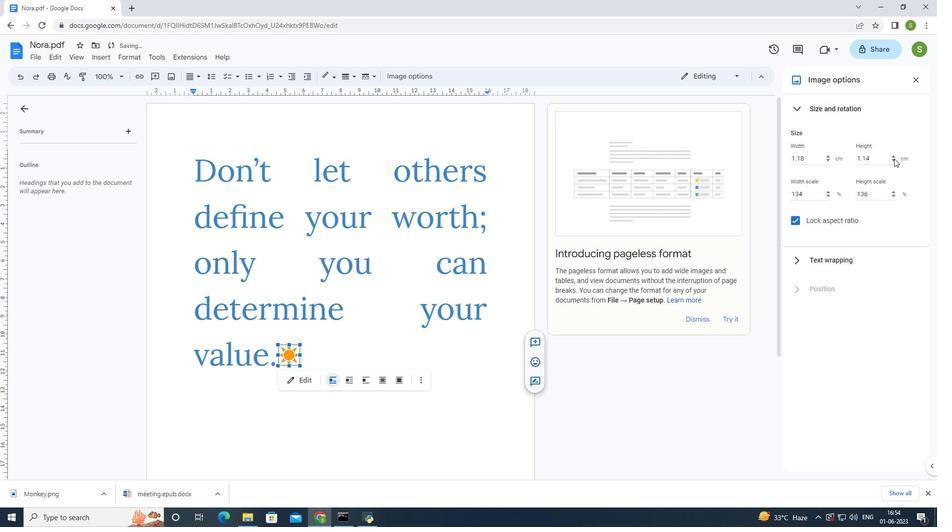 
Action: Mouse pressed left at (894, 160)
Screenshot: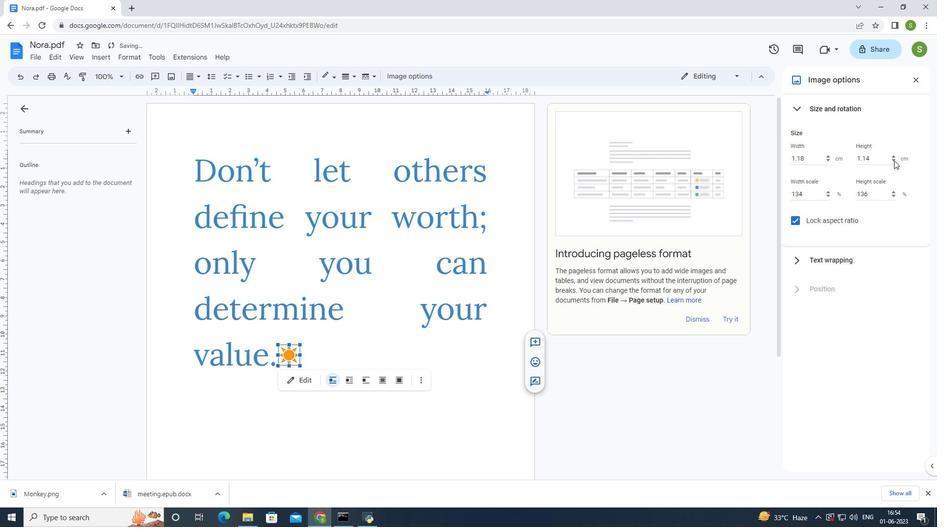 
Action: Mouse pressed left at (894, 160)
Screenshot: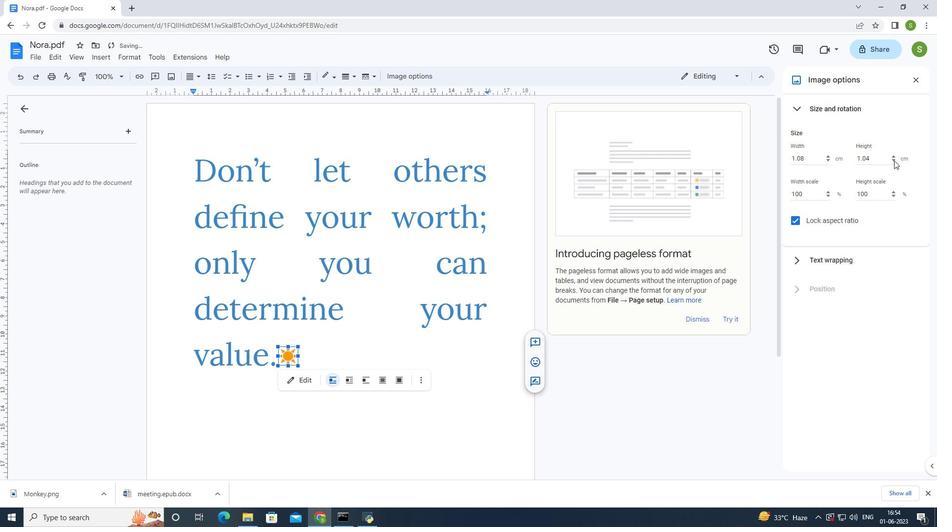 
Action: Mouse moved to (894, 160)
Screenshot: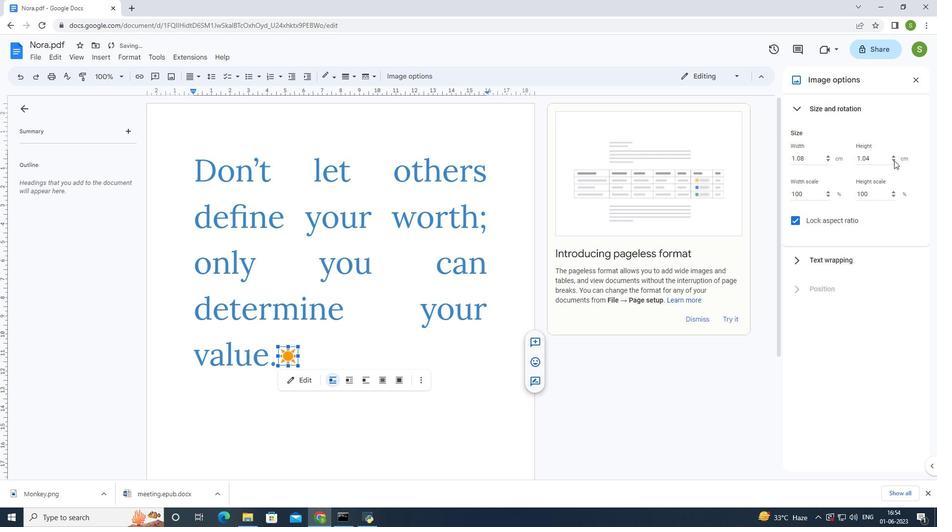 
Action: Mouse pressed left at (894, 160)
Screenshot: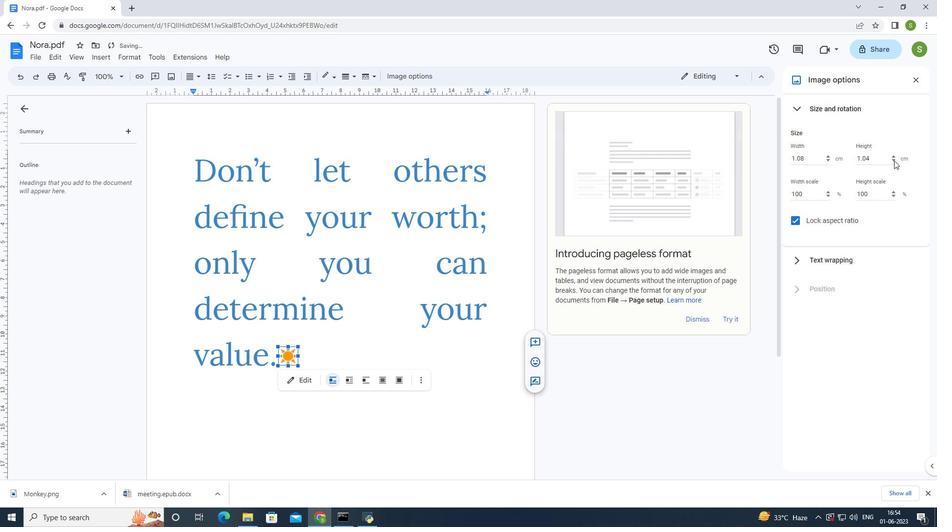 
Action: Mouse moved to (892, 155)
Screenshot: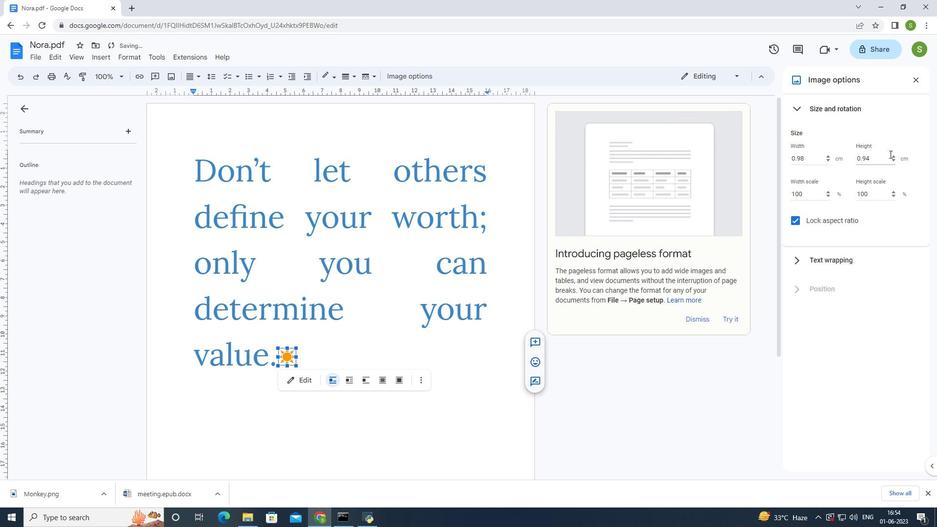 
Action: Mouse pressed left at (892, 155)
Screenshot: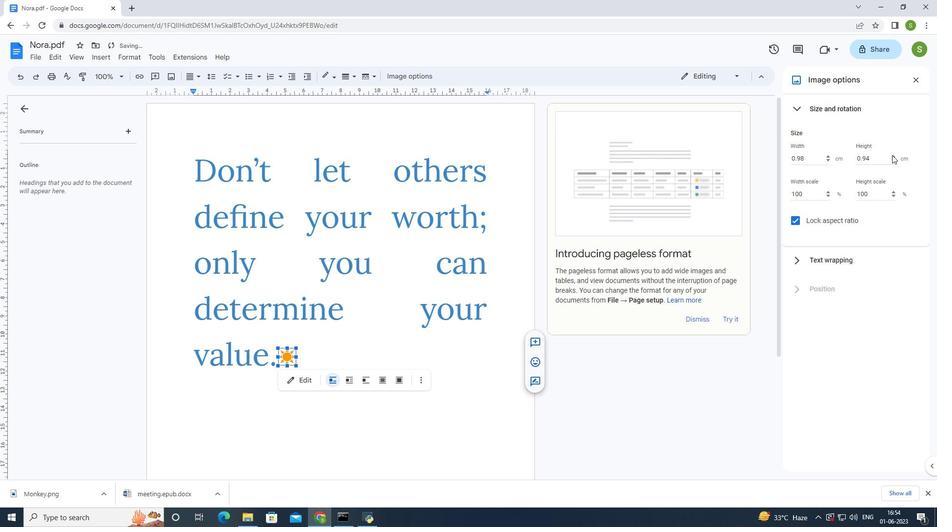 
Action: Mouse moved to (352, 357)
Screenshot: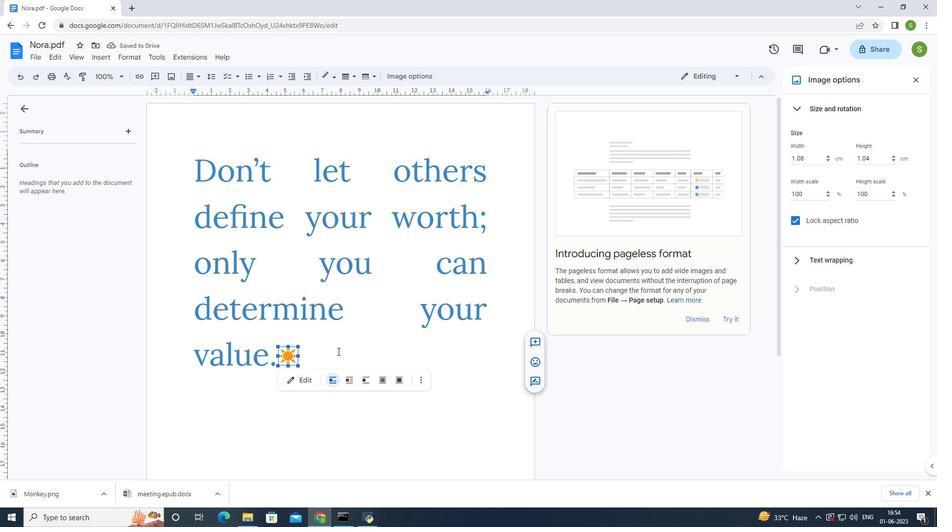 
Action: Mouse pressed left at (352, 357)
Screenshot: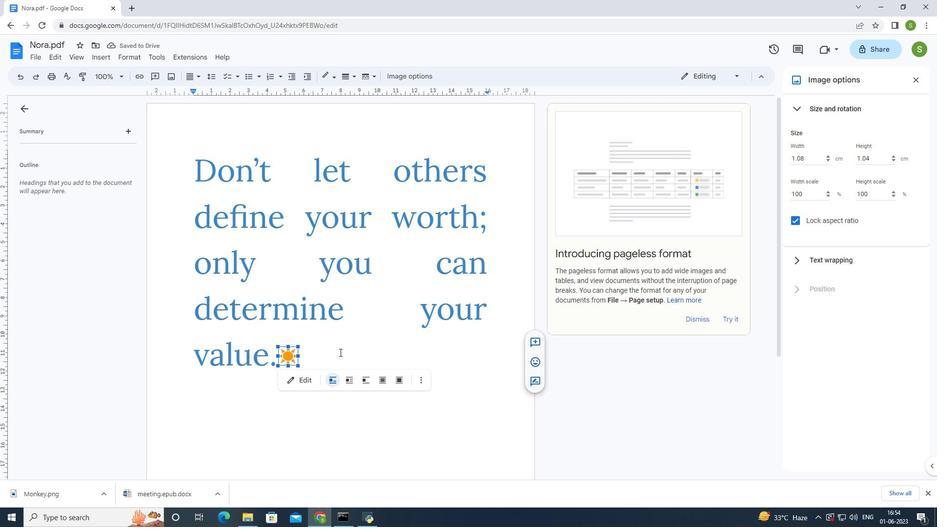 
Action: Mouse moved to (373, 351)
Screenshot: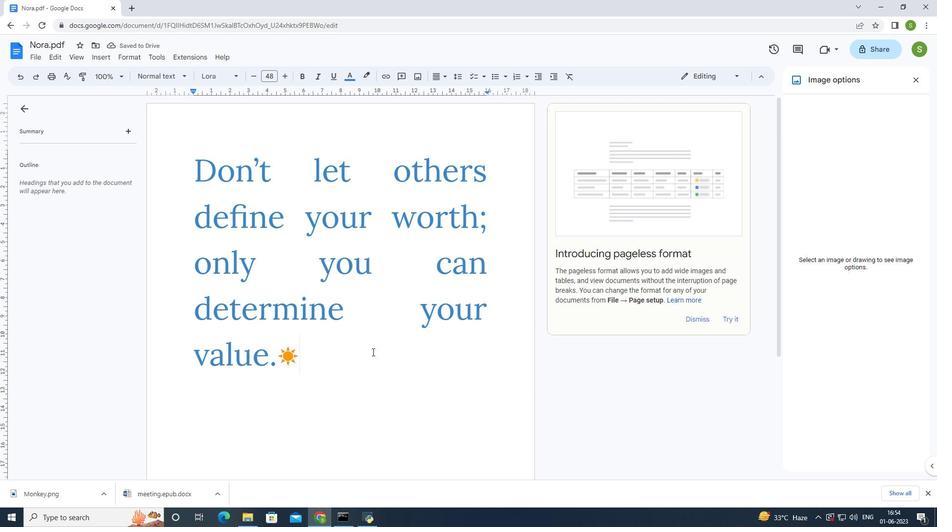 
